 Task: Create a due date automation trigger when advanced on, 2 working days before a card is due add fields without custom field "Resume" set to a number greater than 1 and greater than 10 at 11:00 AM.
Action: Mouse moved to (1113, 402)
Screenshot: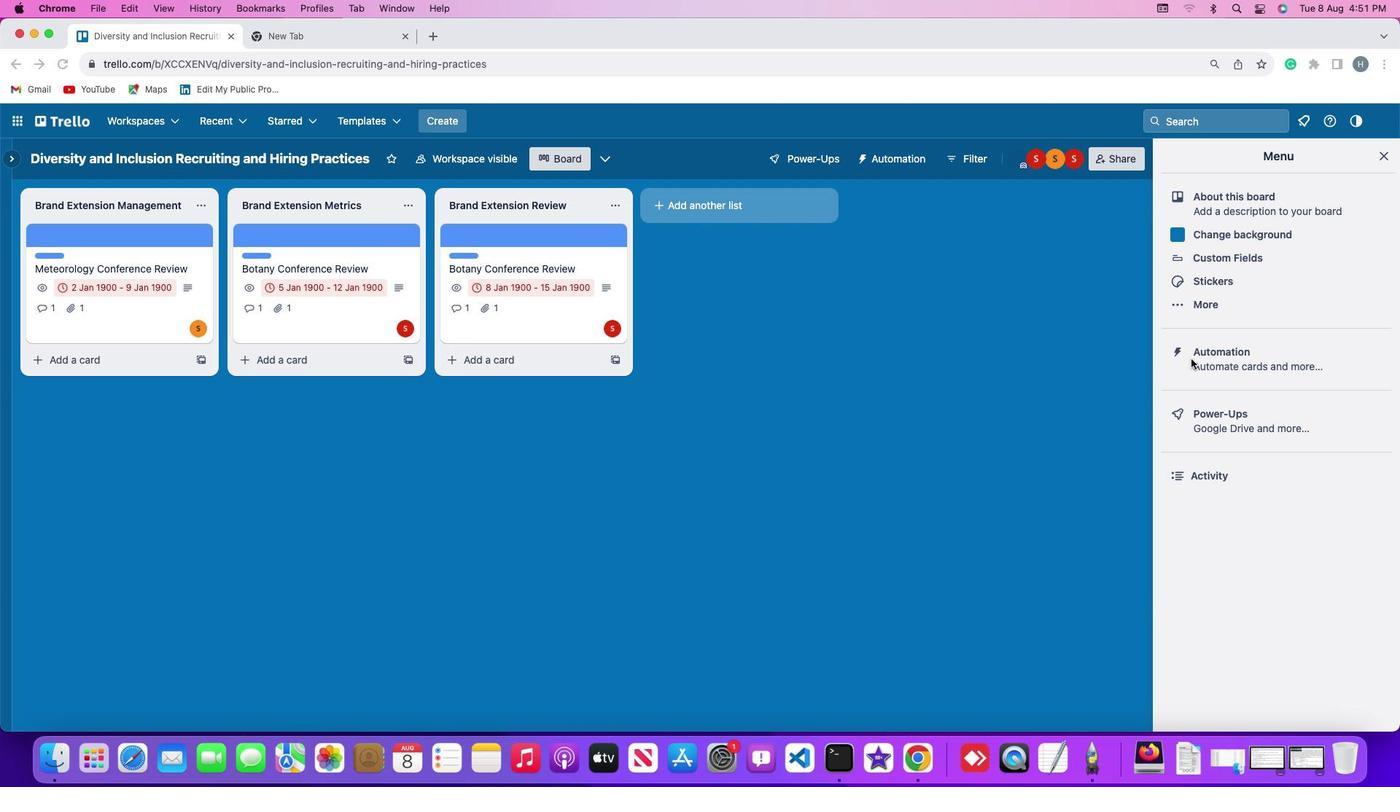 
Action: Mouse pressed left at (1113, 402)
Screenshot: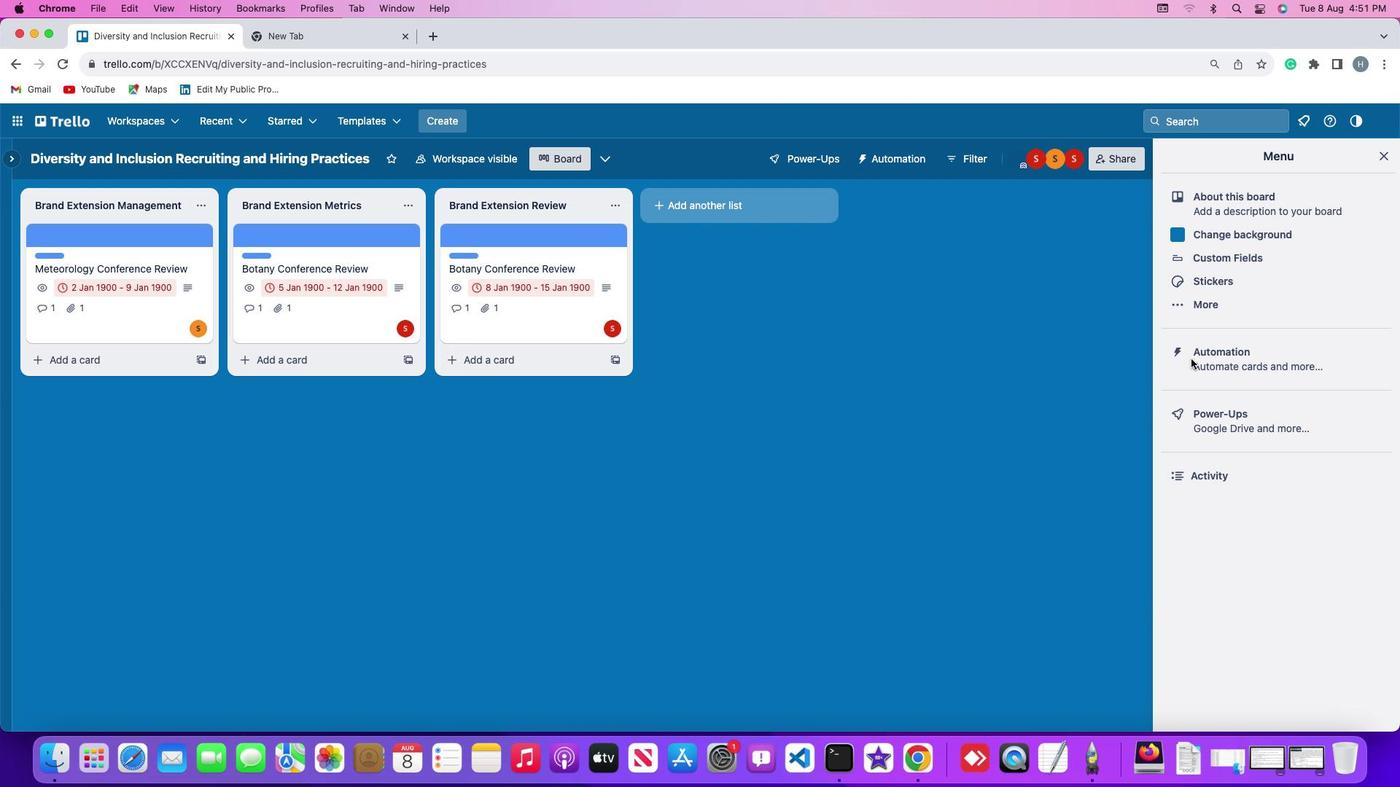 
Action: Mouse moved to (1113, 402)
Screenshot: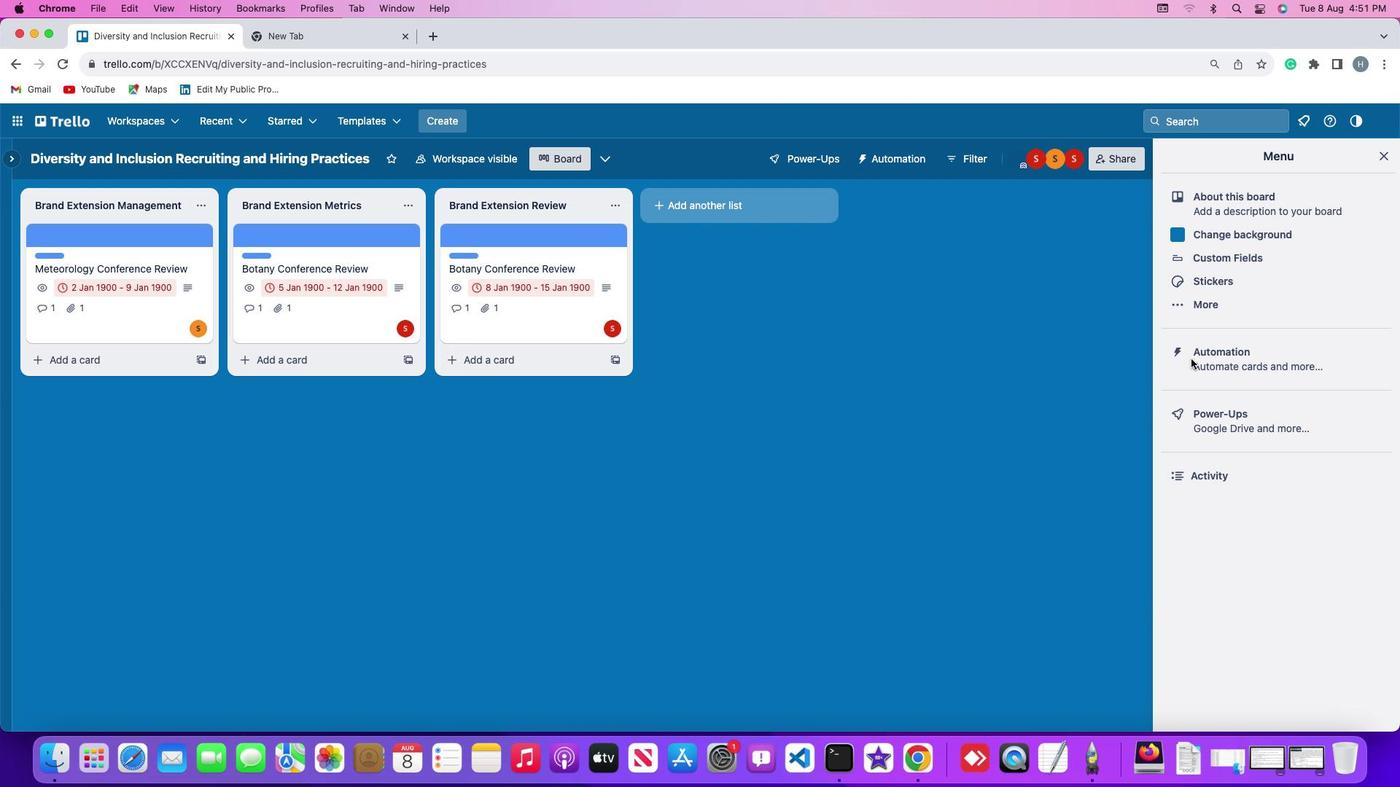 
Action: Mouse pressed left at (1113, 402)
Screenshot: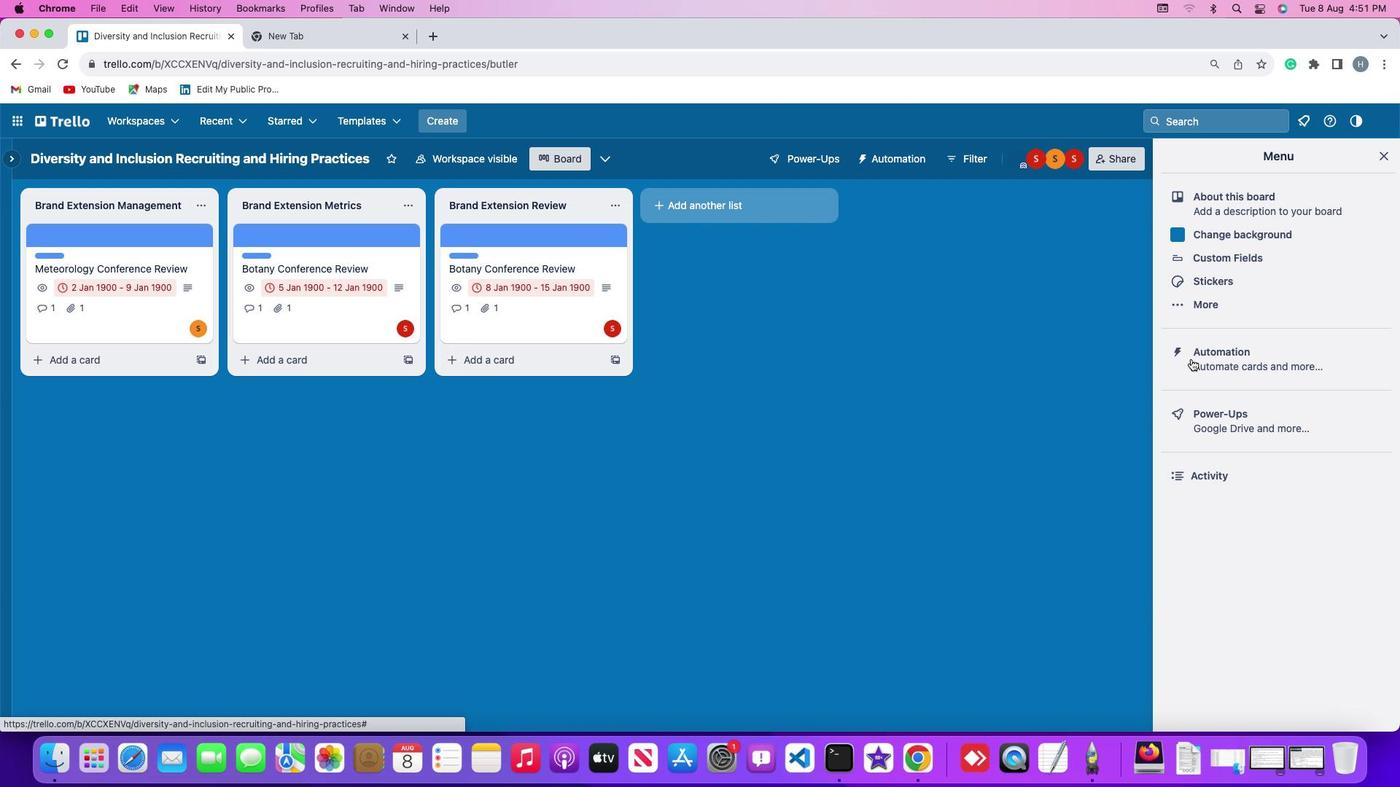 
Action: Mouse moved to (169, 390)
Screenshot: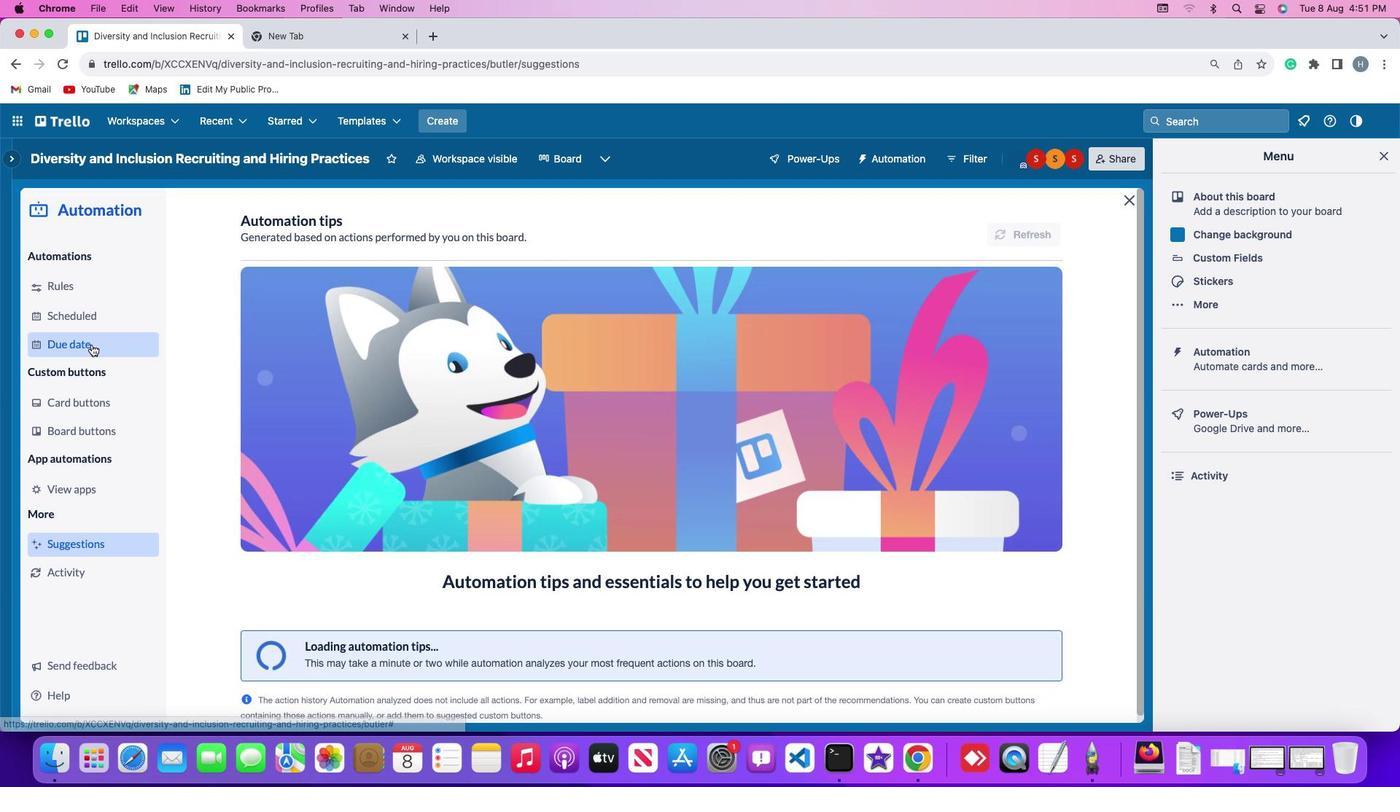 
Action: Mouse pressed left at (169, 390)
Screenshot: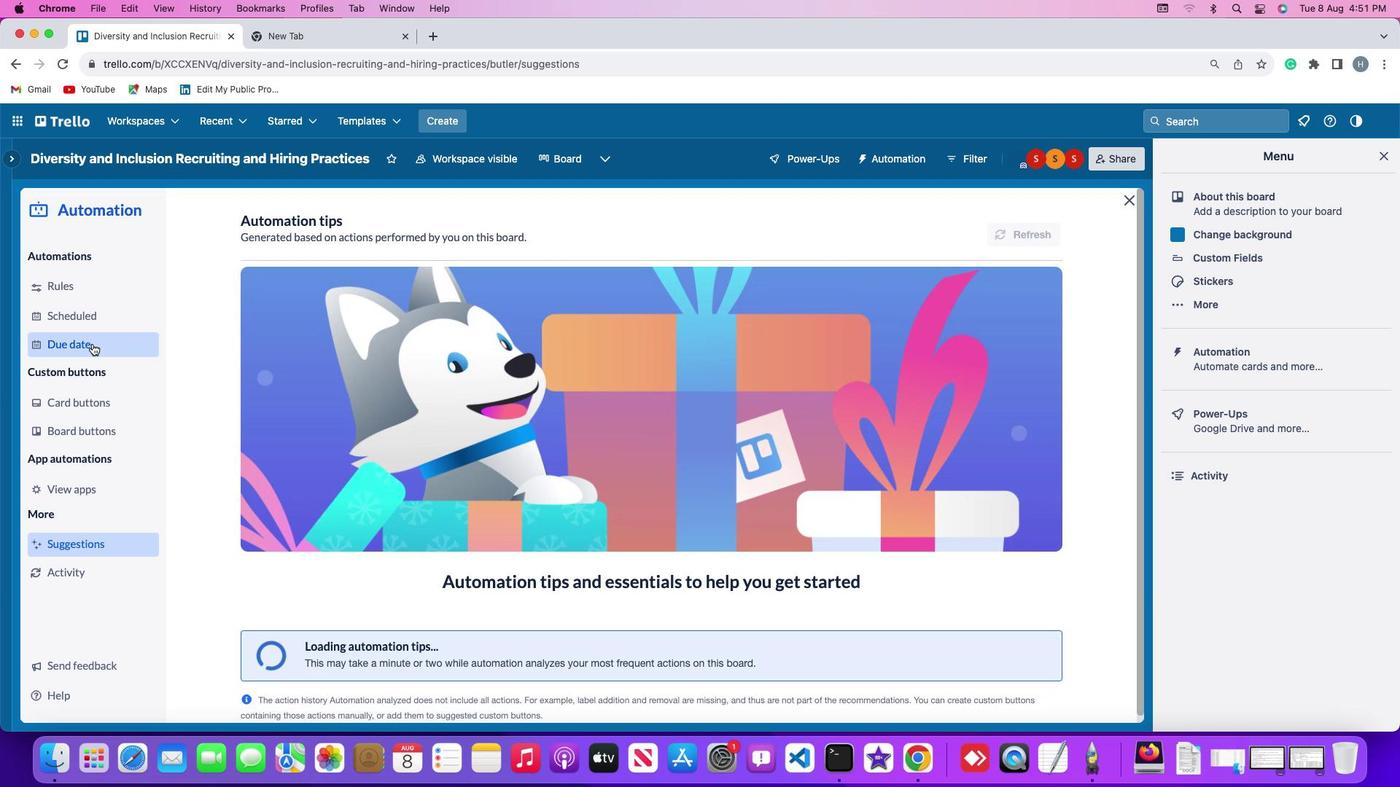 
Action: Mouse moved to (935, 293)
Screenshot: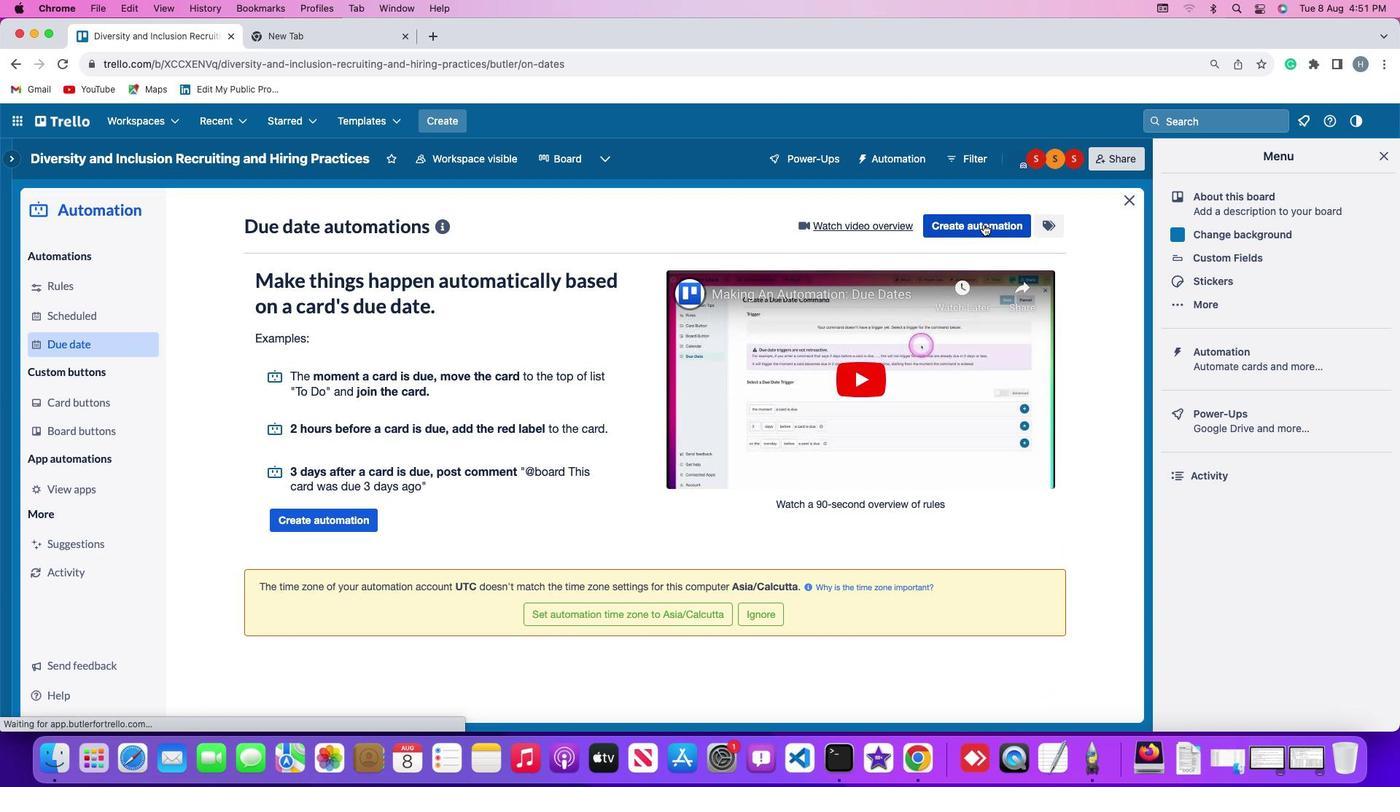 
Action: Mouse pressed left at (935, 293)
Screenshot: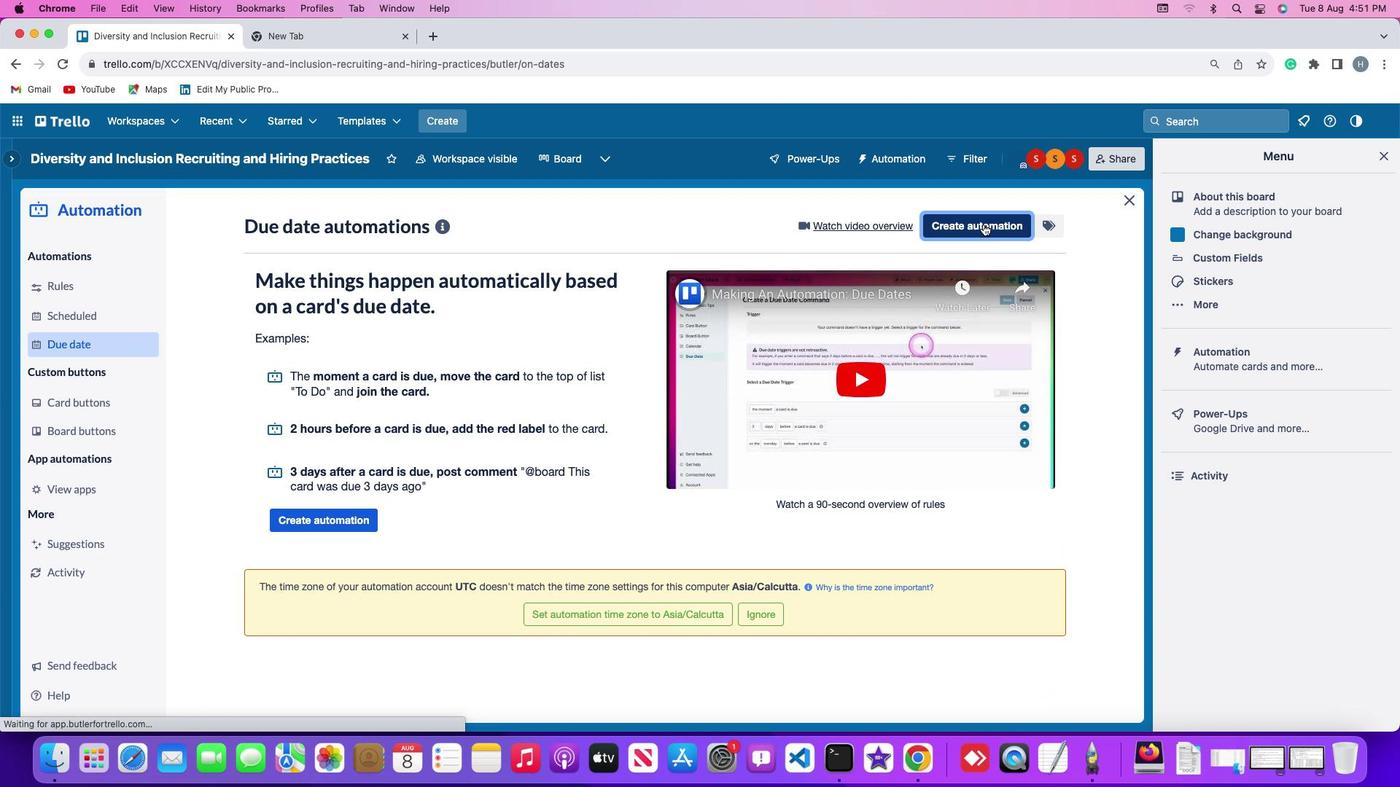 
Action: Mouse moved to (386, 411)
Screenshot: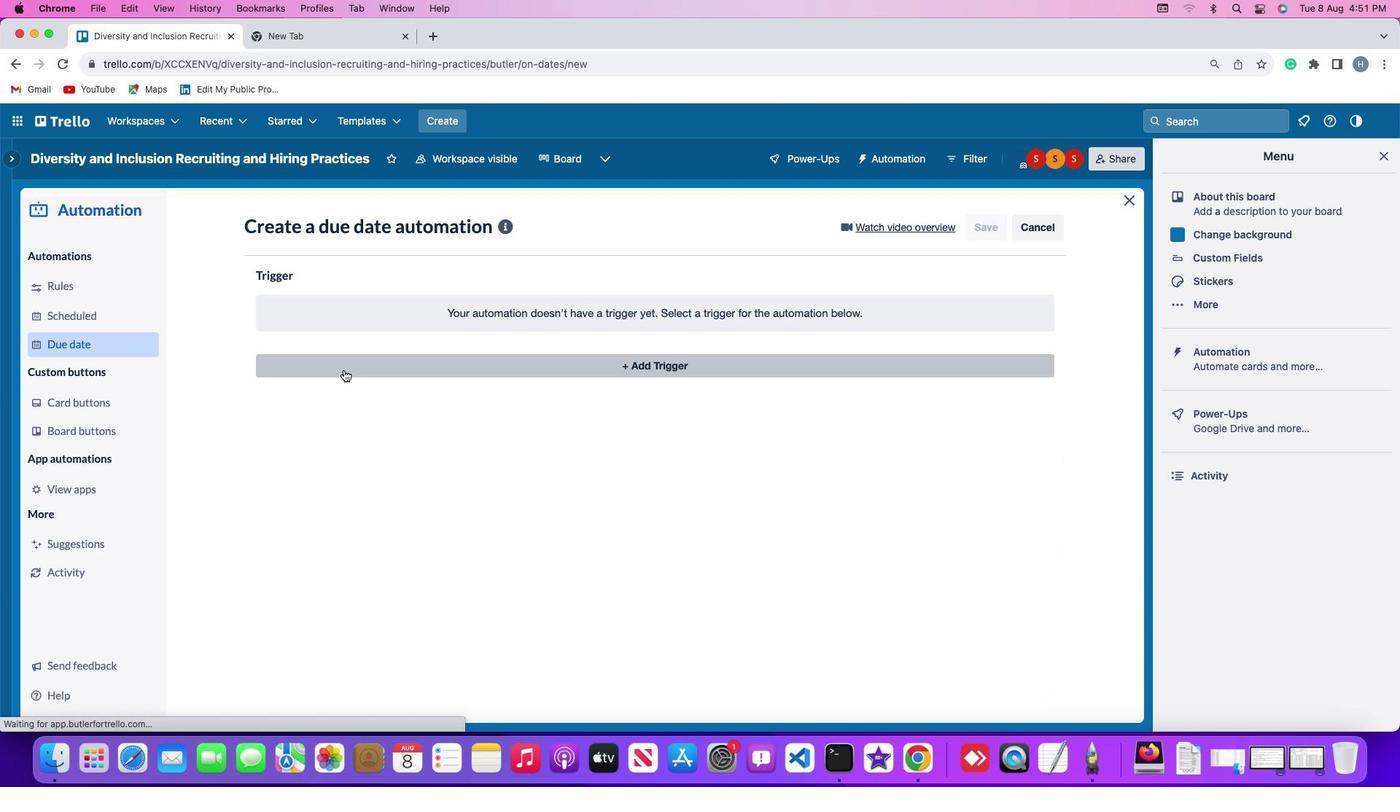 
Action: Mouse pressed left at (386, 411)
Screenshot: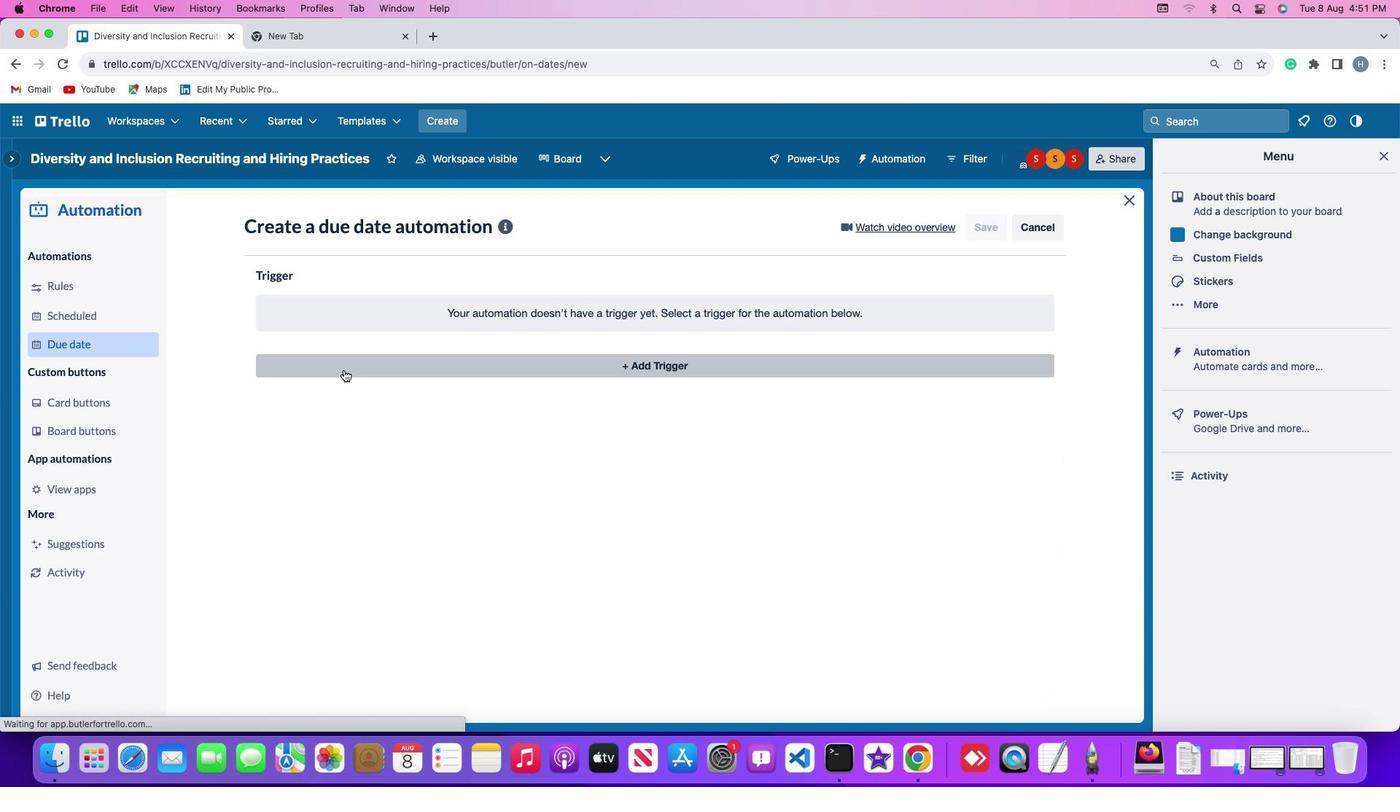 
Action: Mouse moved to (336, 581)
Screenshot: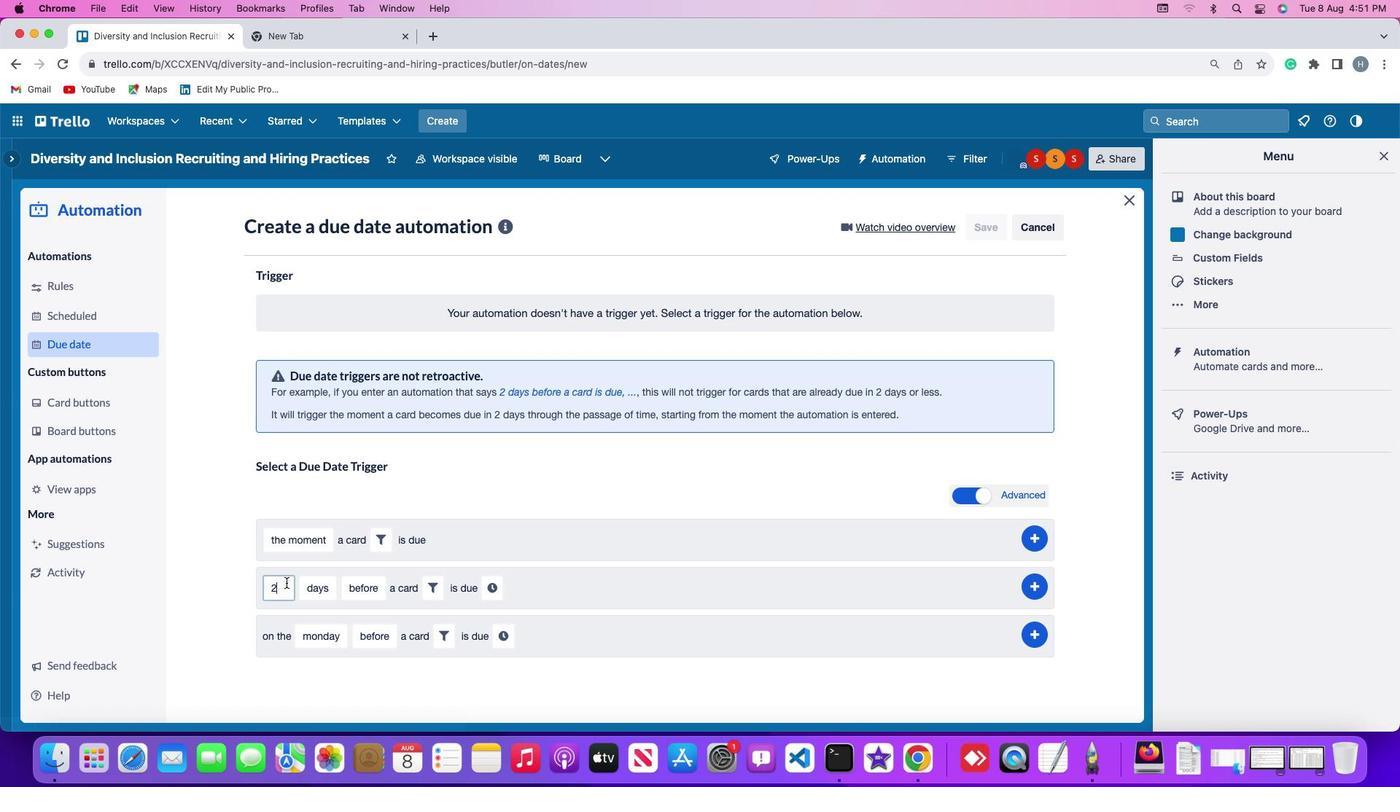 
Action: Mouse pressed left at (336, 581)
Screenshot: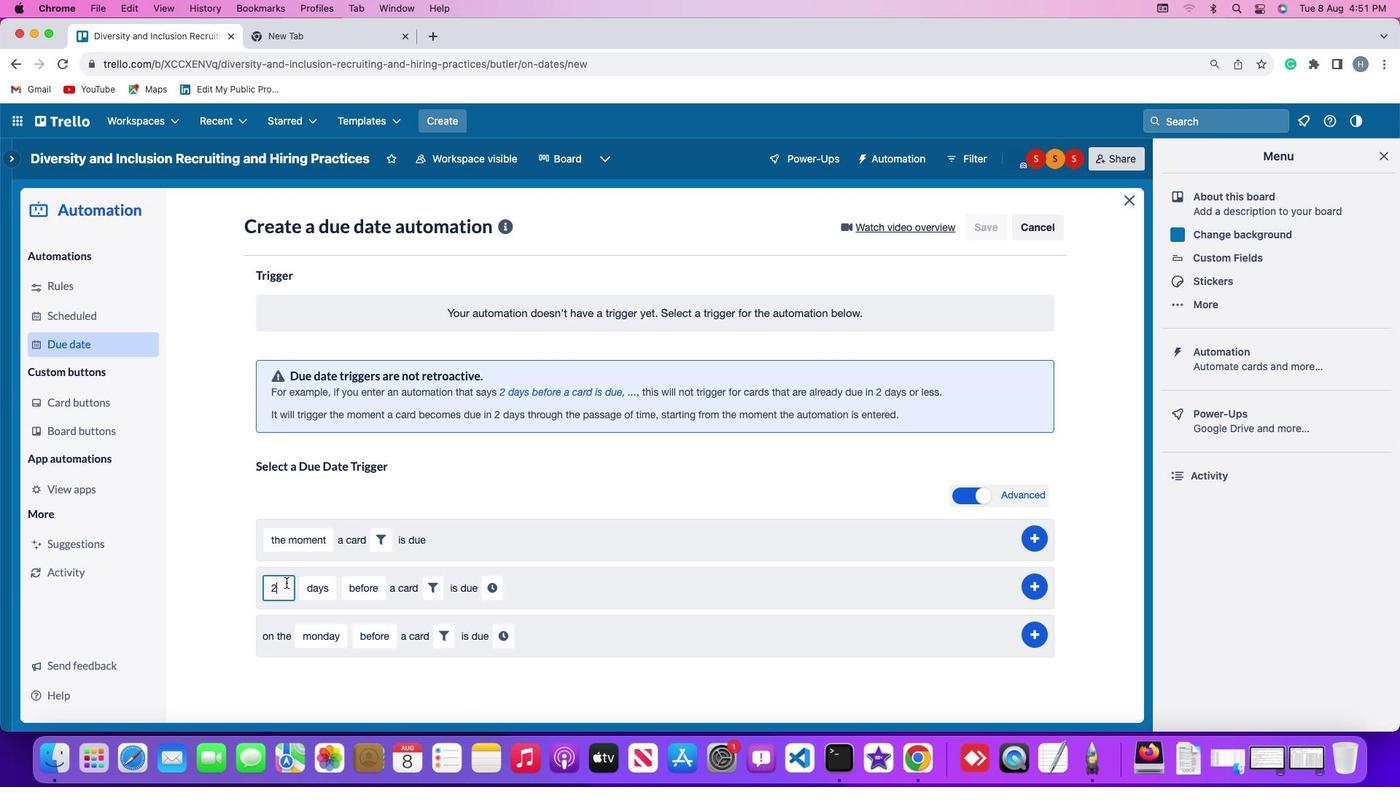 
Action: Mouse moved to (336, 581)
Screenshot: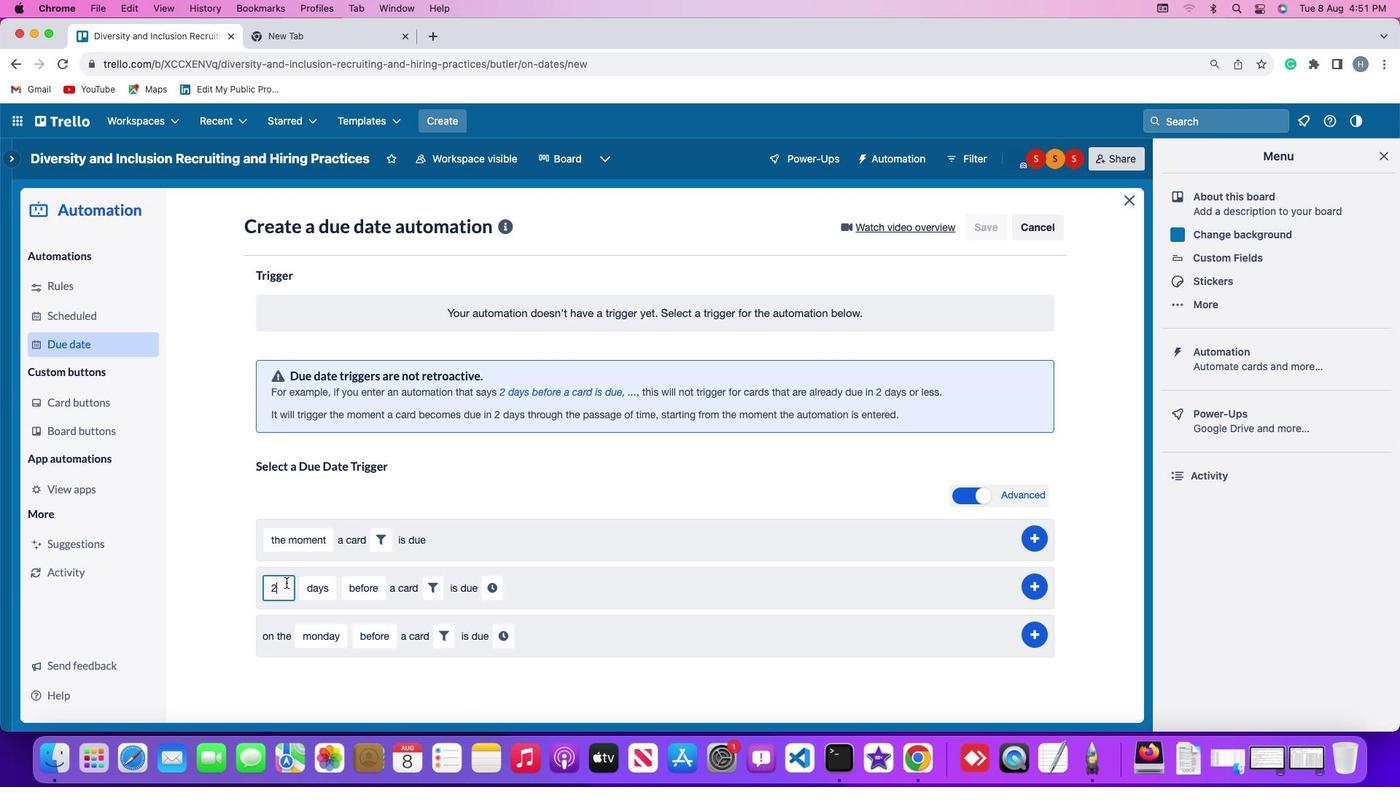 
Action: Key pressed Key.backspace'2'
Screenshot: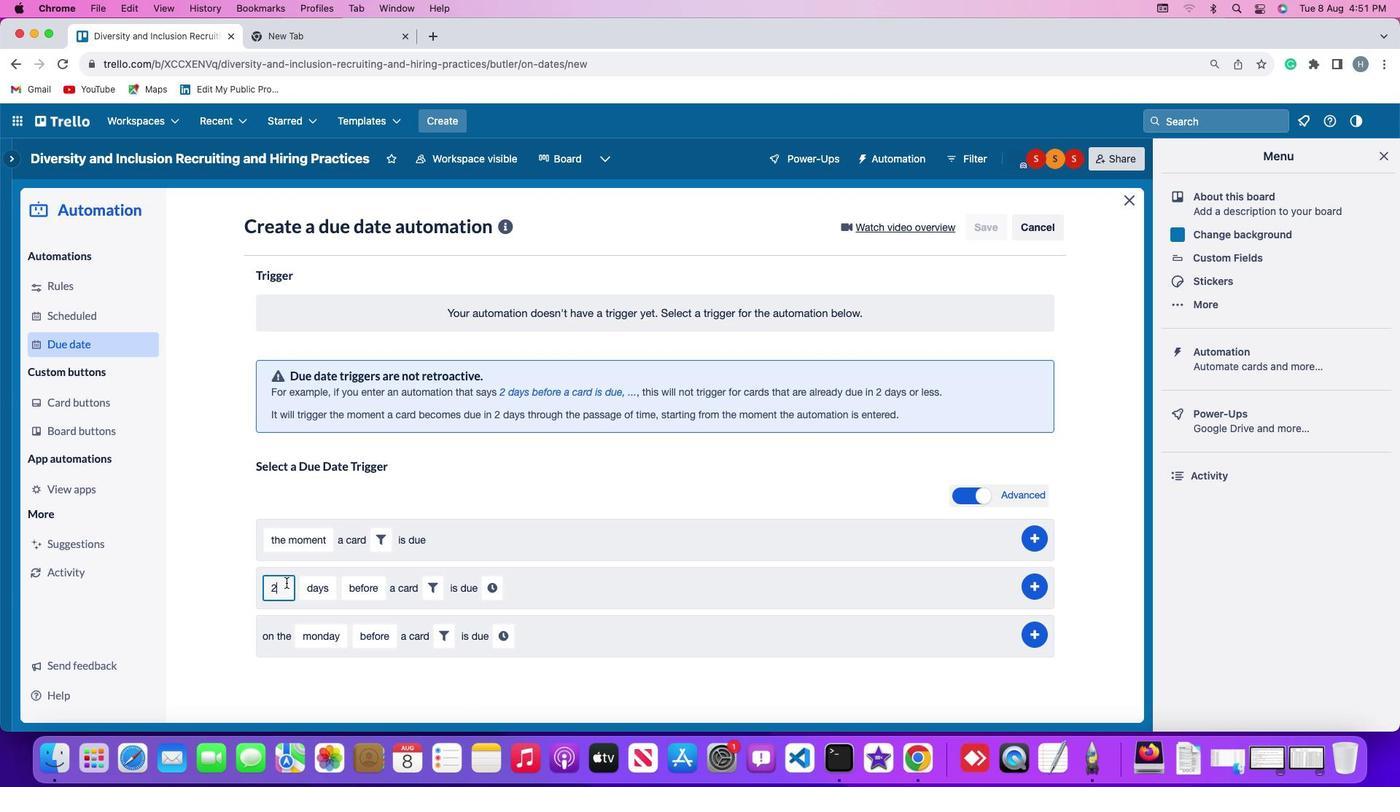 
Action: Mouse moved to (363, 586)
Screenshot: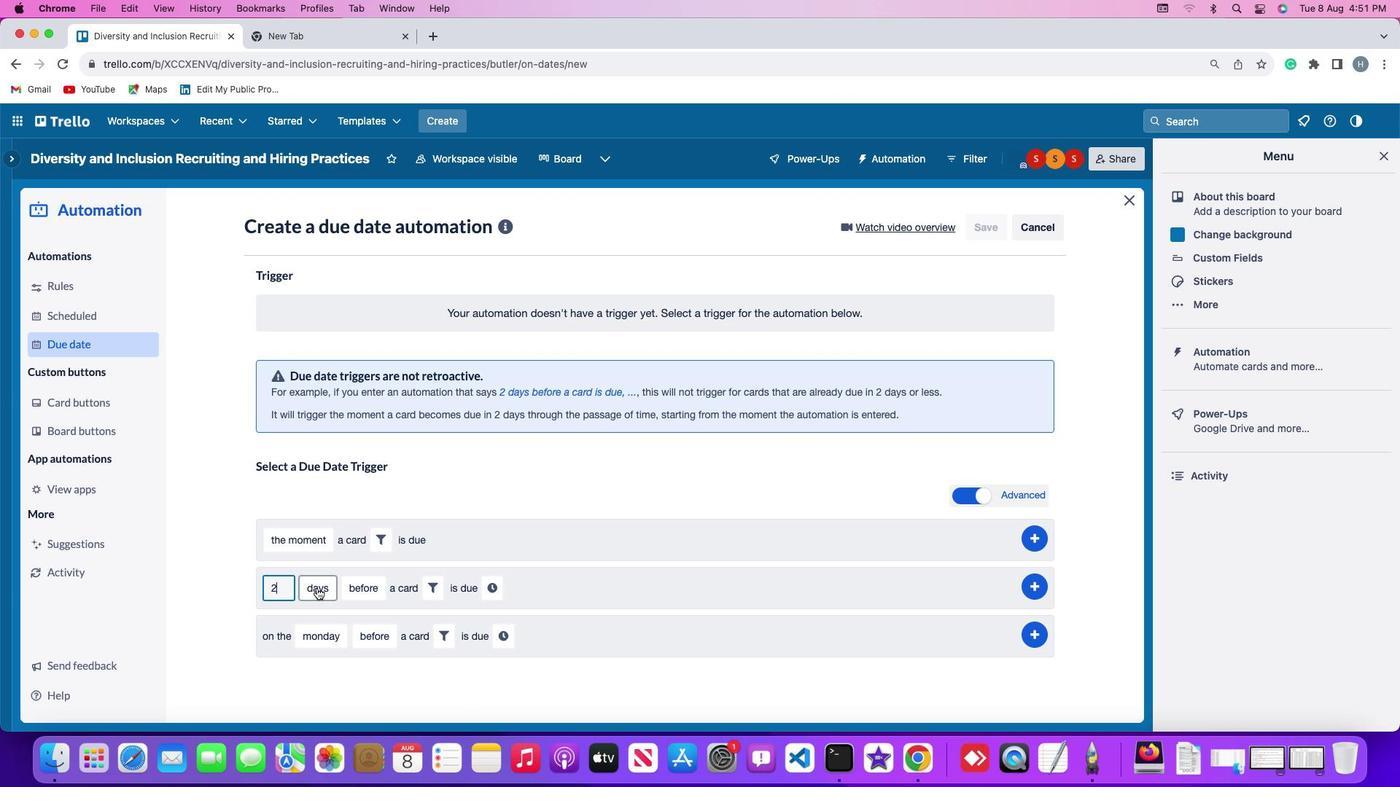 
Action: Mouse pressed left at (363, 586)
Screenshot: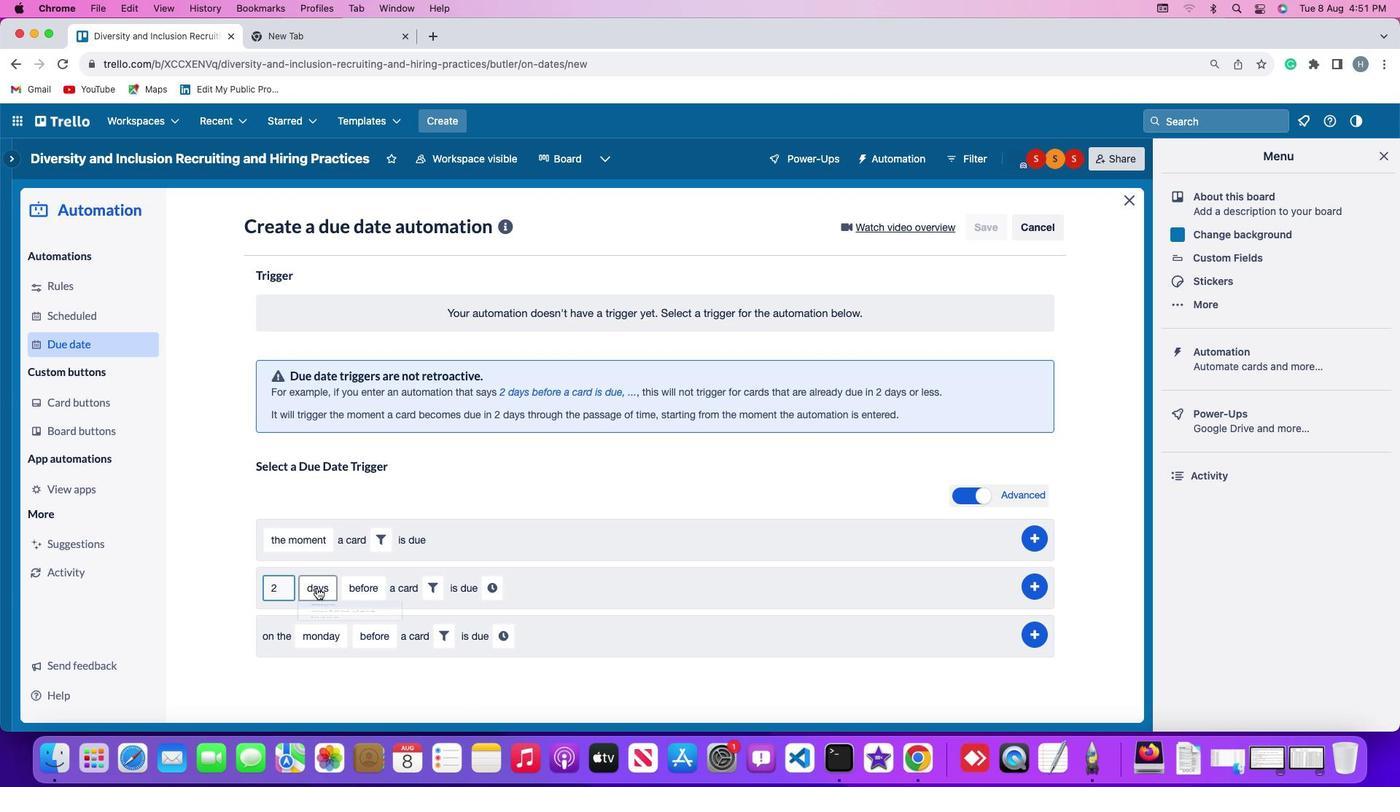 
Action: Mouse moved to (373, 633)
Screenshot: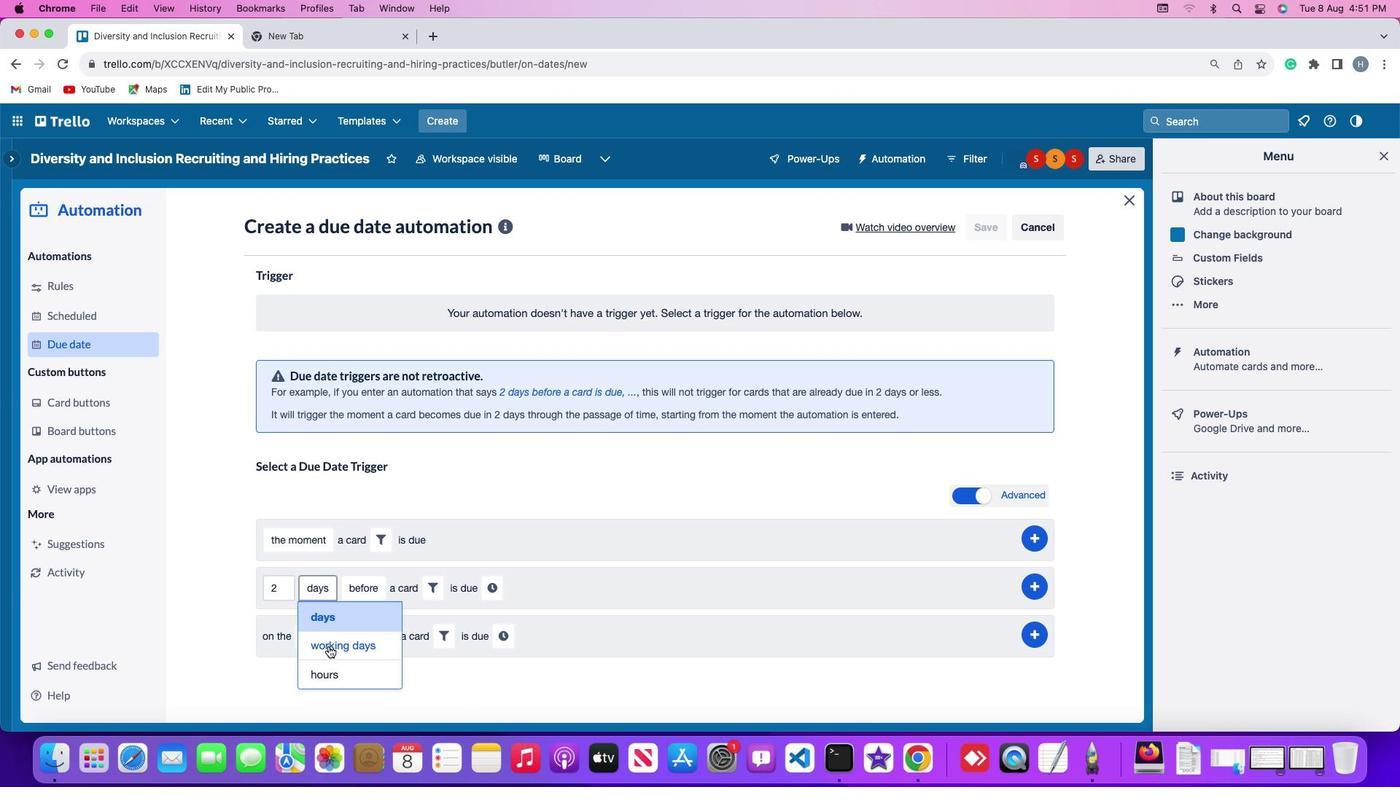 
Action: Mouse pressed left at (373, 633)
Screenshot: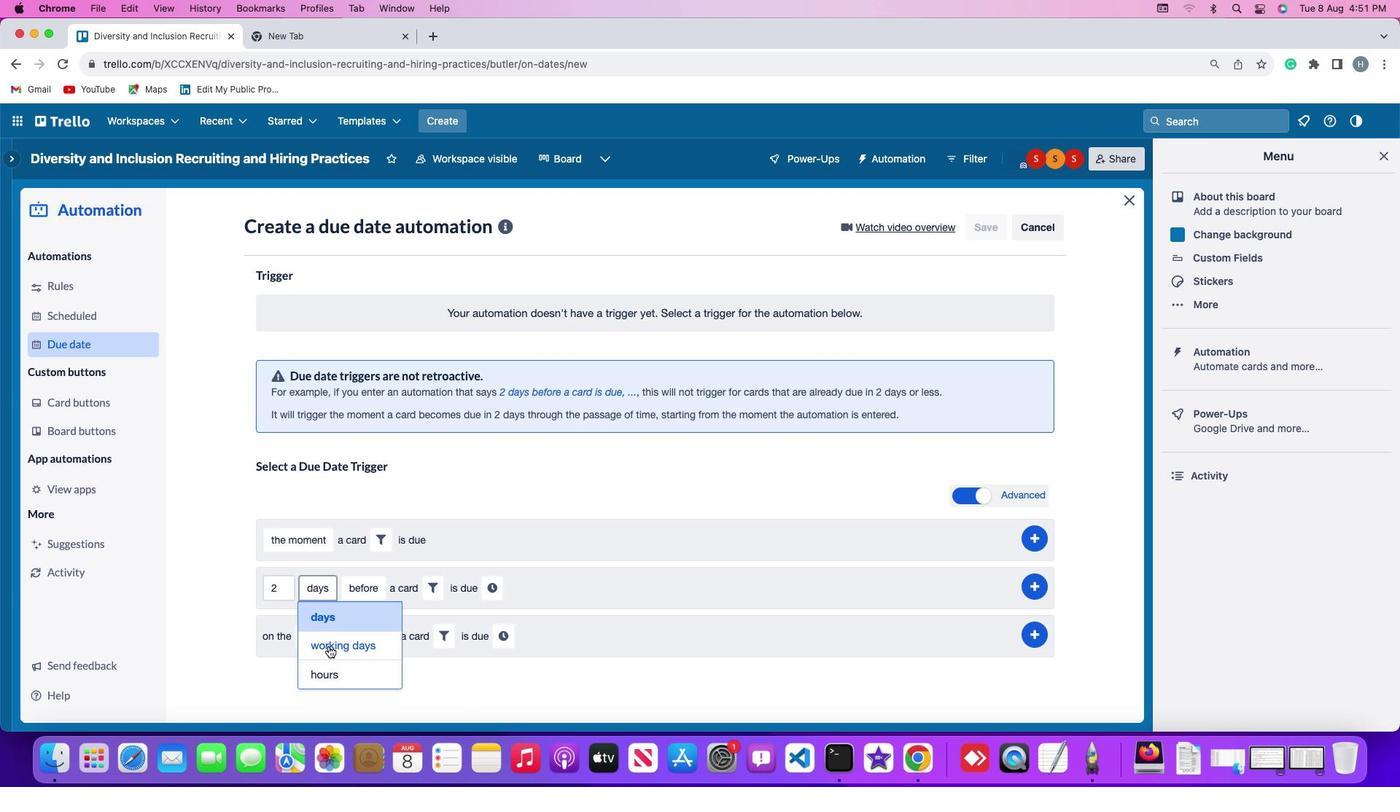 
Action: Mouse moved to (427, 592)
Screenshot: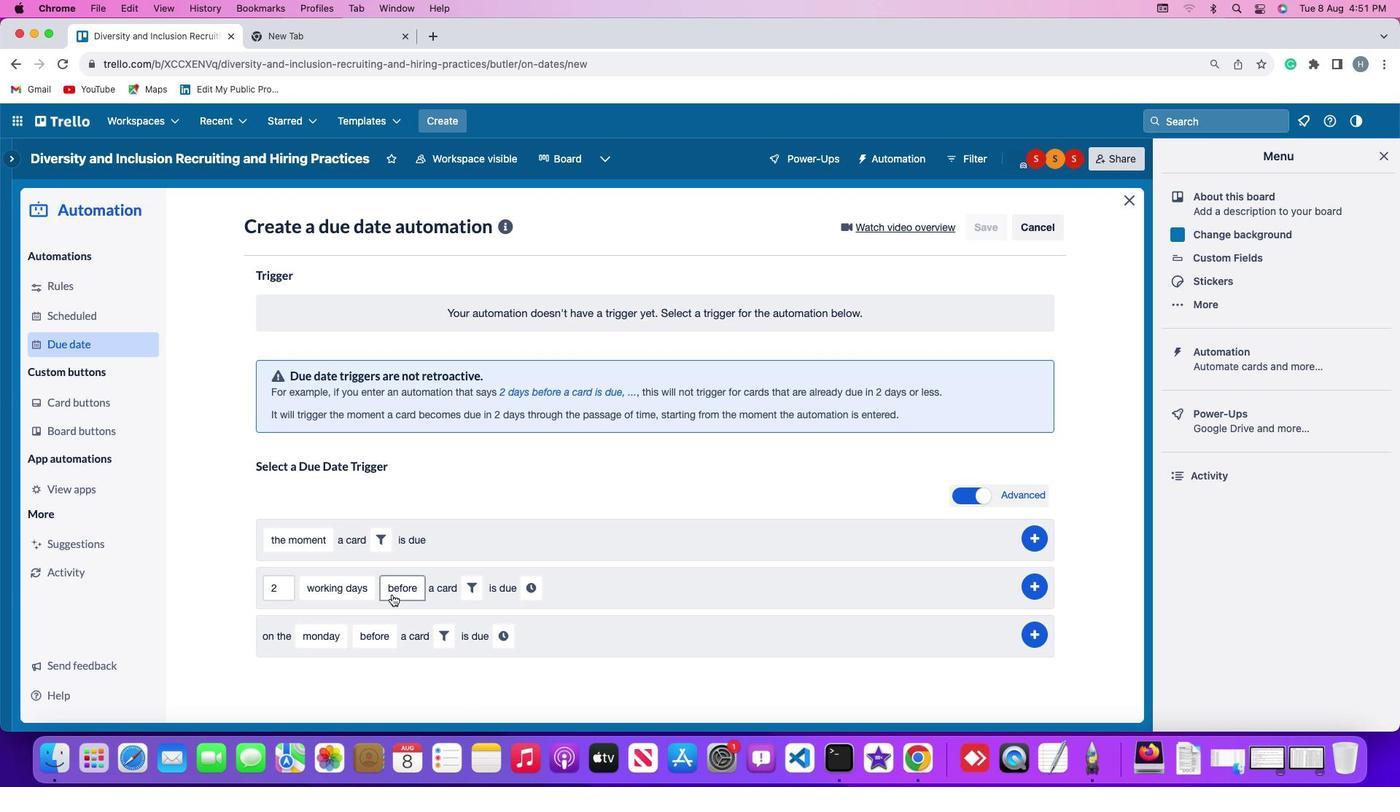 
Action: Mouse pressed left at (427, 592)
Screenshot: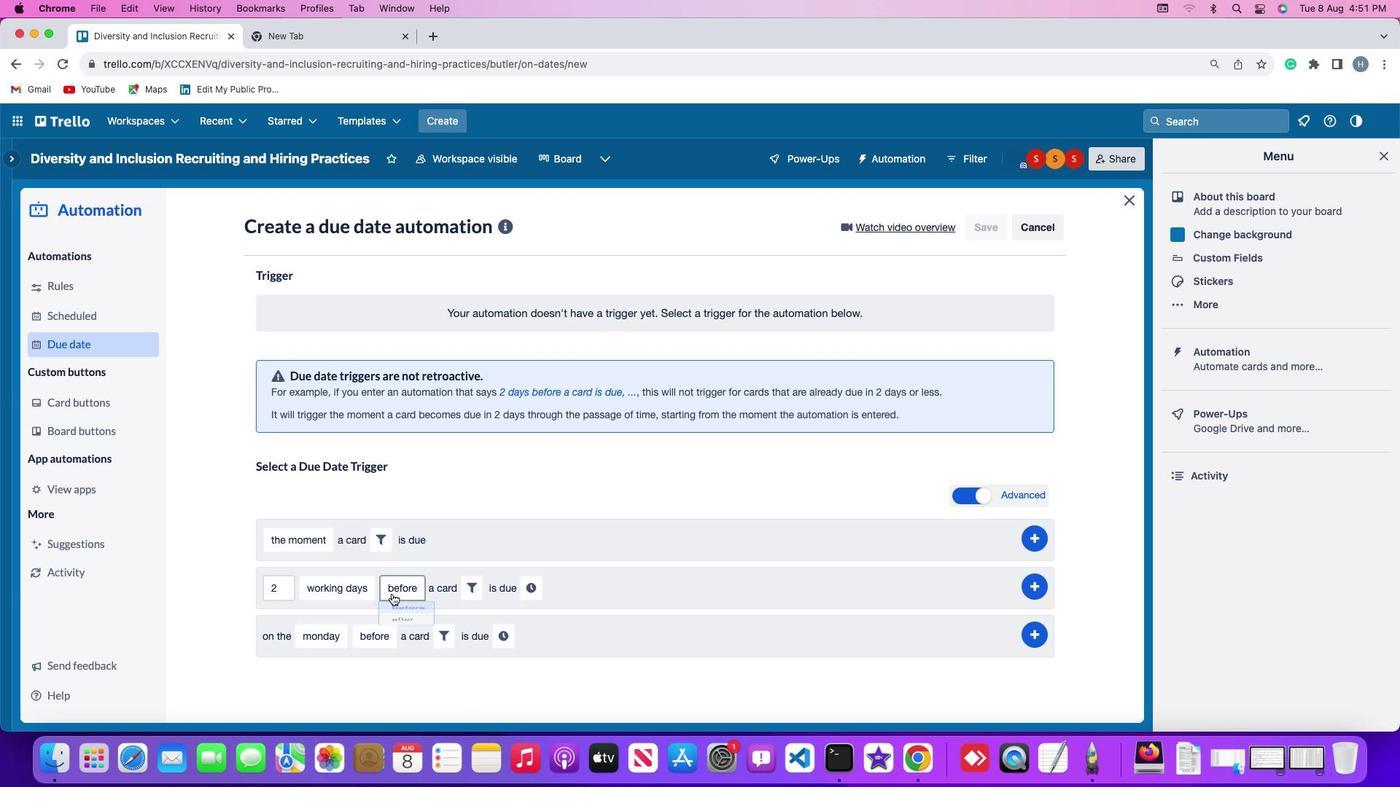 
Action: Mouse moved to (436, 607)
Screenshot: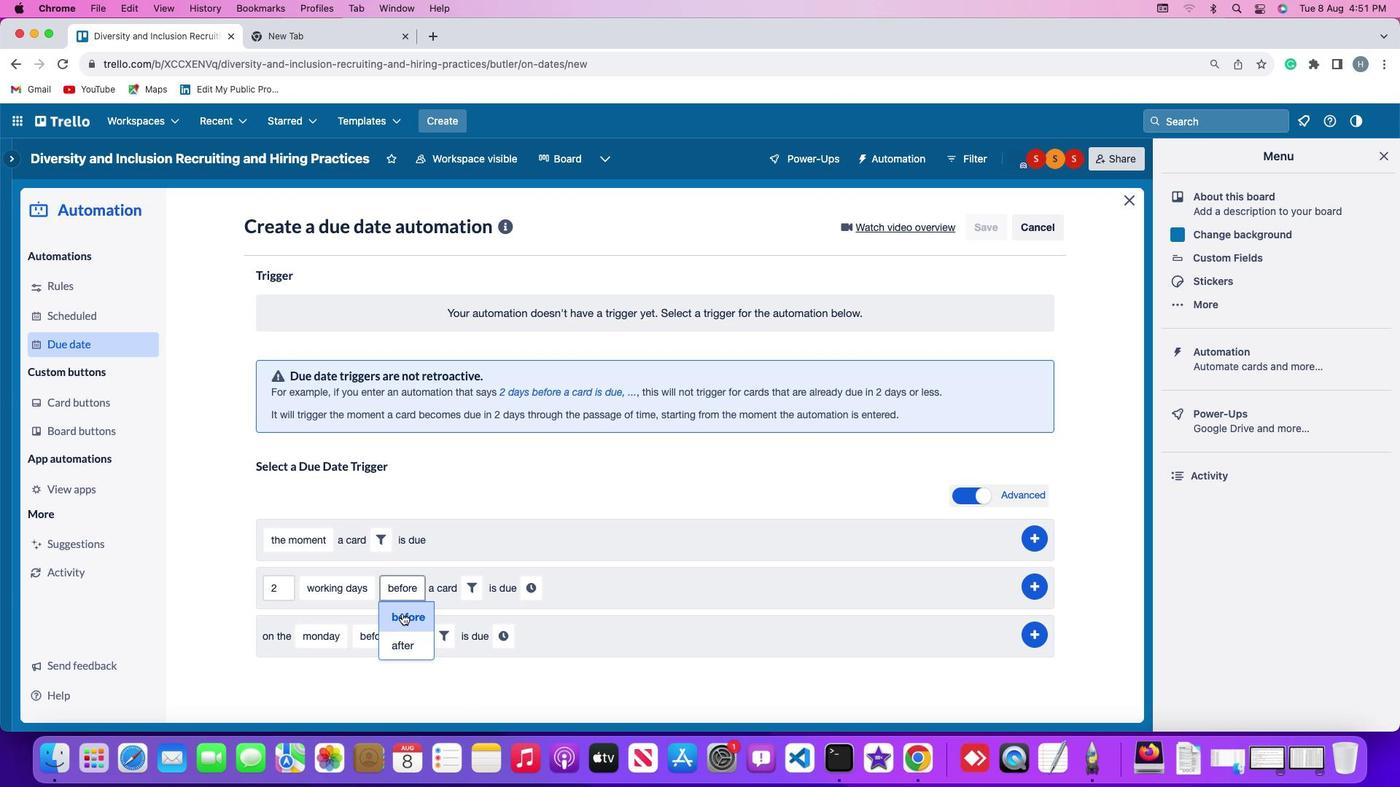 
Action: Mouse pressed left at (436, 607)
Screenshot: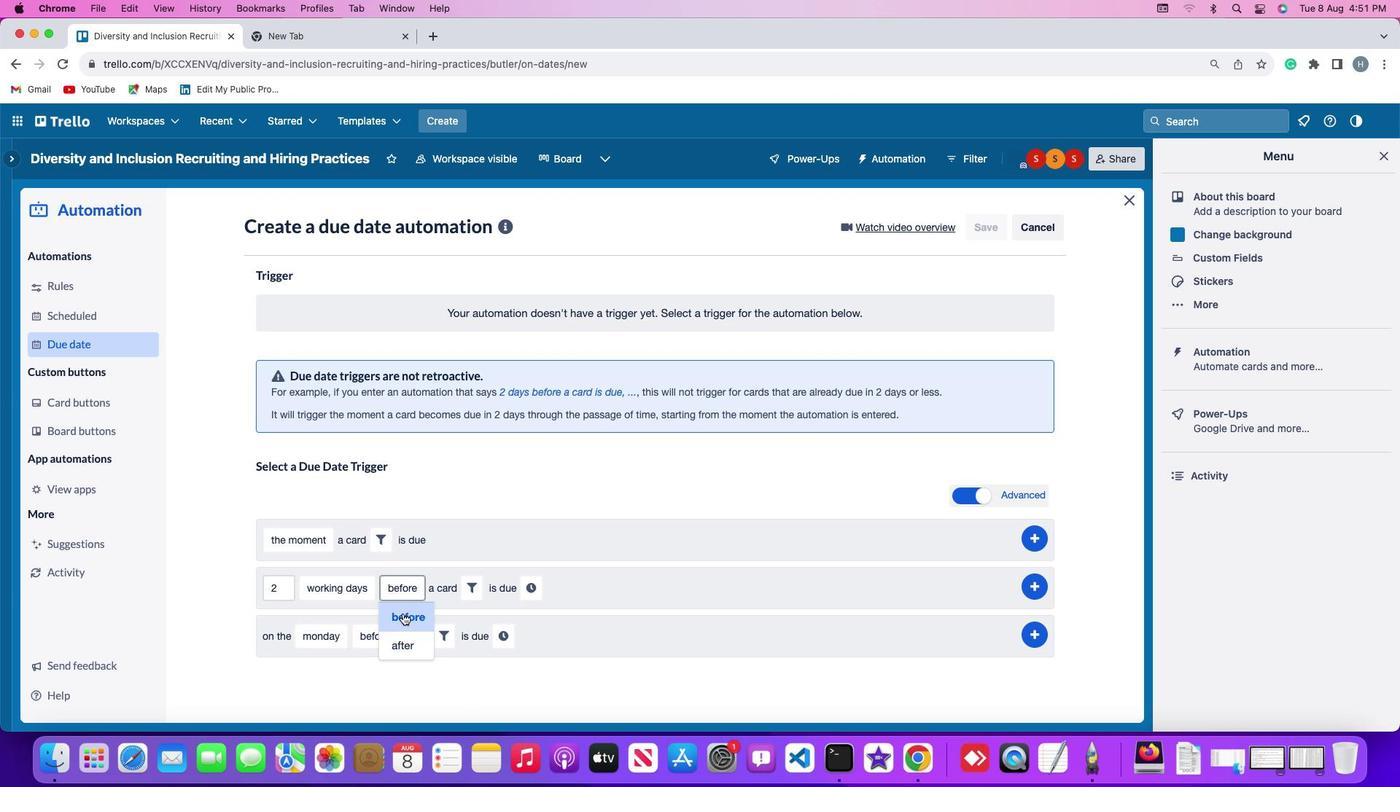 
Action: Mouse moved to (497, 587)
Screenshot: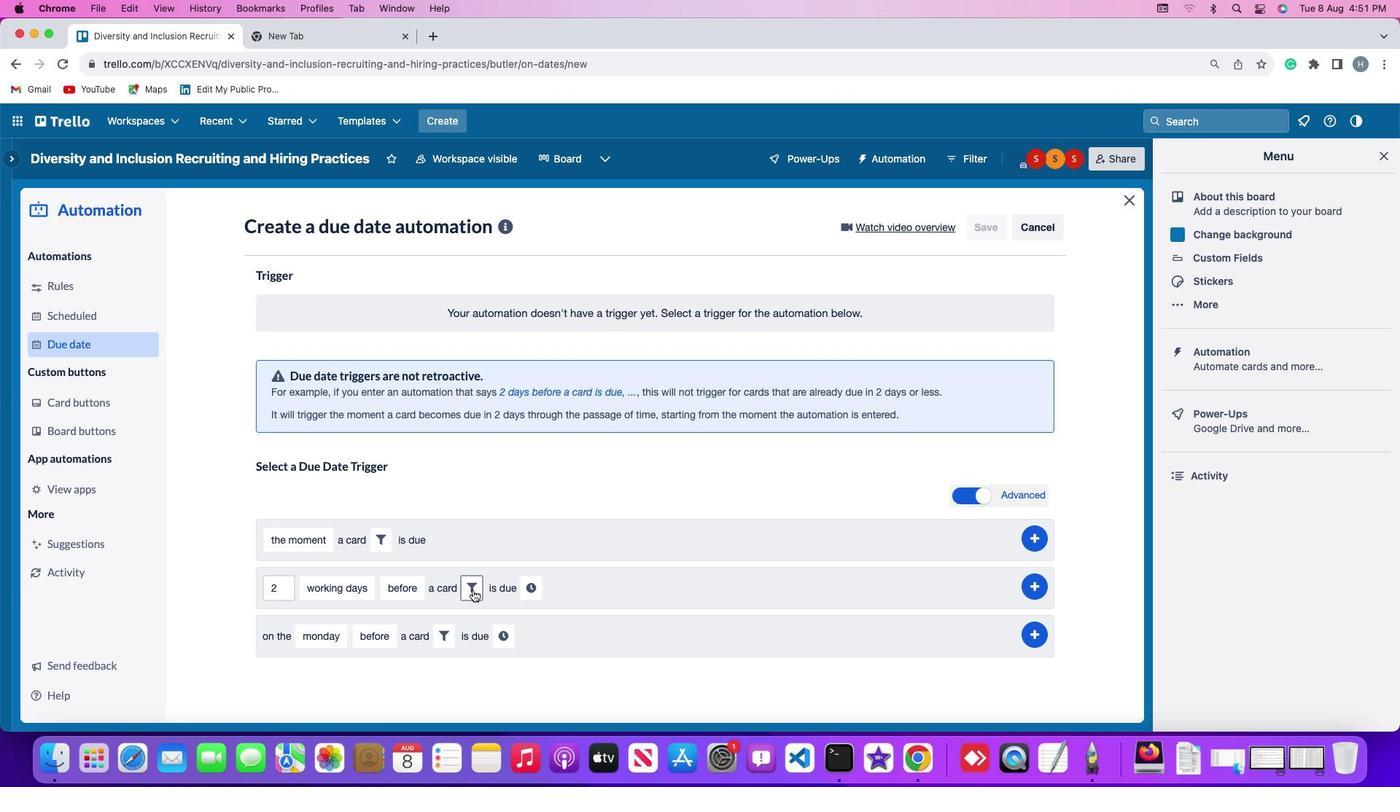 
Action: Mouse pressed left at (497, 587)
Screenshot: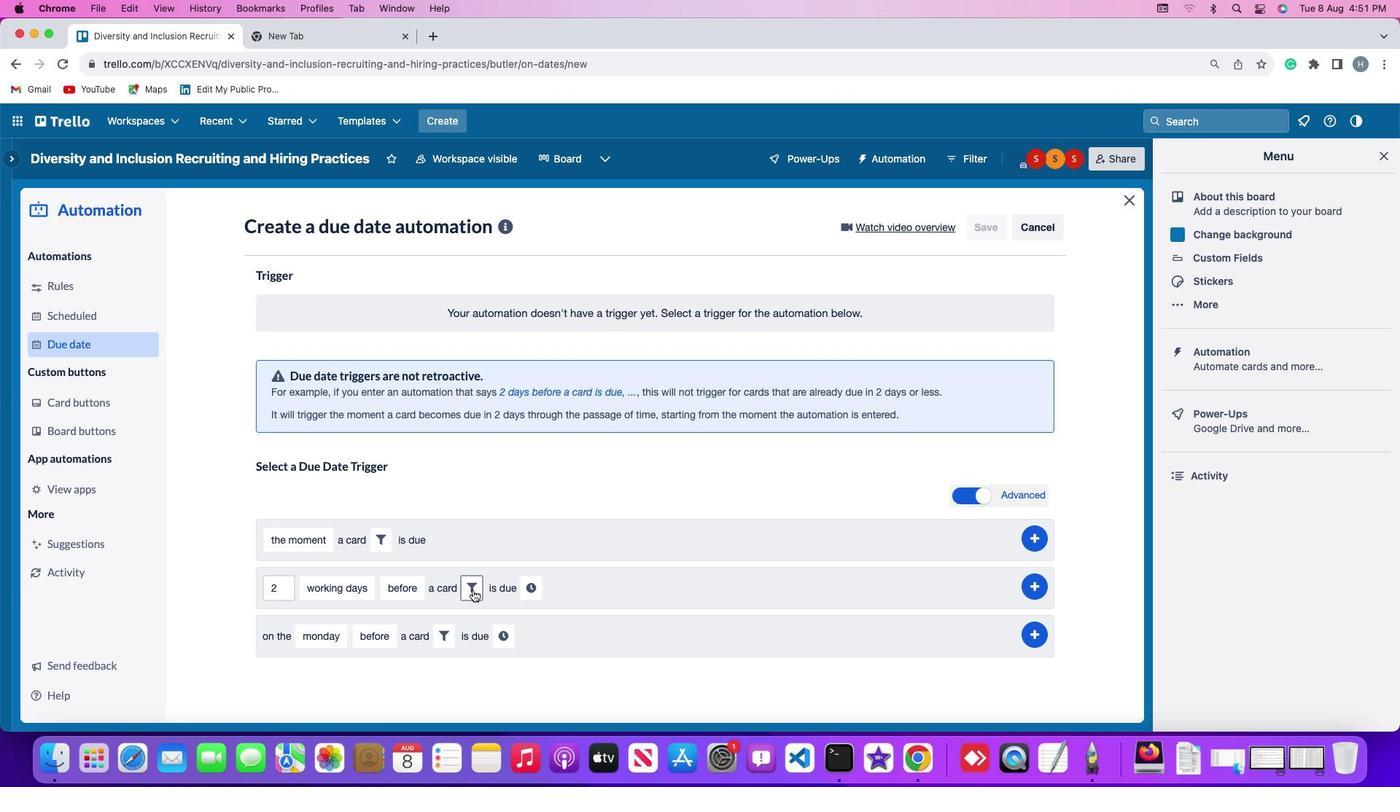 
Action: Mouse moved to (697, 627)
Screenshot: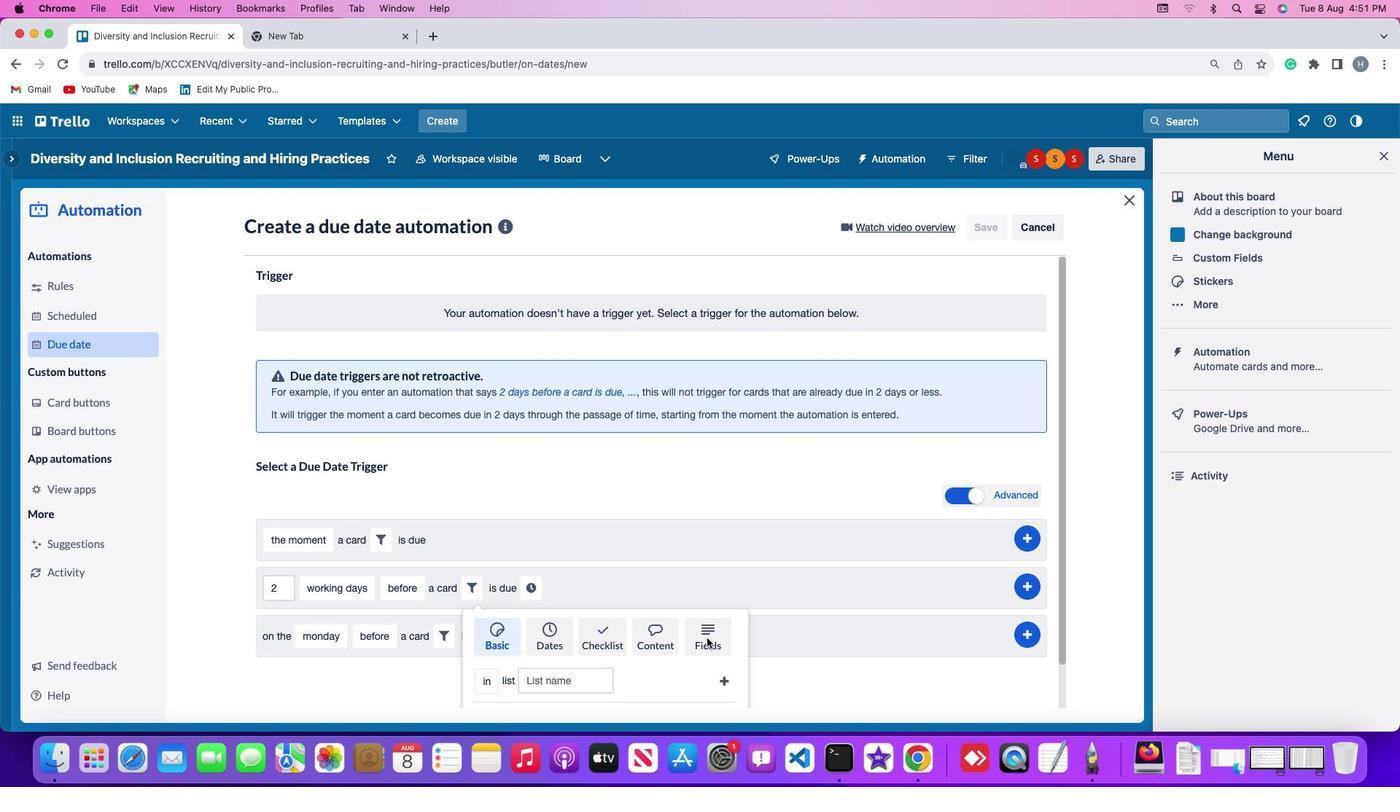 
Action: Mouse pressed left at (697, 627)
Screenshot: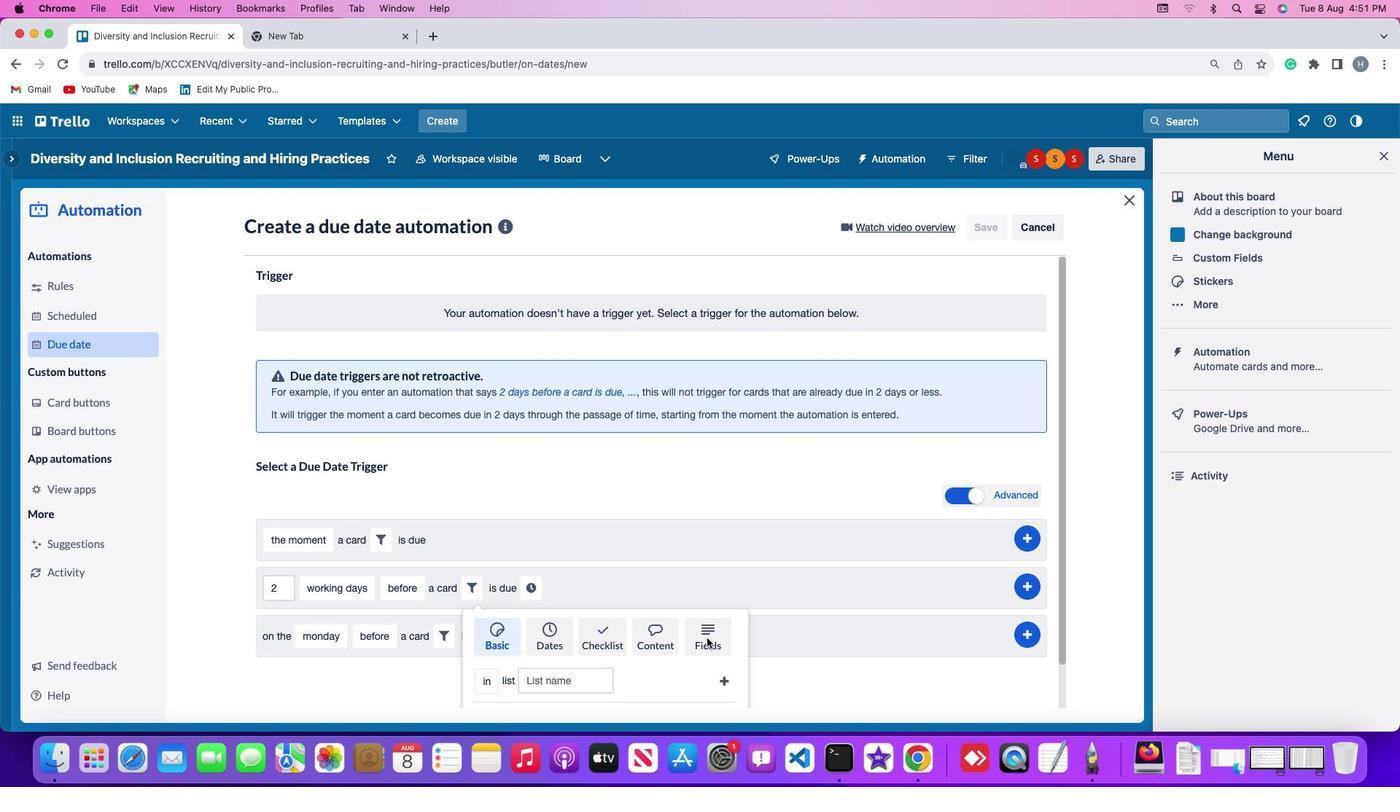 
Action: Mouse moved to (433, 651)
Screenshot: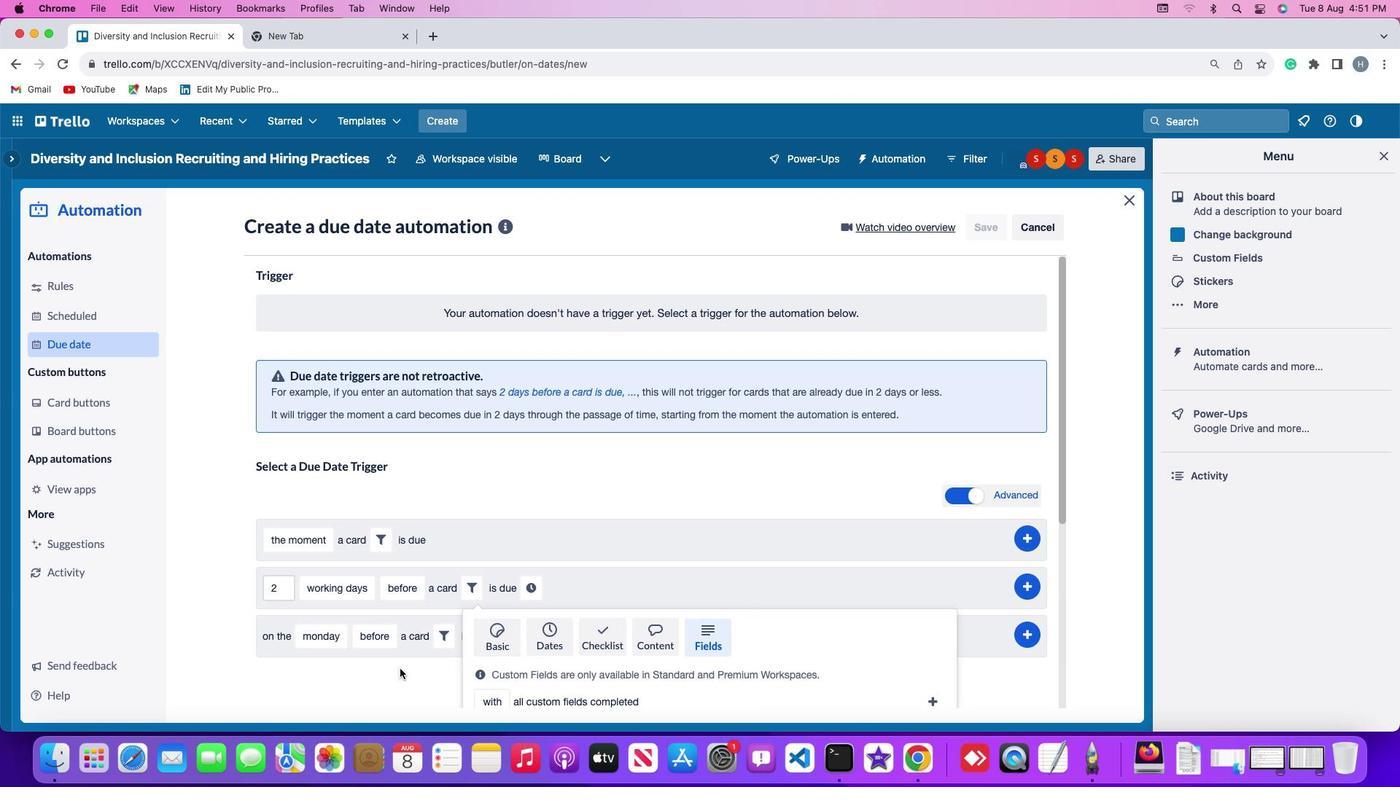 
Action: Mouse scrolled (433, 651) with delta (90, 112)
Screenshot: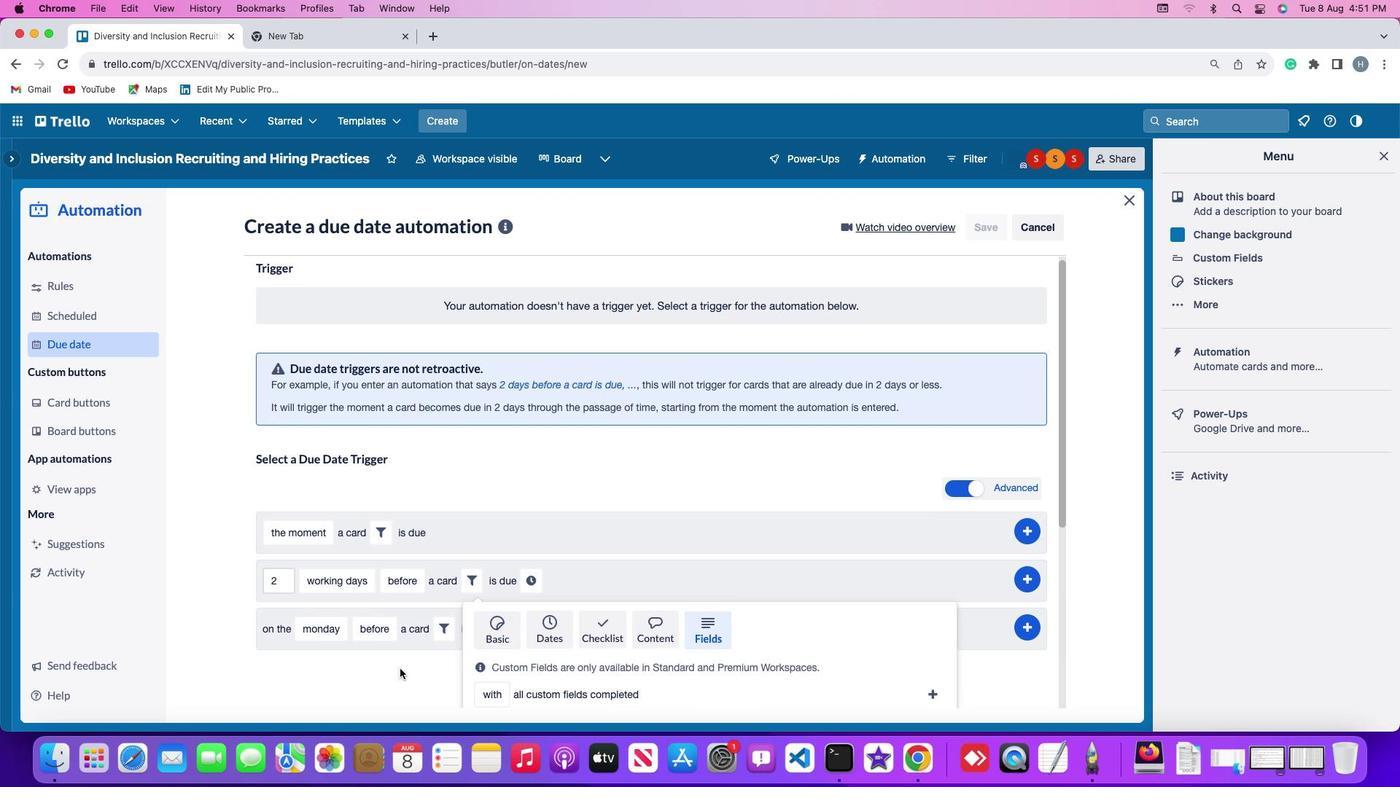
Action: Mouse scrolled (433, 651) with delta (90, 112)
Screenshot: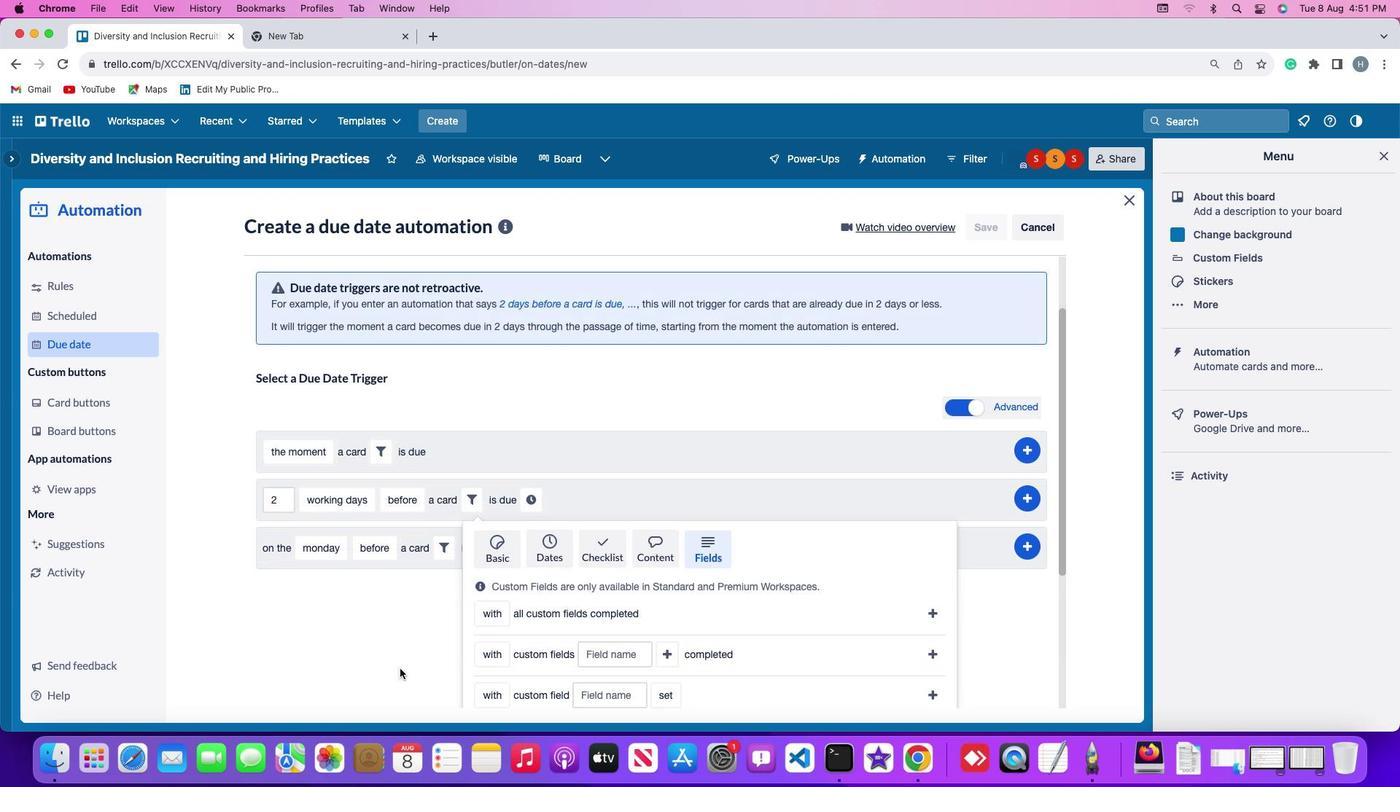 
Action: Mouse scrolled (433, 651) with delta (90, 110)
Screenshot: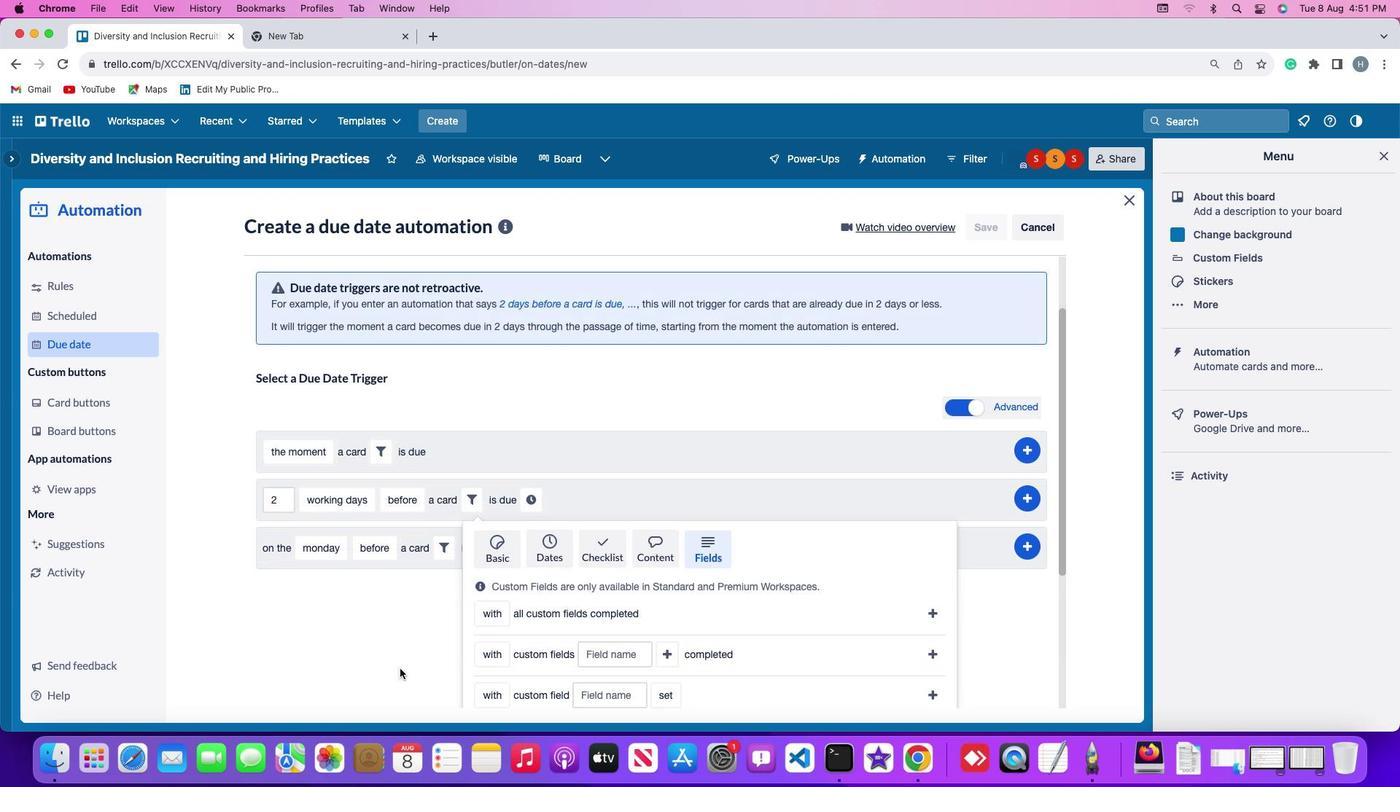 
Action: Mouse scrolled (433, 651) with delta (90, 110)
Screenshot: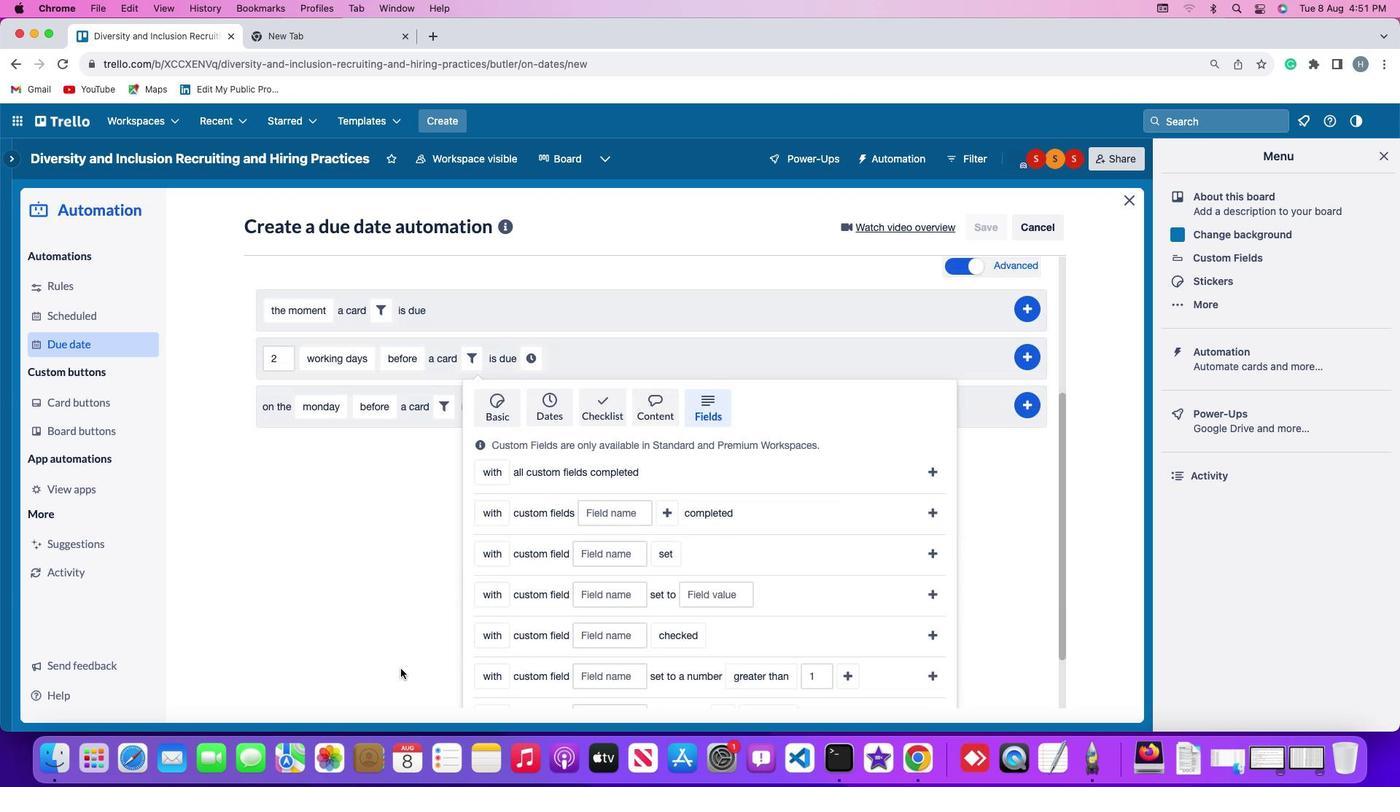 
Action: Mouse scrolled (433, 651) with delta (90, 109)
Screenshot: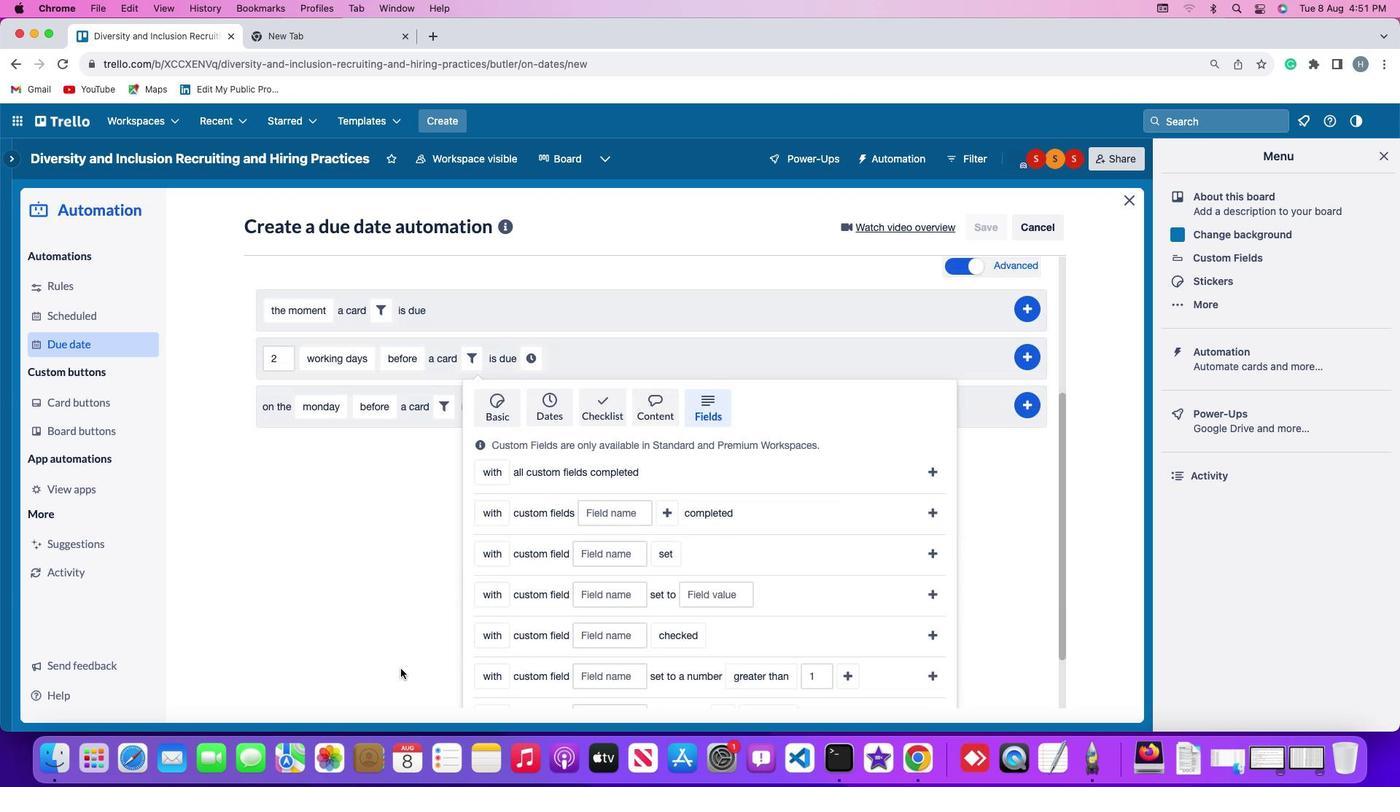 
Action: Mouse scrolled (433, 651) with delta (90, 108)
Screenshot: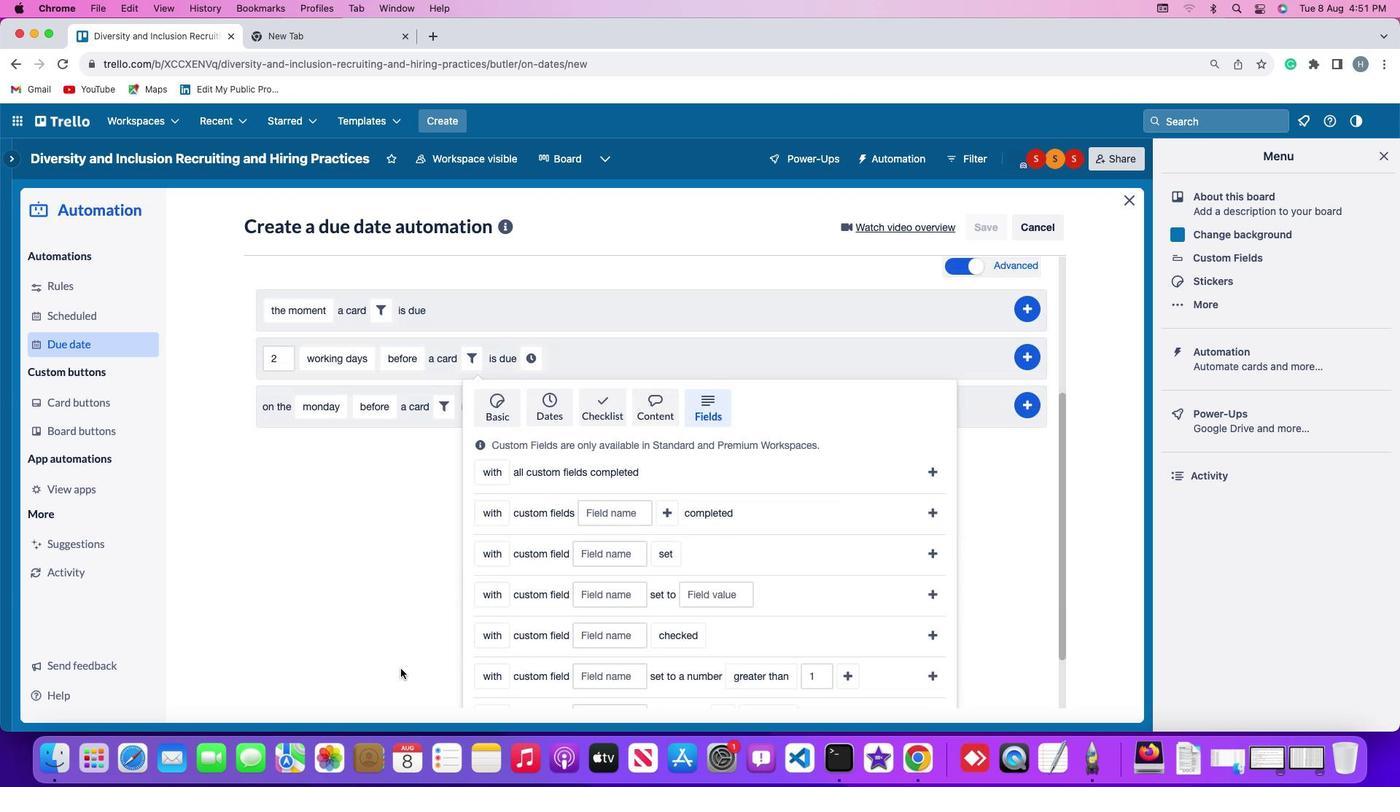 
Action: Mouse moved to (434, 651)
Screenshot: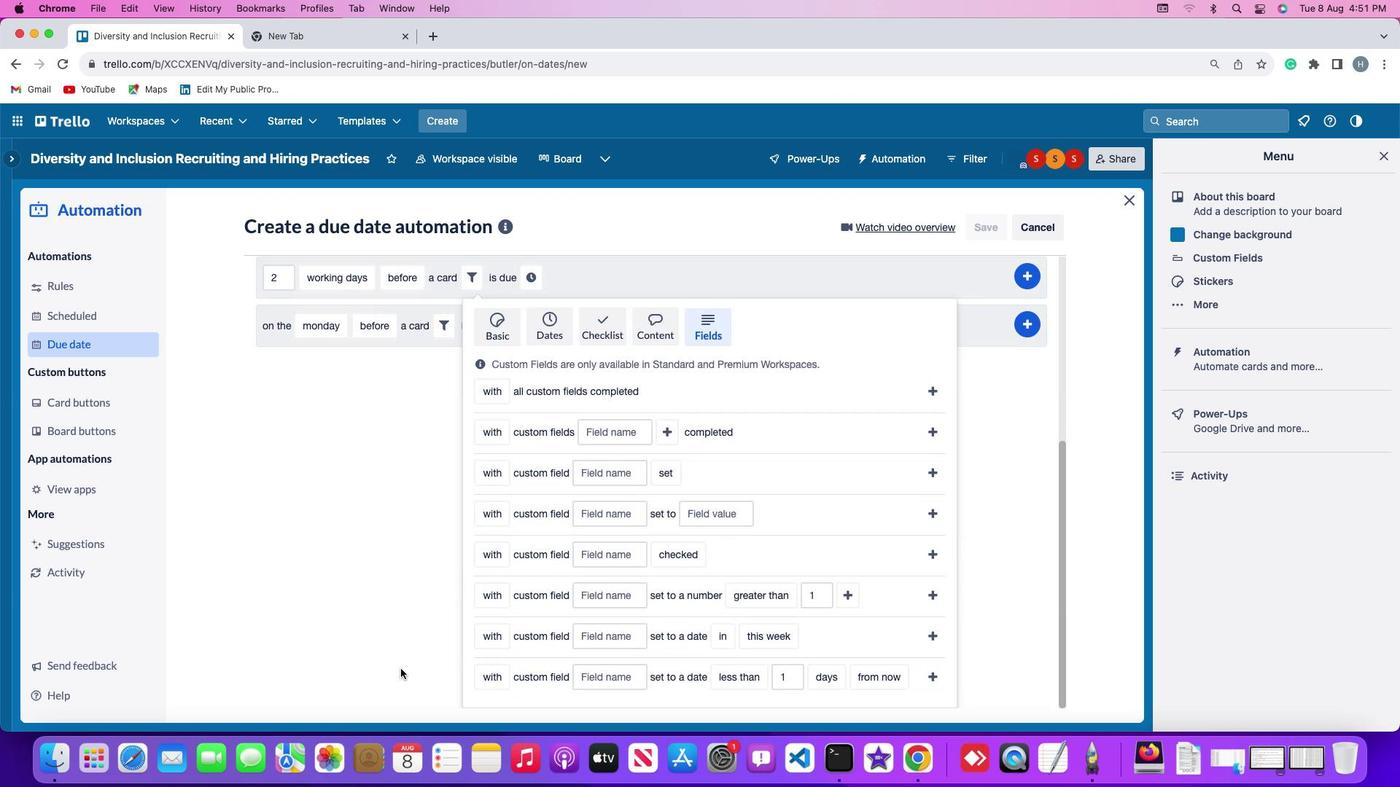 
Action: Mouse scrolled (434, 651) with delta (90, 112)
Screenshot: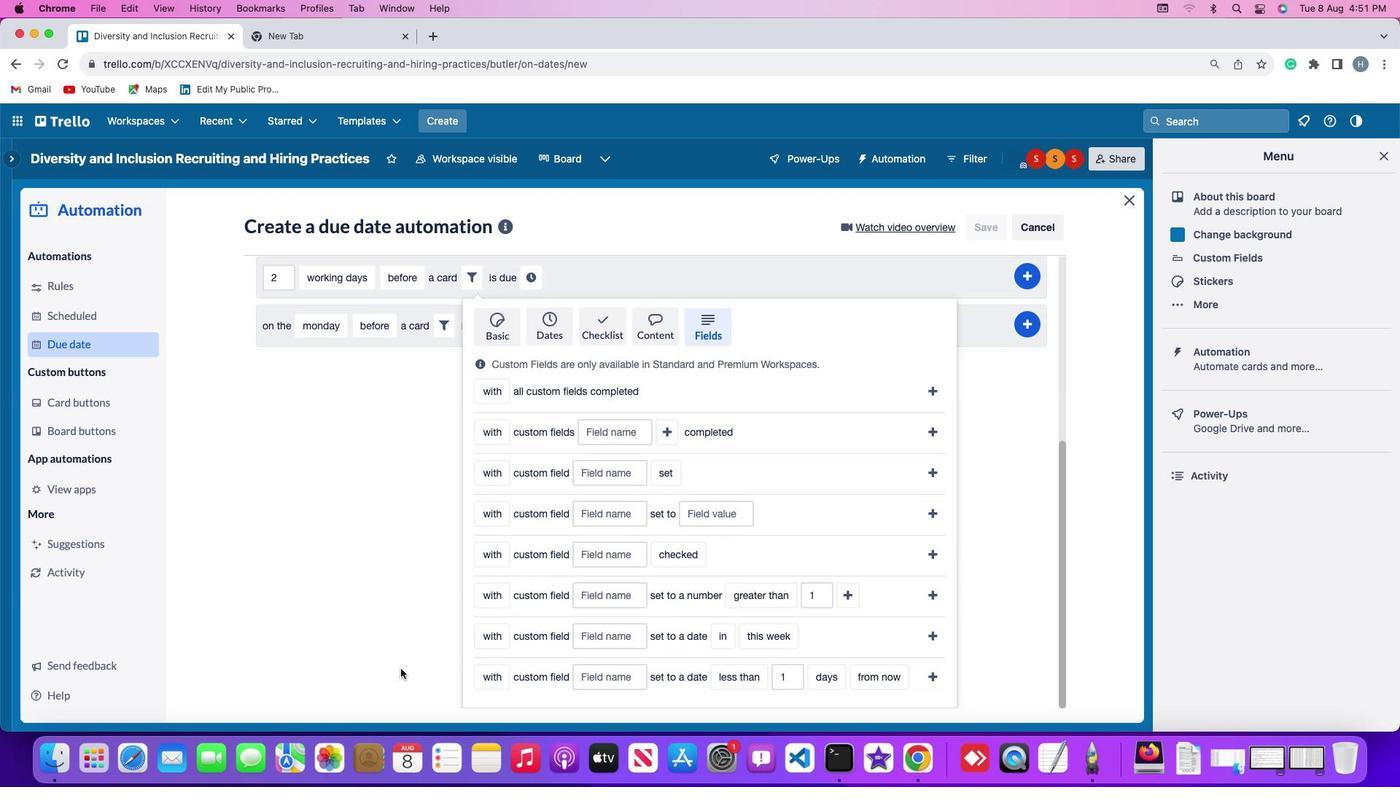 
Action: Mouse scrolled (434, 651) with delta (90, 112)
Screenshot: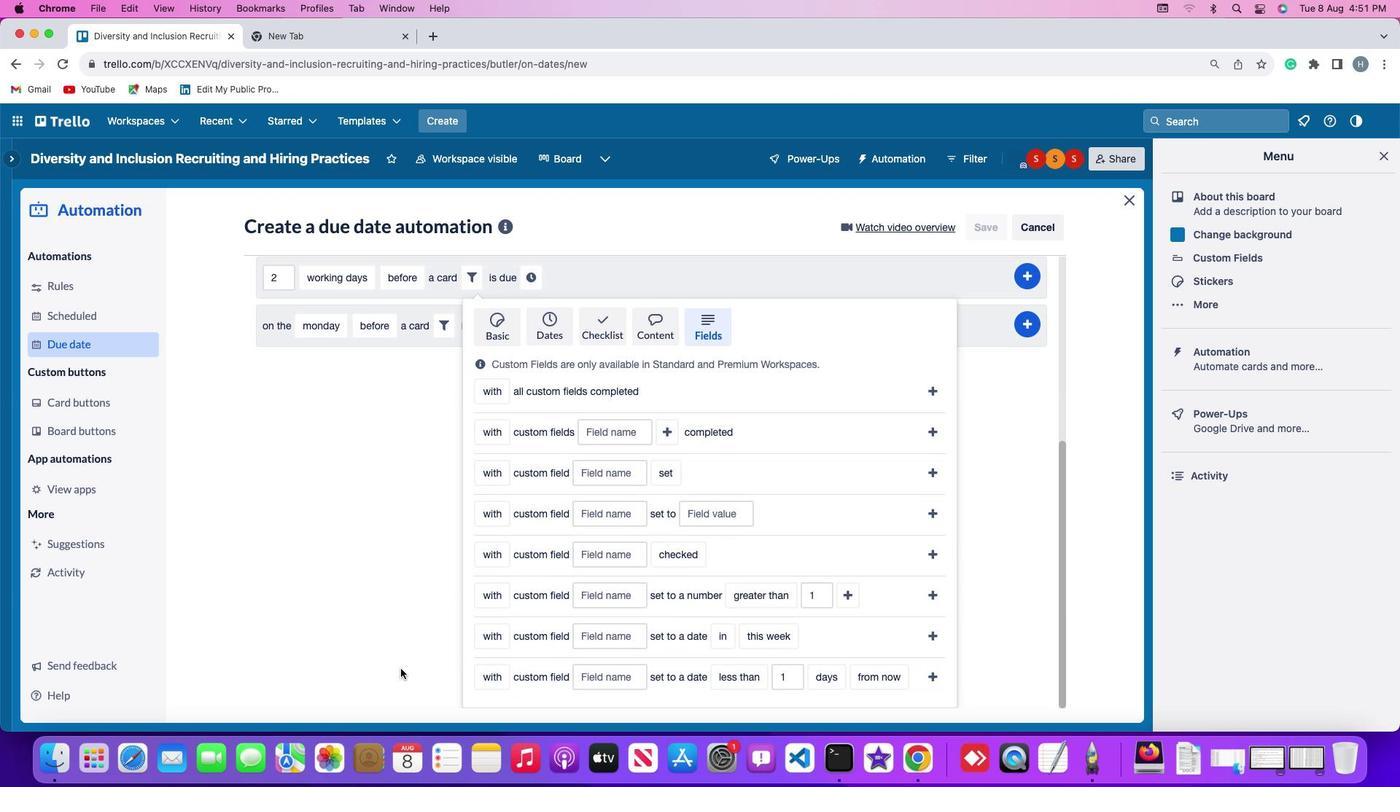 
Action: Mouse scrolled (434, 651) with delta (90, 110)
Screenshot: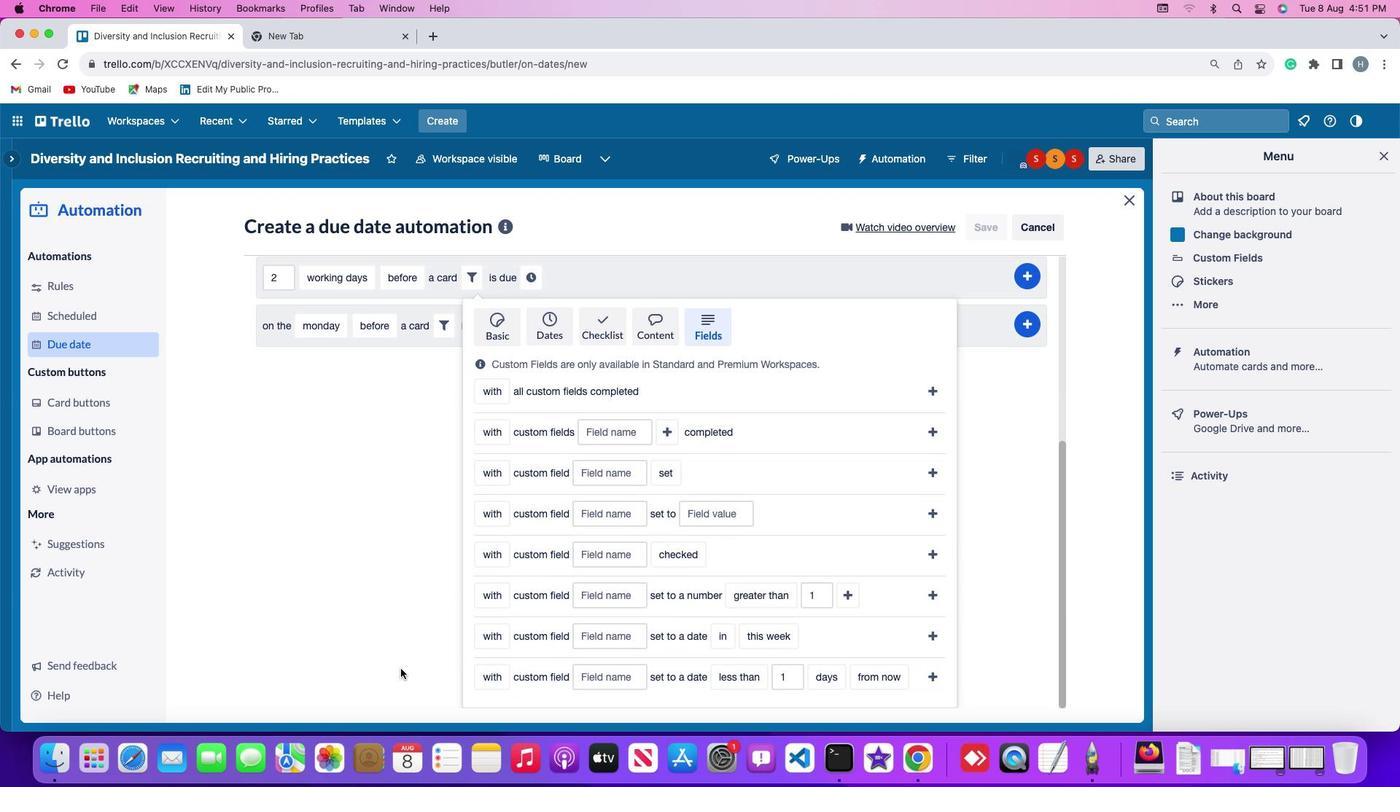 
Action: Mouse scrolled (434, 651) with delta (90, 110)
Screenshot: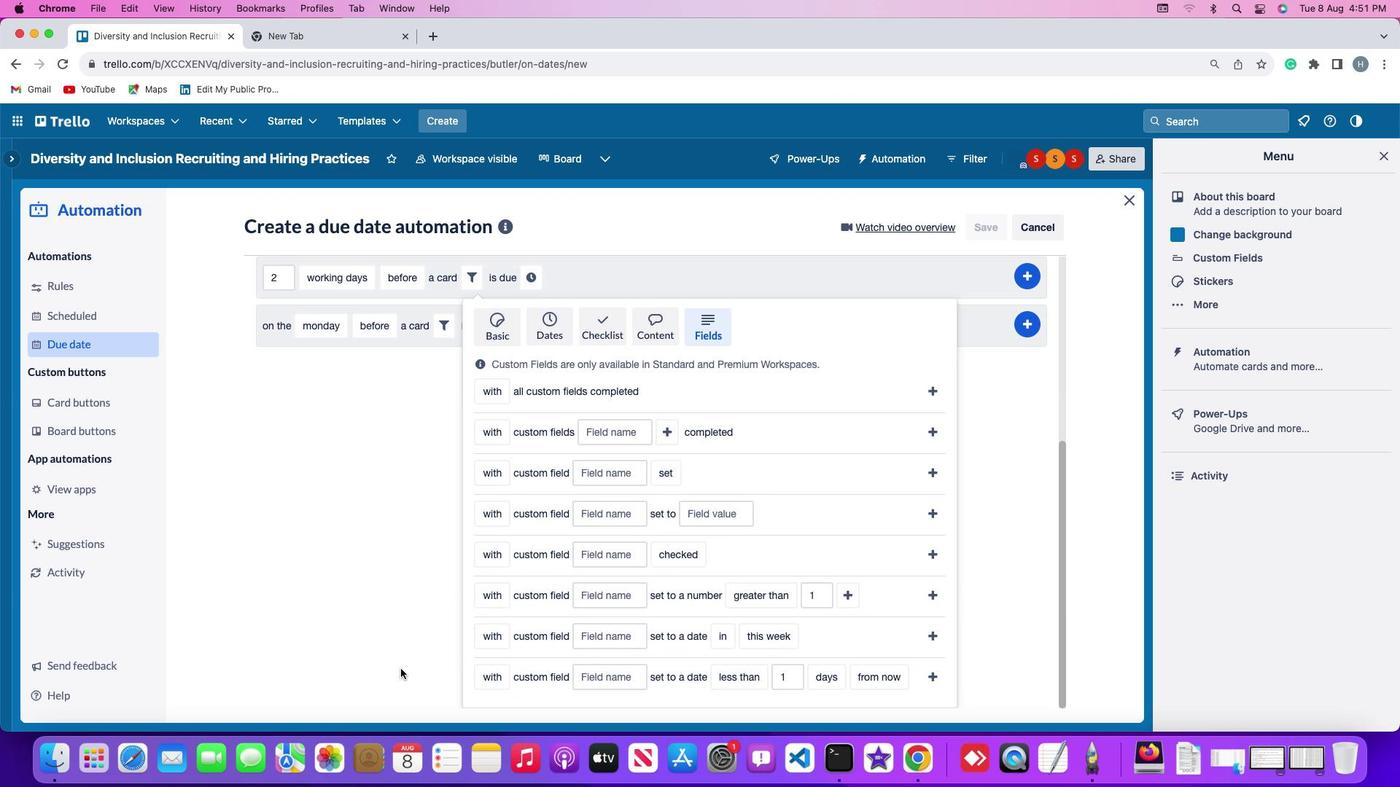 
Action: Mouse moved to (509, 592)
Screenshot: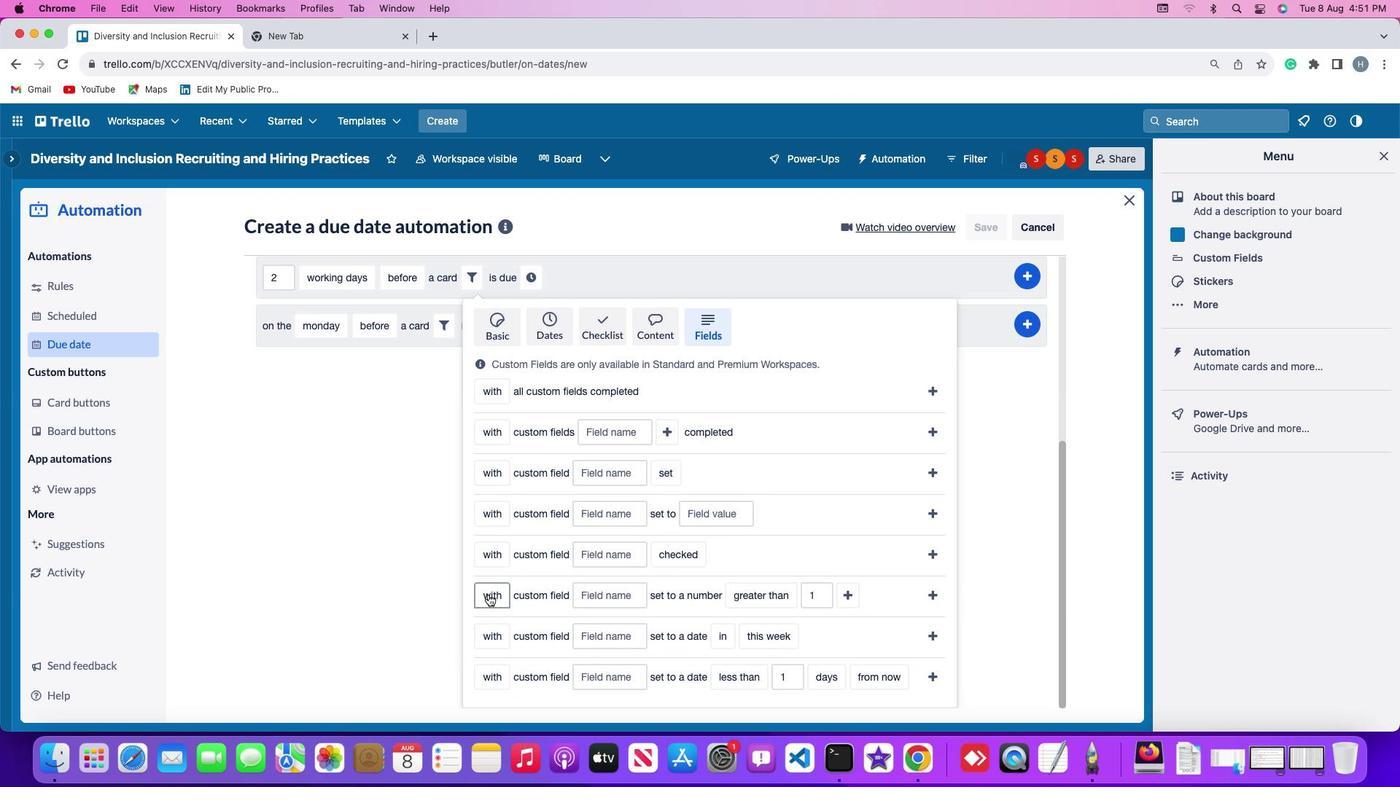
Action: Mouse pressed left at (509, 592)
Screenshot: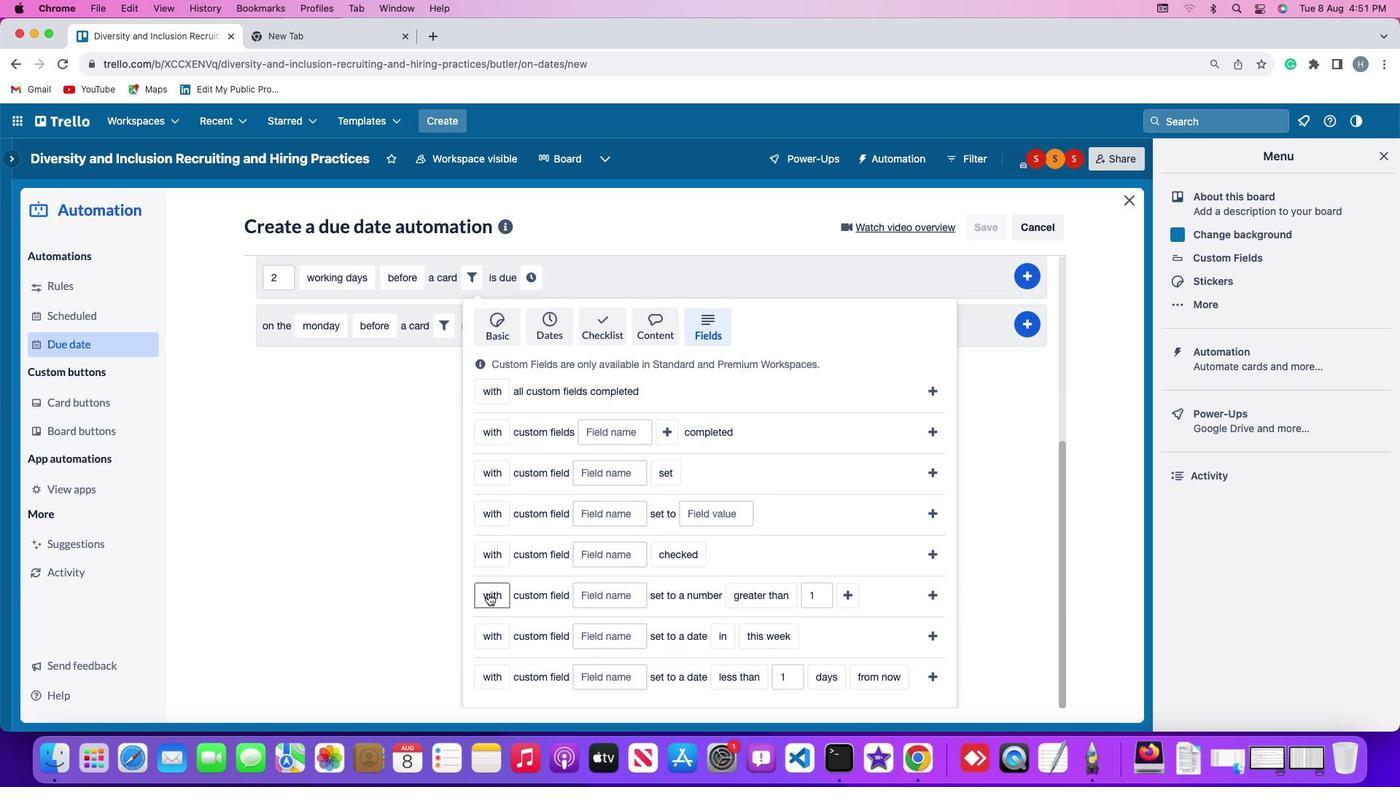 
Action: Mouse moved to (518, 635)
Screenshot: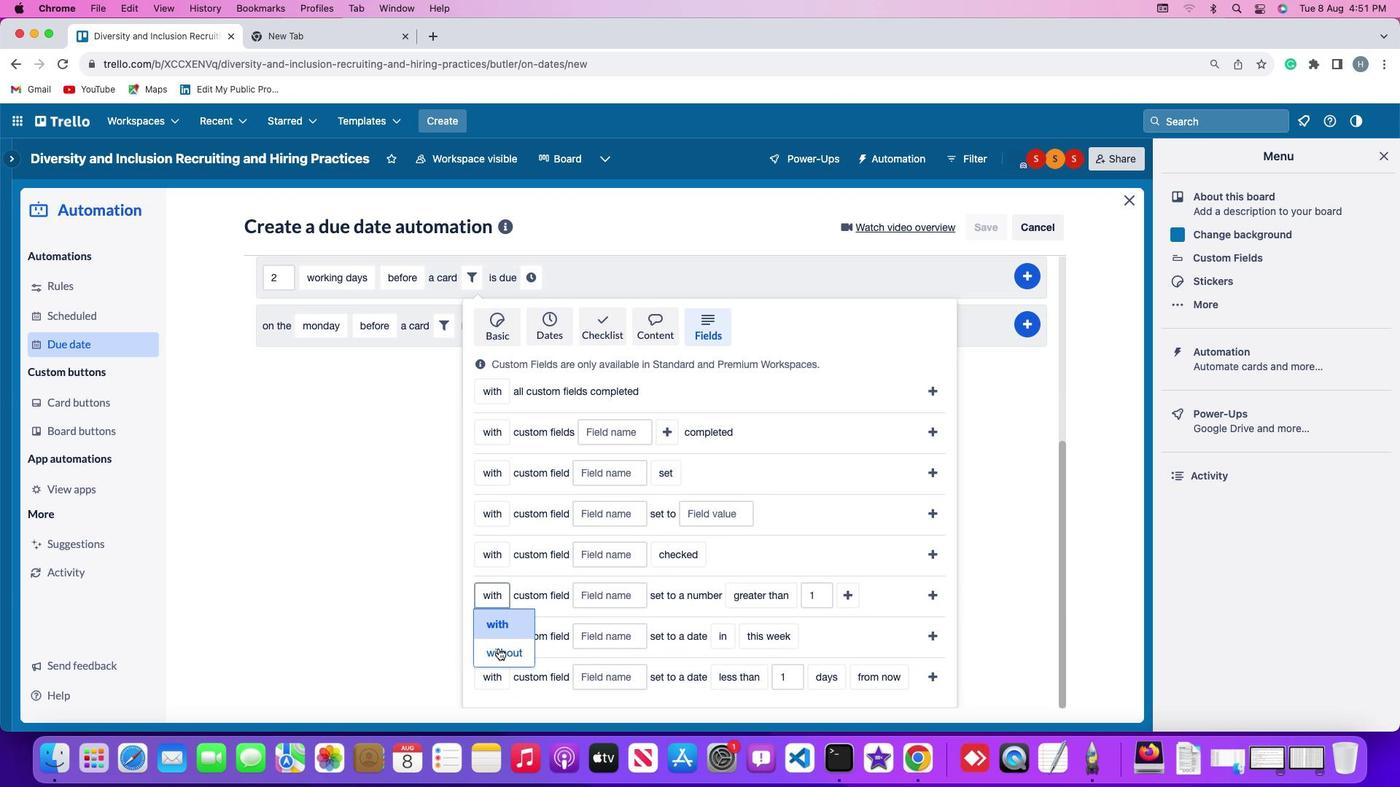 
Action: Mouse pressed left at (518, 635)
Screenshot: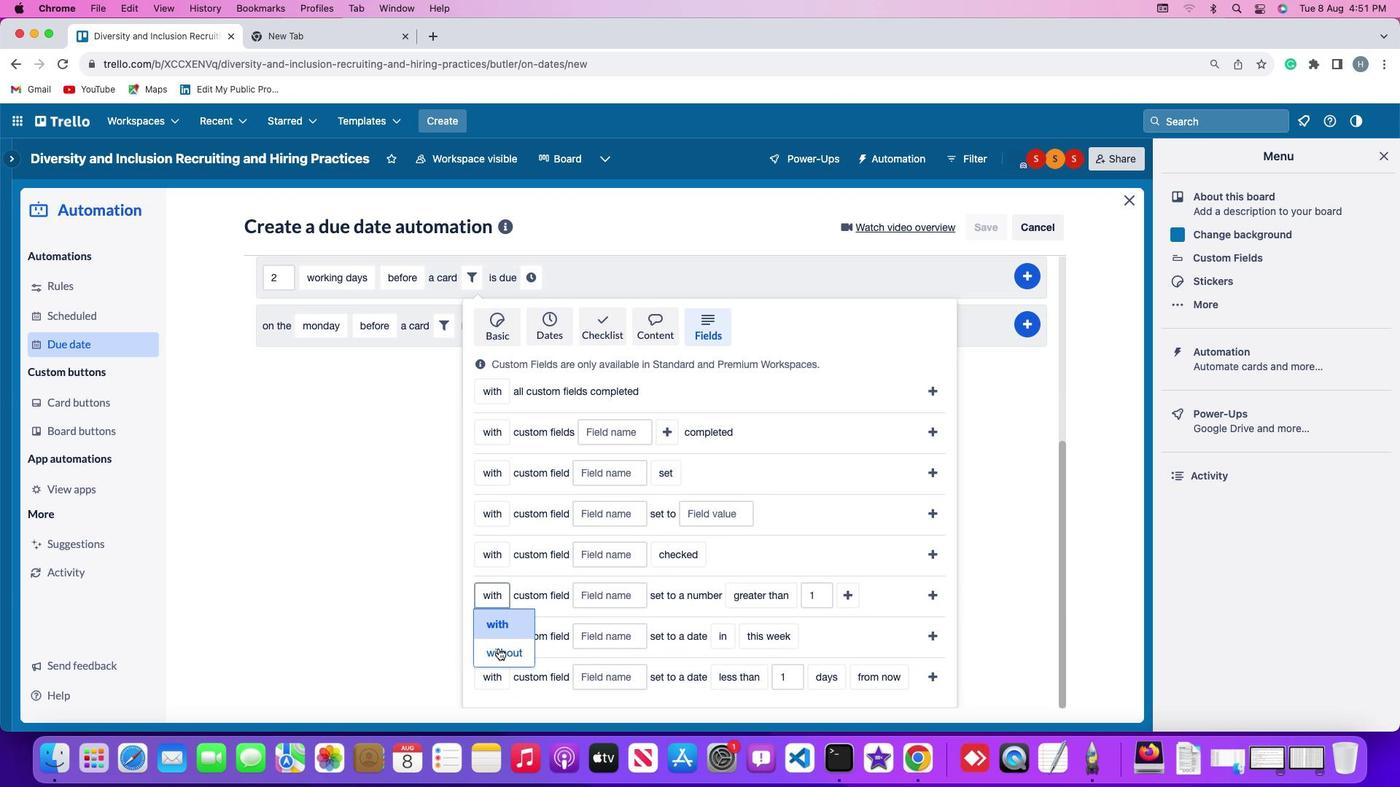 
Action: Mouse moved to (635, 590)
Screenshot: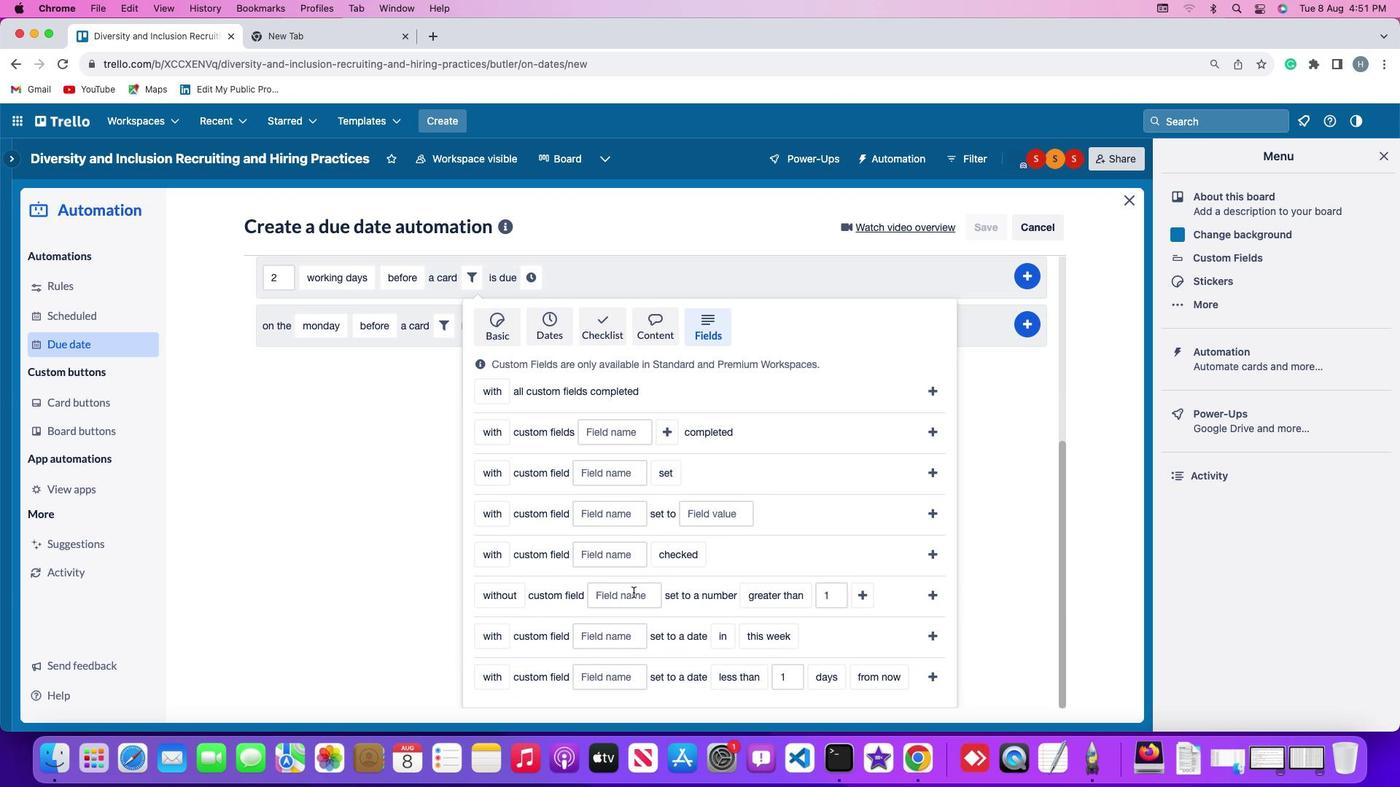 
Action: Mouse pressed left at (635, 590)
Screenshot: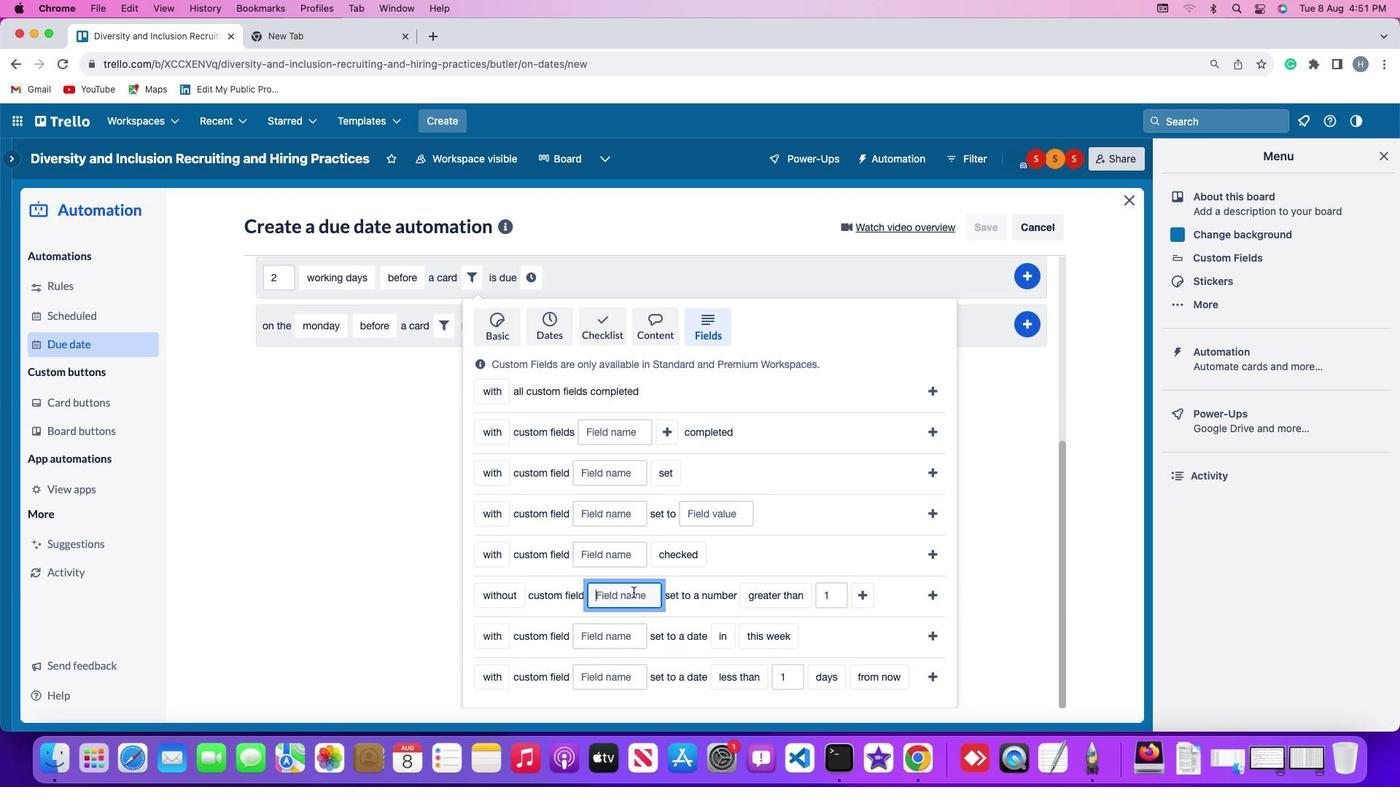 
Action: Key pressed Key.shift'R''e''s''u''m''e'
Screenshot: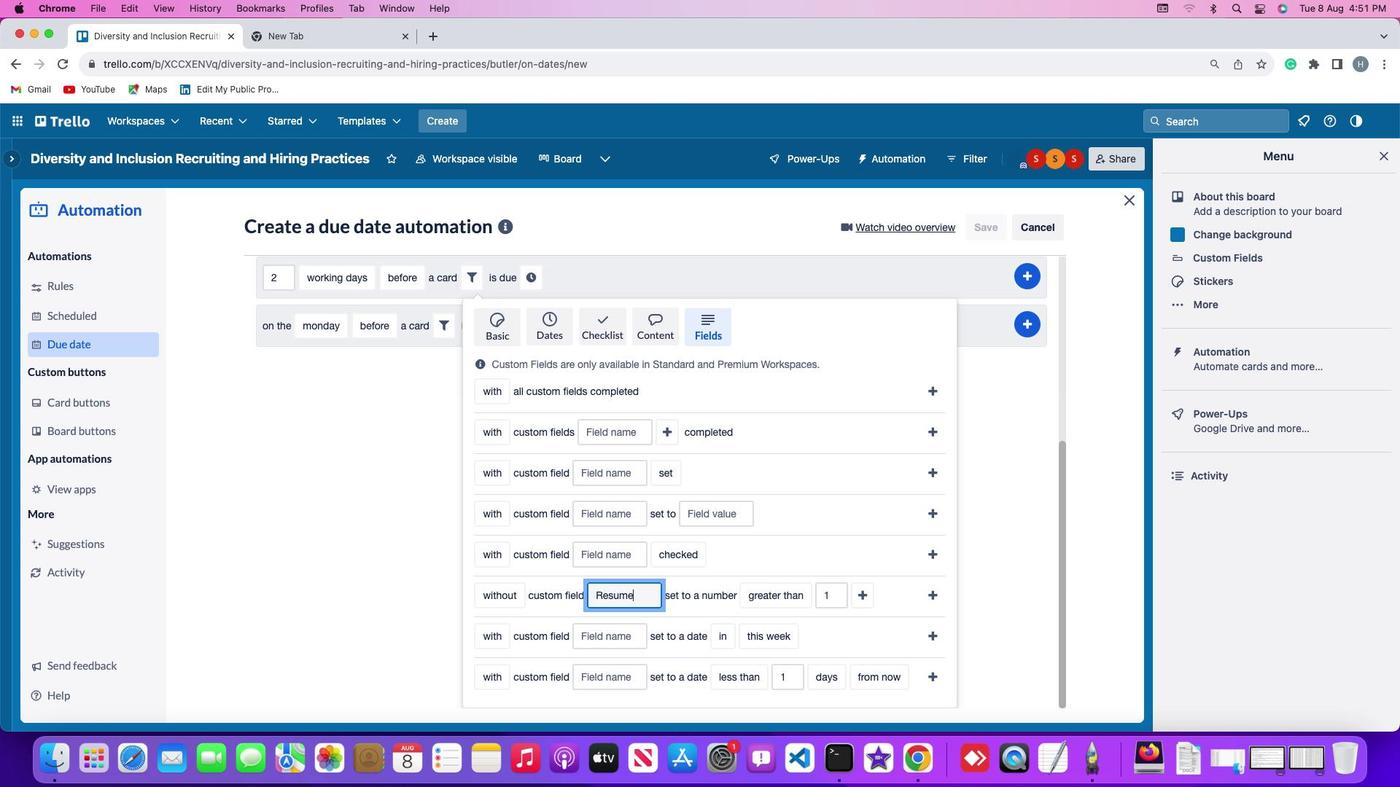 
Action: Mouse moved to (741, 587)
Screenshot: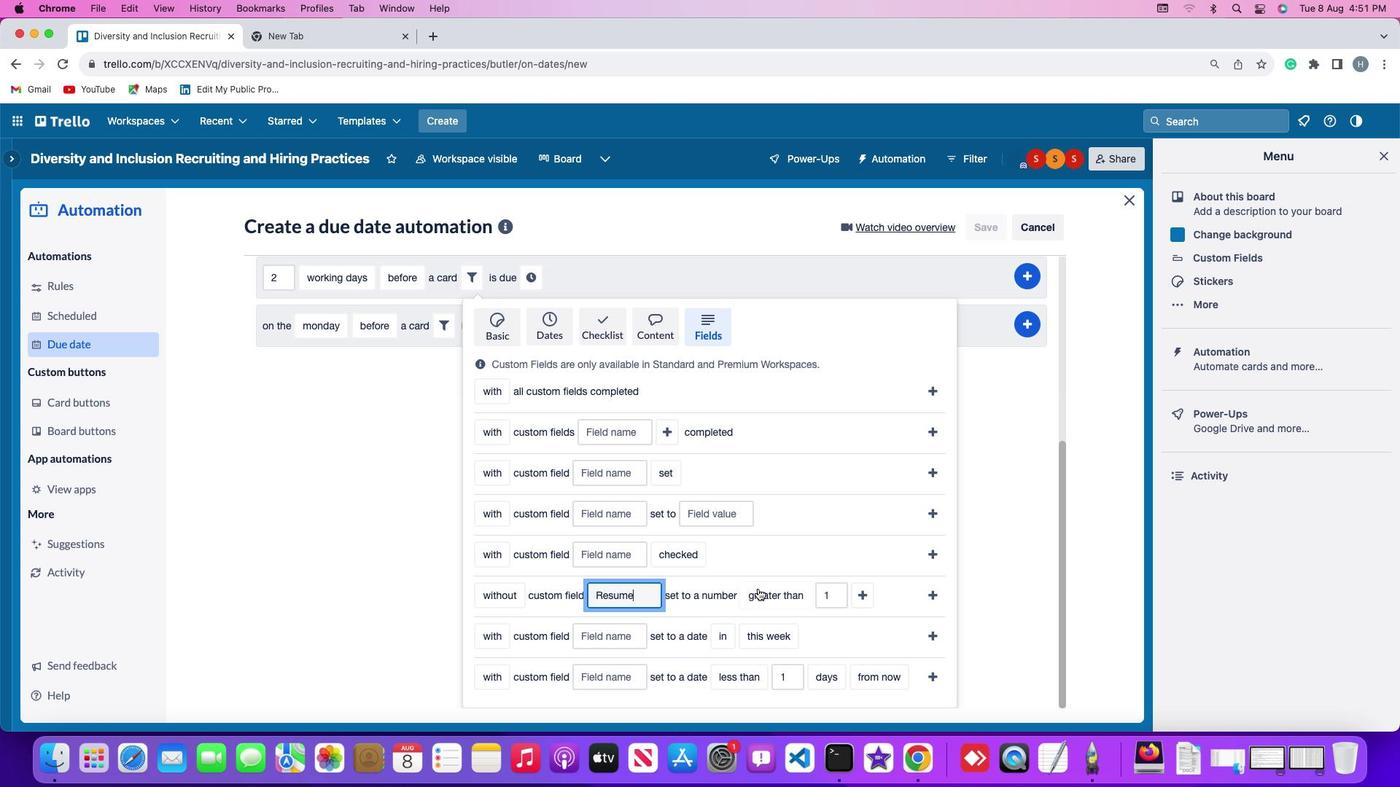 
Action: Mouse pressed left at (741, 587)
Screenshot: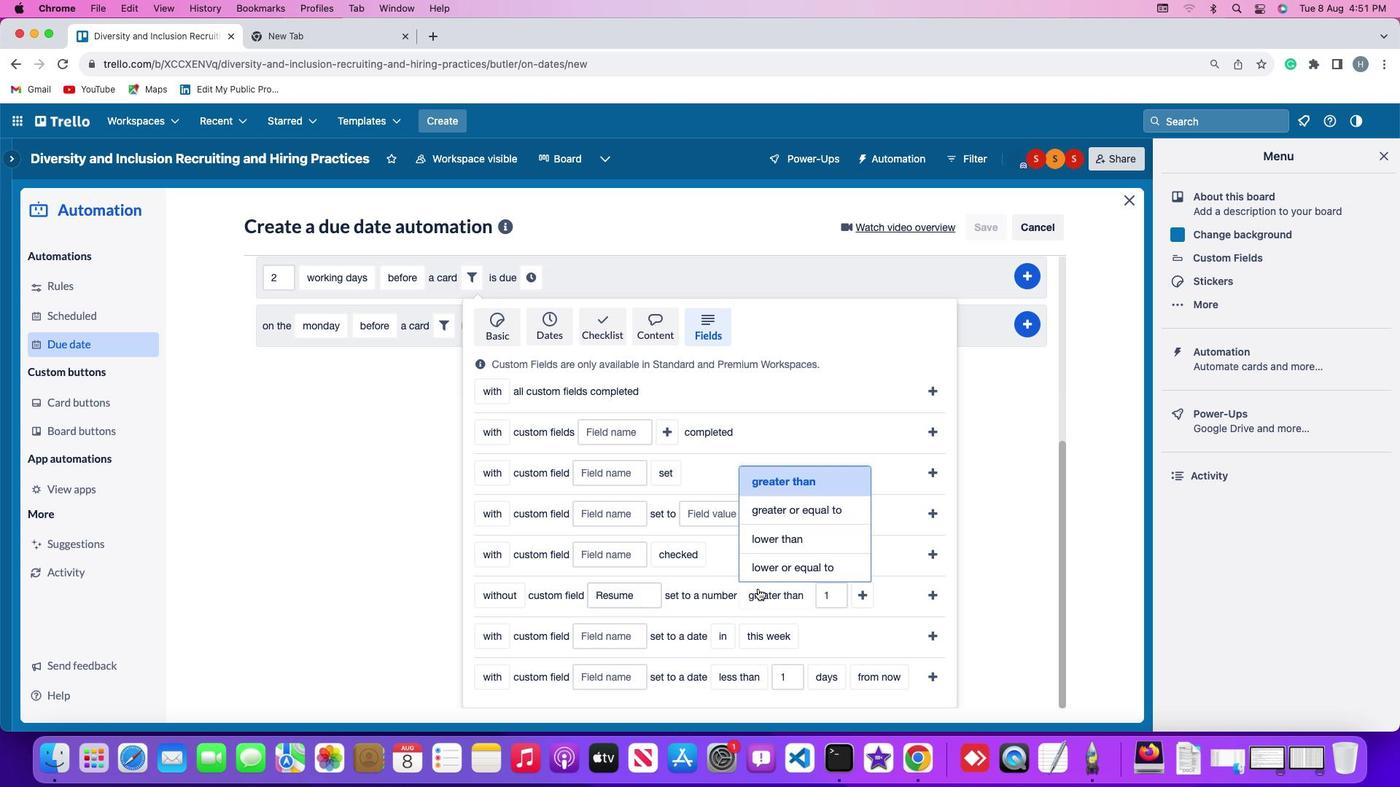 
Action: Mouse moved to (763, 505)
Screenshot: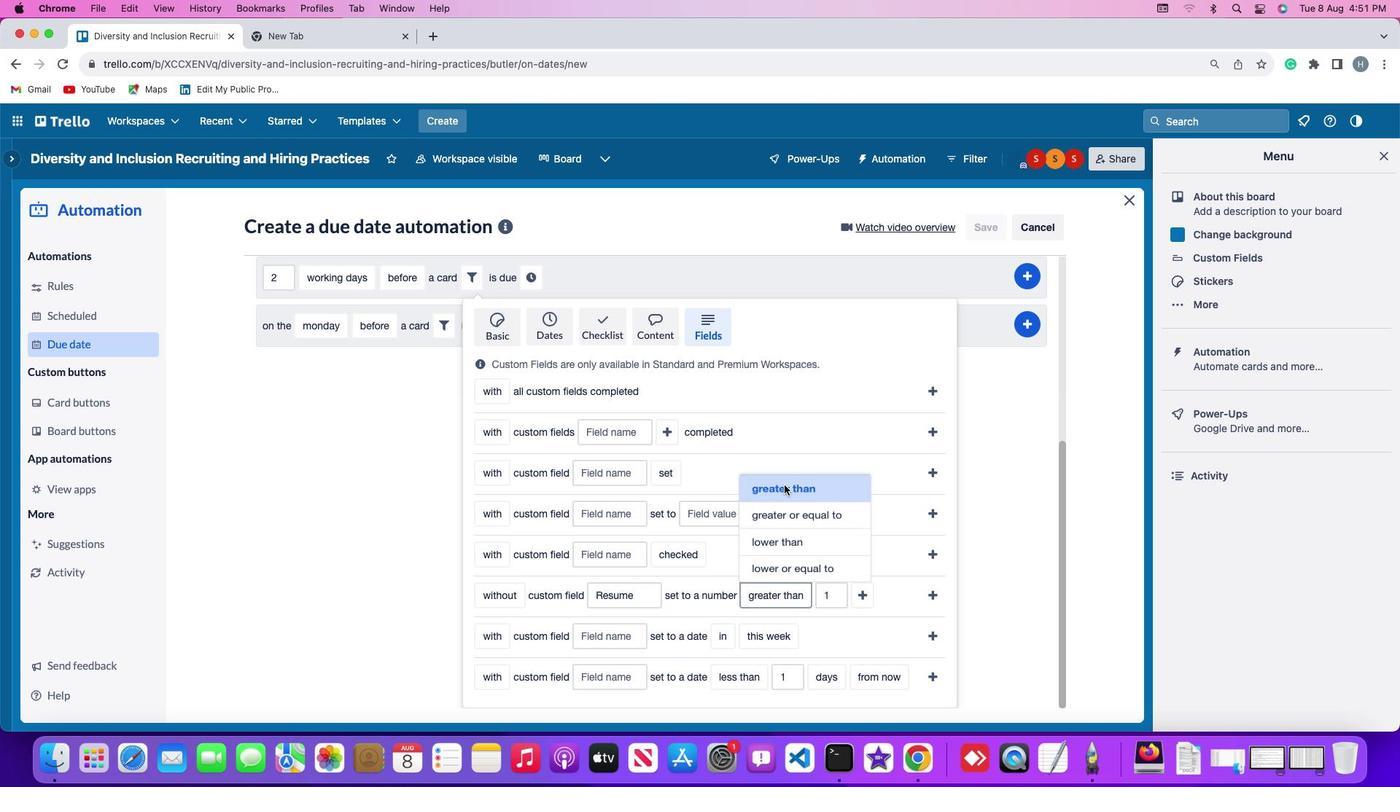 
Action: Mouse pressed left at (763, 505)
Screenshot: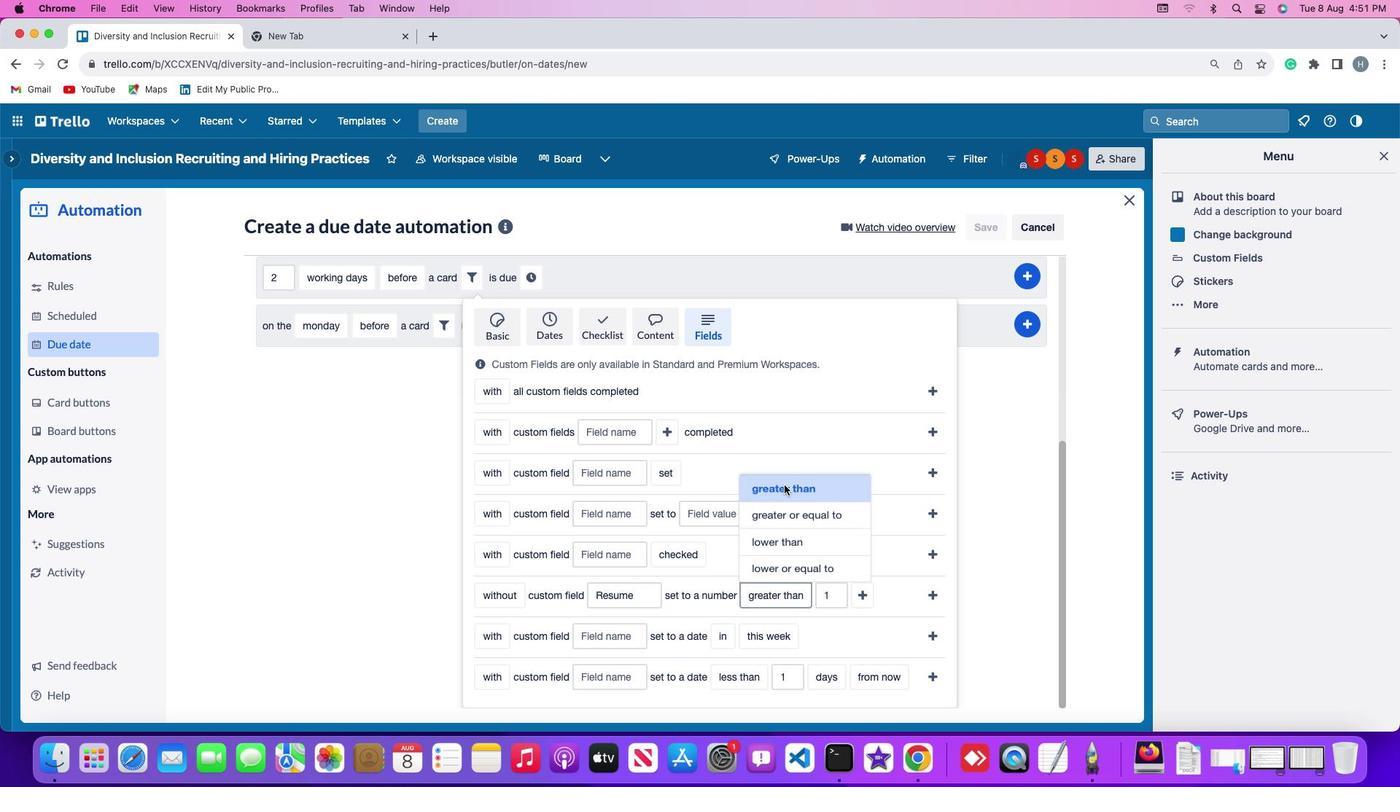 
Action: Mouse moved to (811, 587)
Screenshot: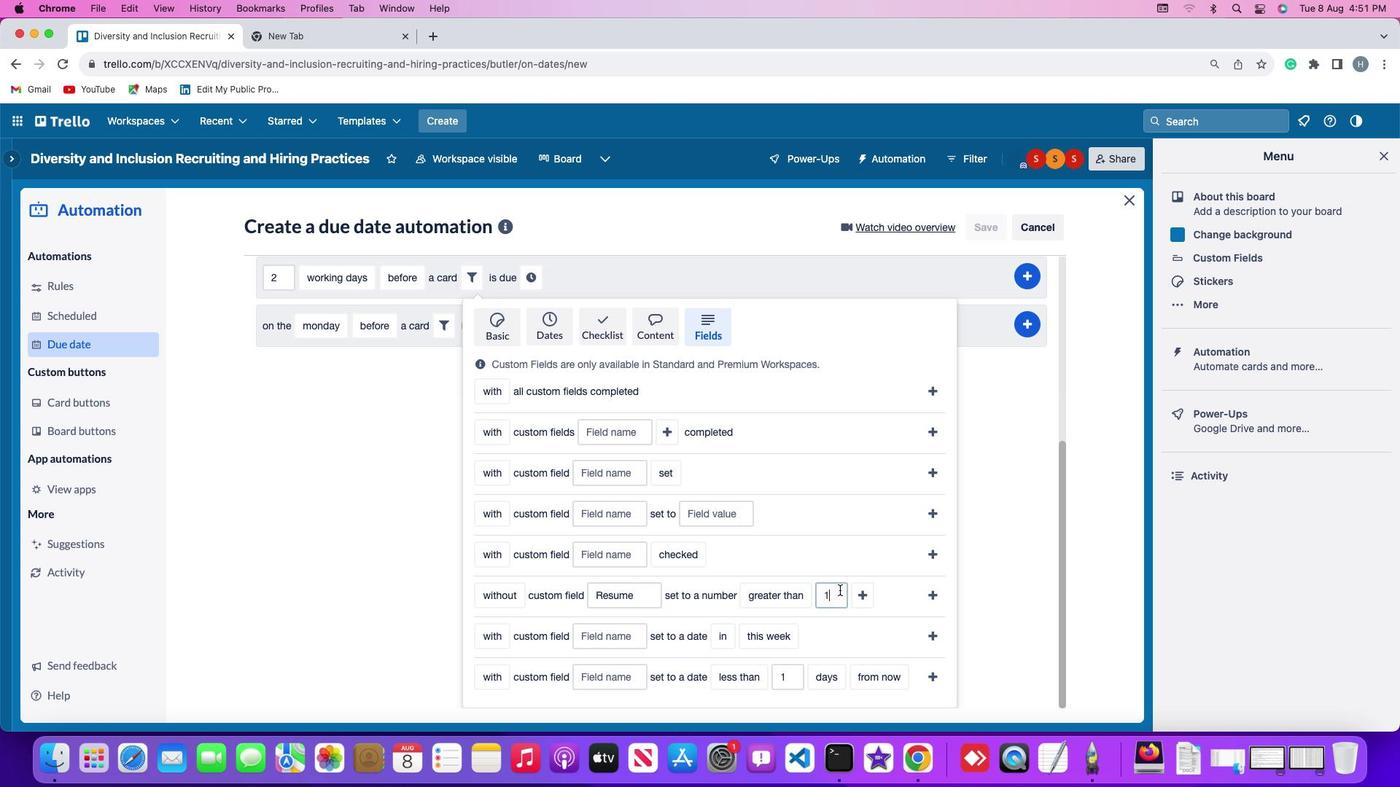 
Action: Mouse pressed left at (811, 587)
Screenshot: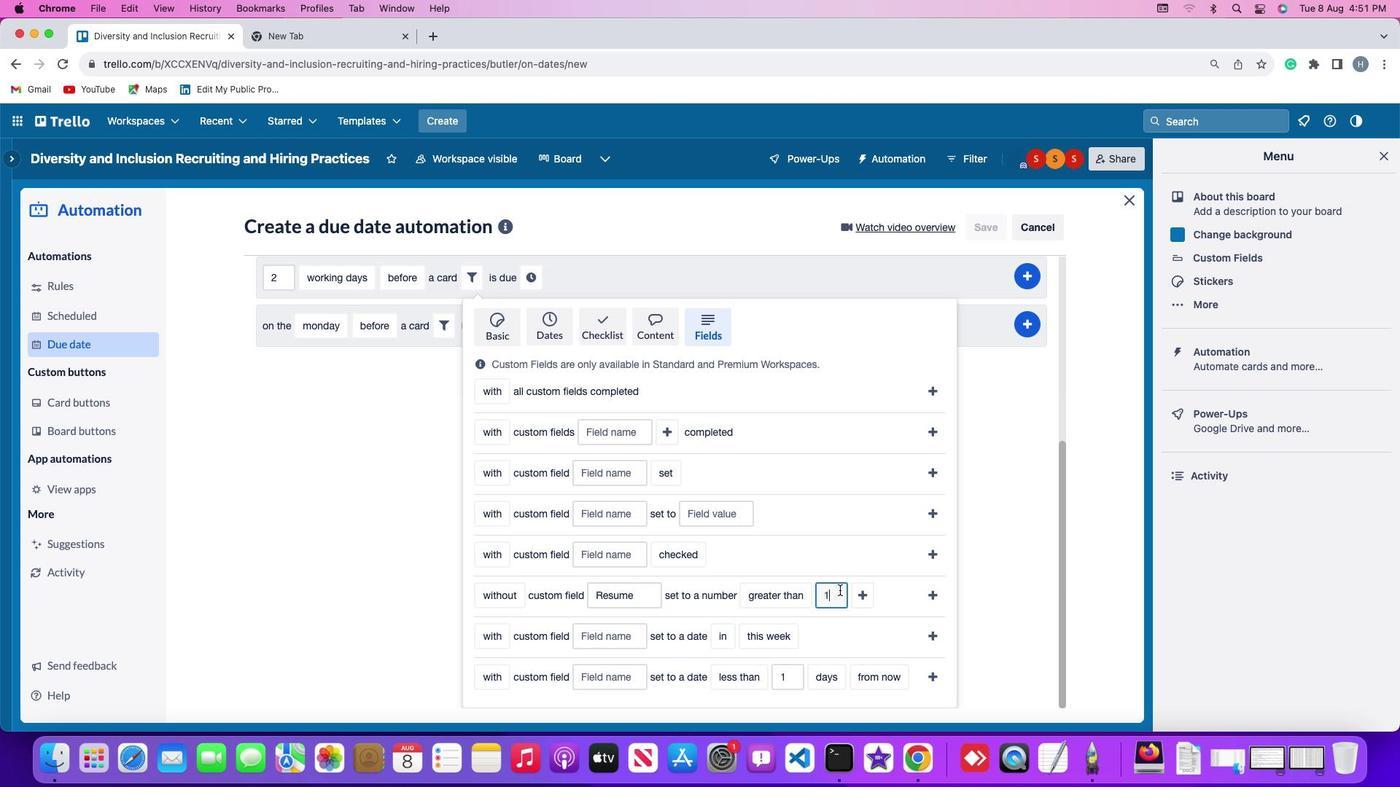 
Action: Mouse moved to (811, 587)
Screenshot: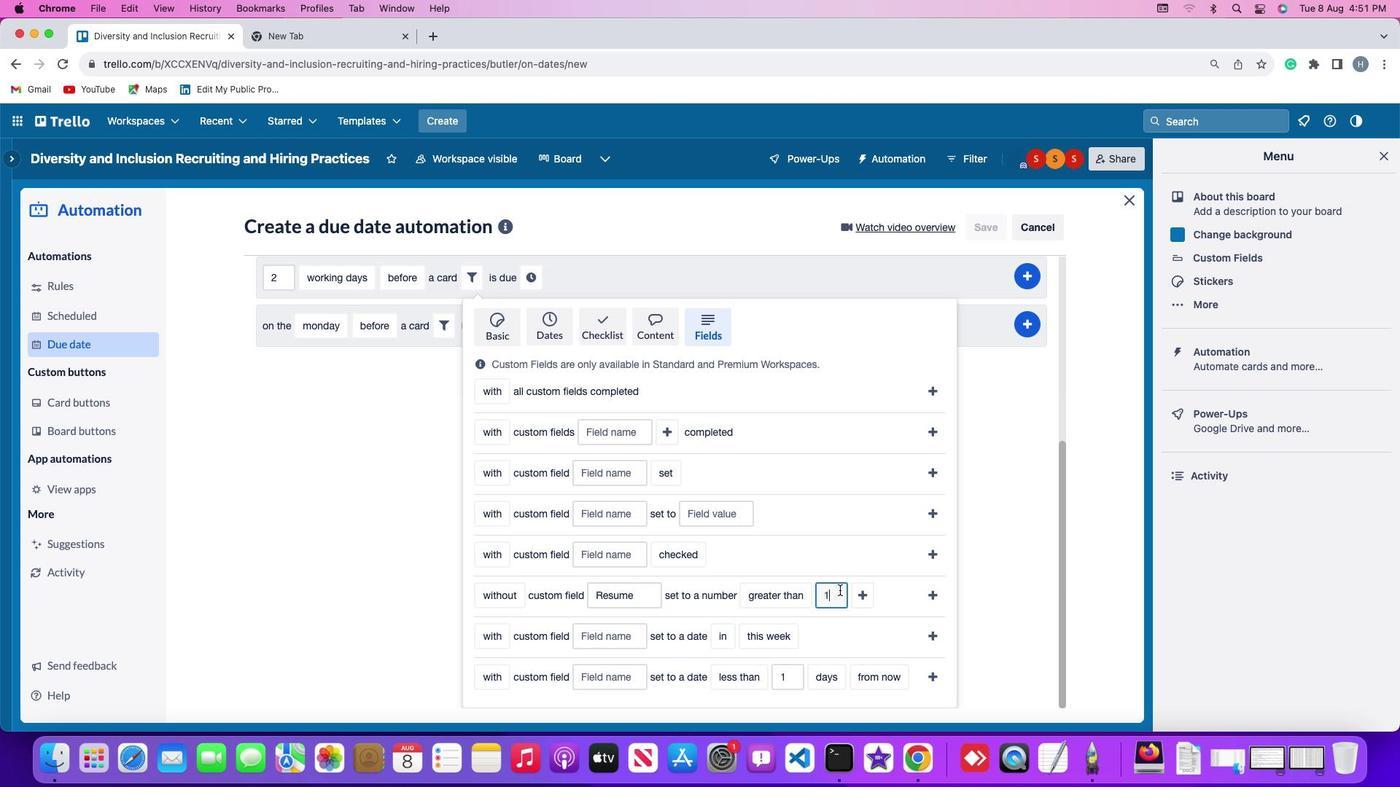 
Action: Key pressed Key.backspace'1'
Screenshot: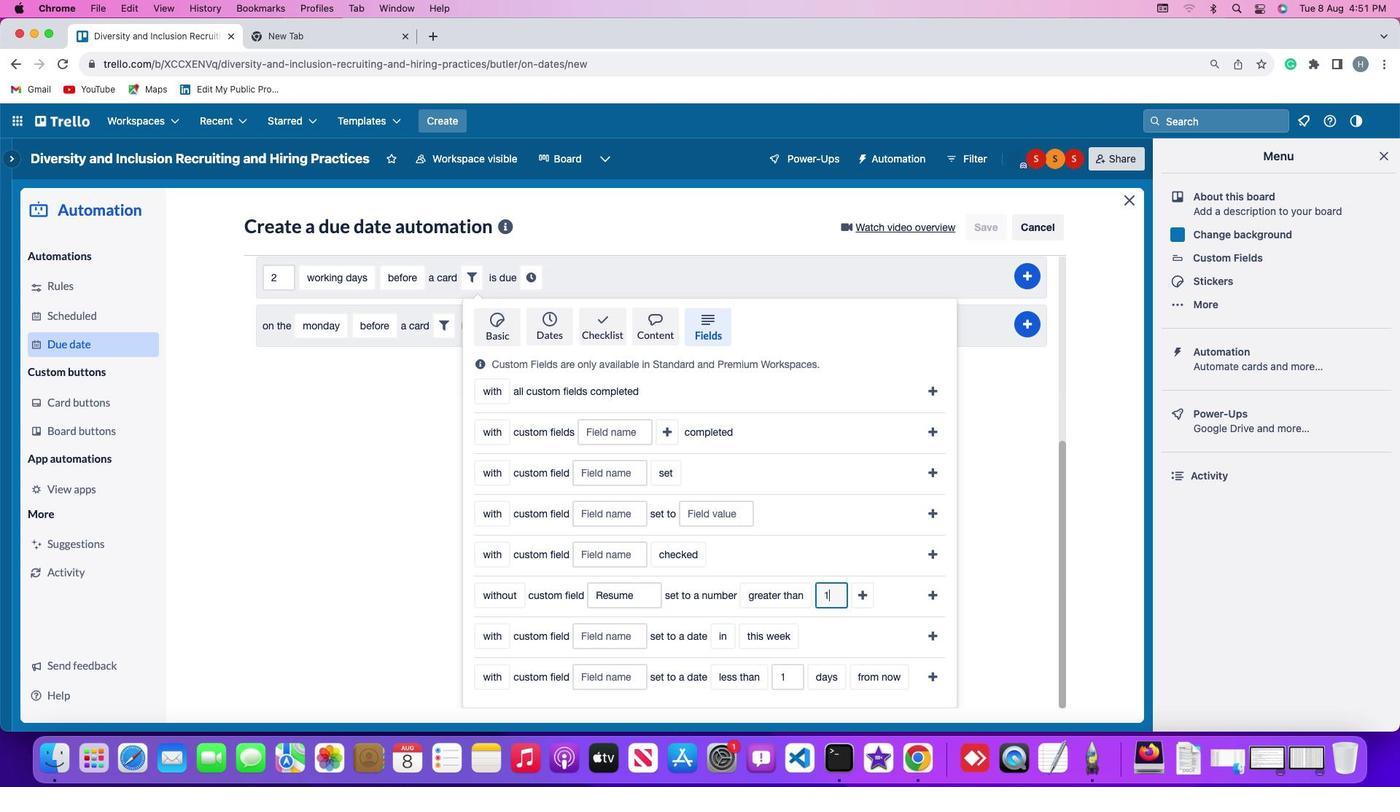 
Action: Mouse moved to (838, 592)
Screenshot: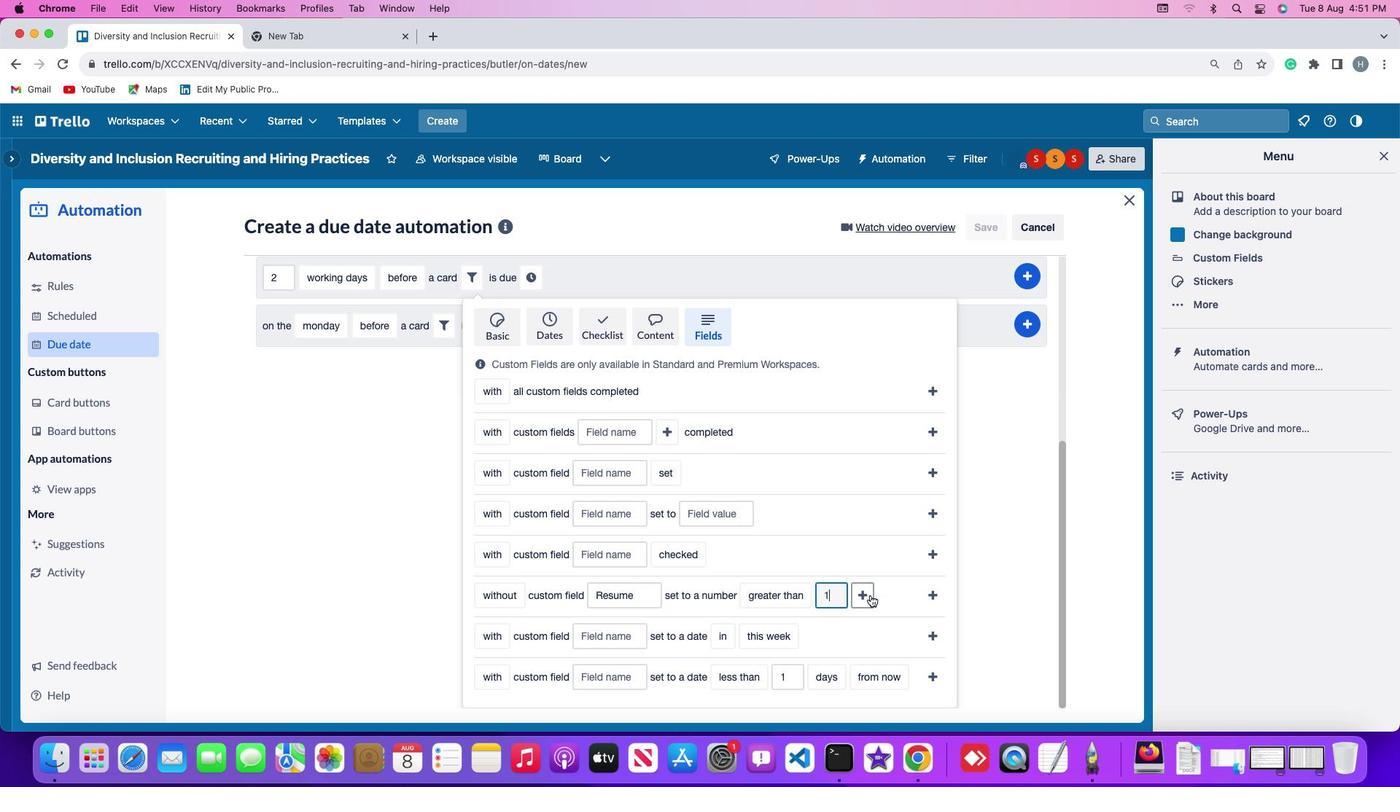 
Action: Mouse pressed left at (838, 592)
Screenshot: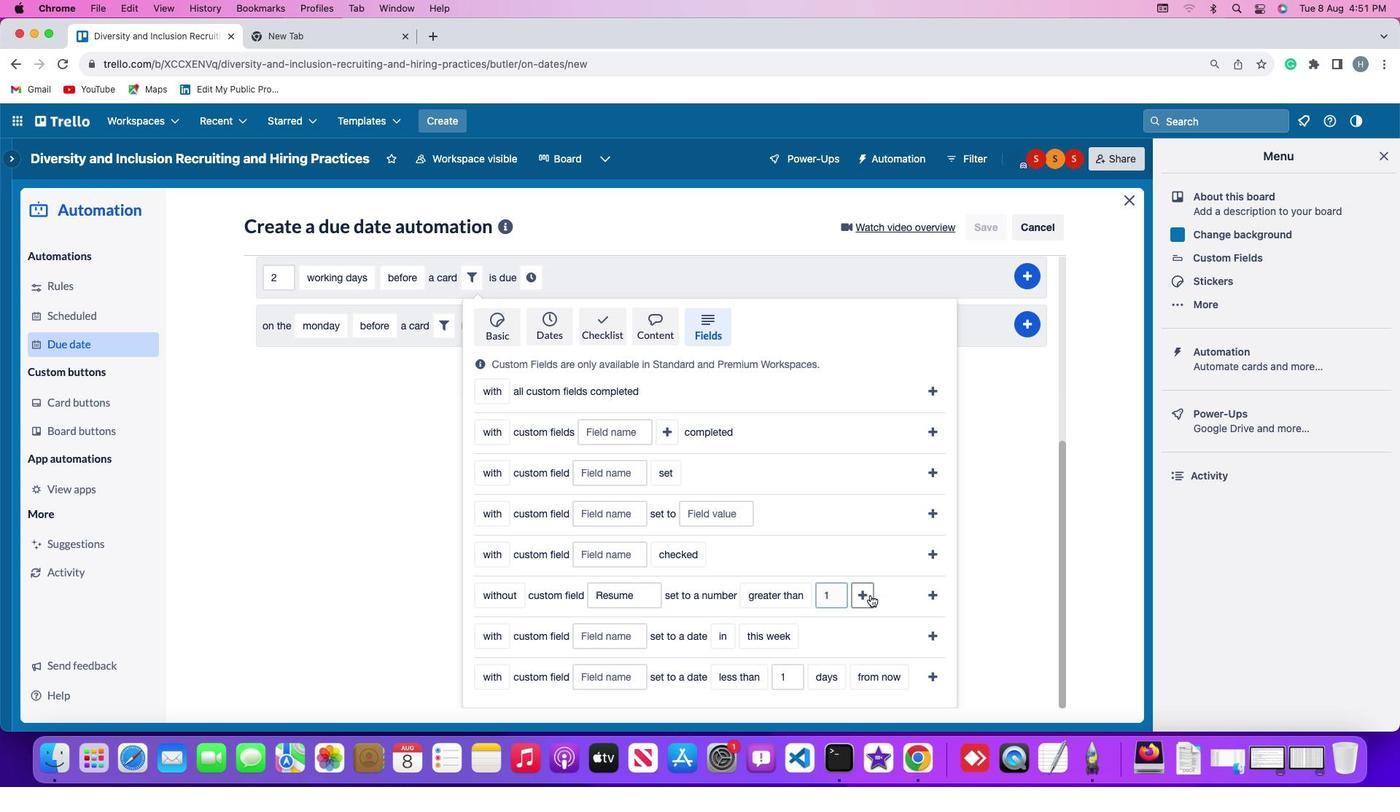 
Action: Mouse moved to (565, 621)
Screenshot: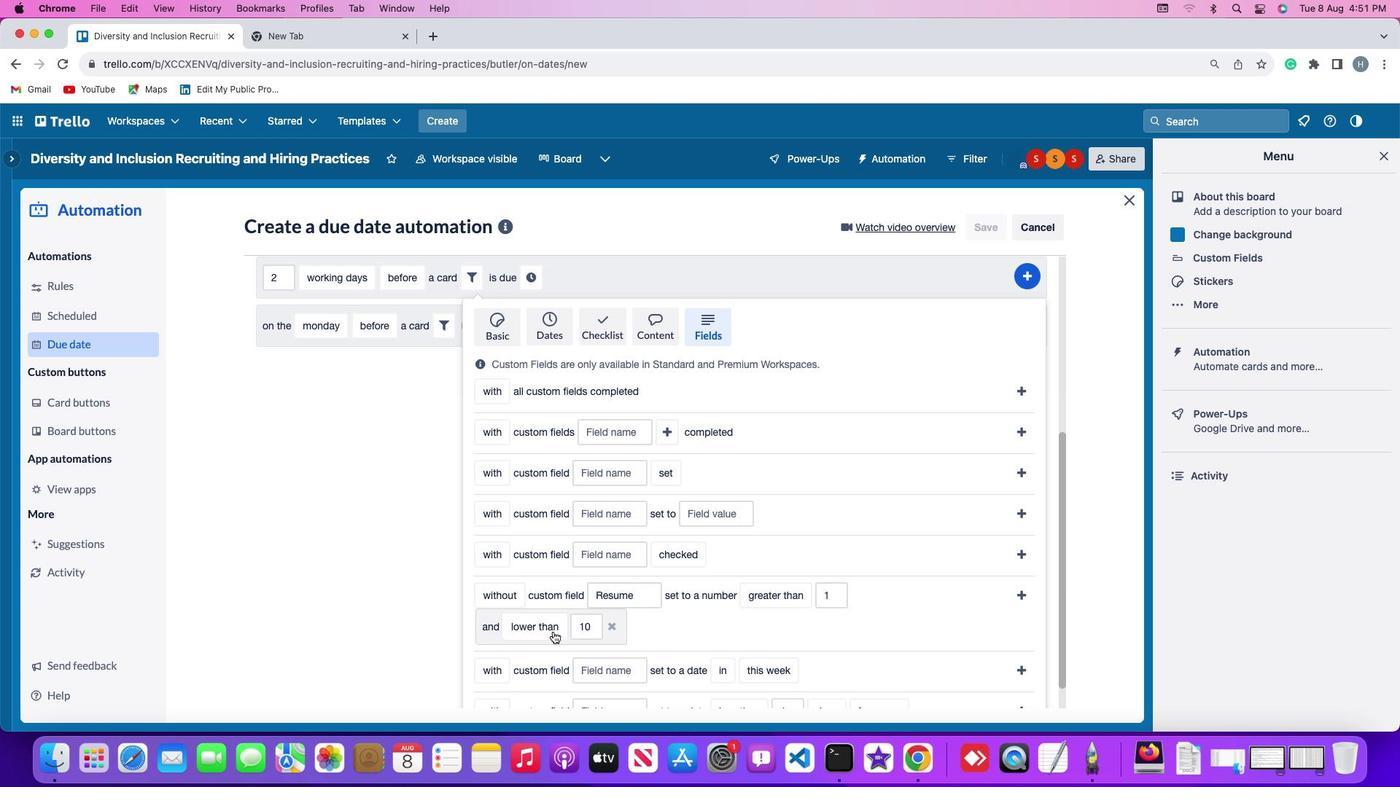 
Action: Mouse pressed left at (565, 621)
Screenshot: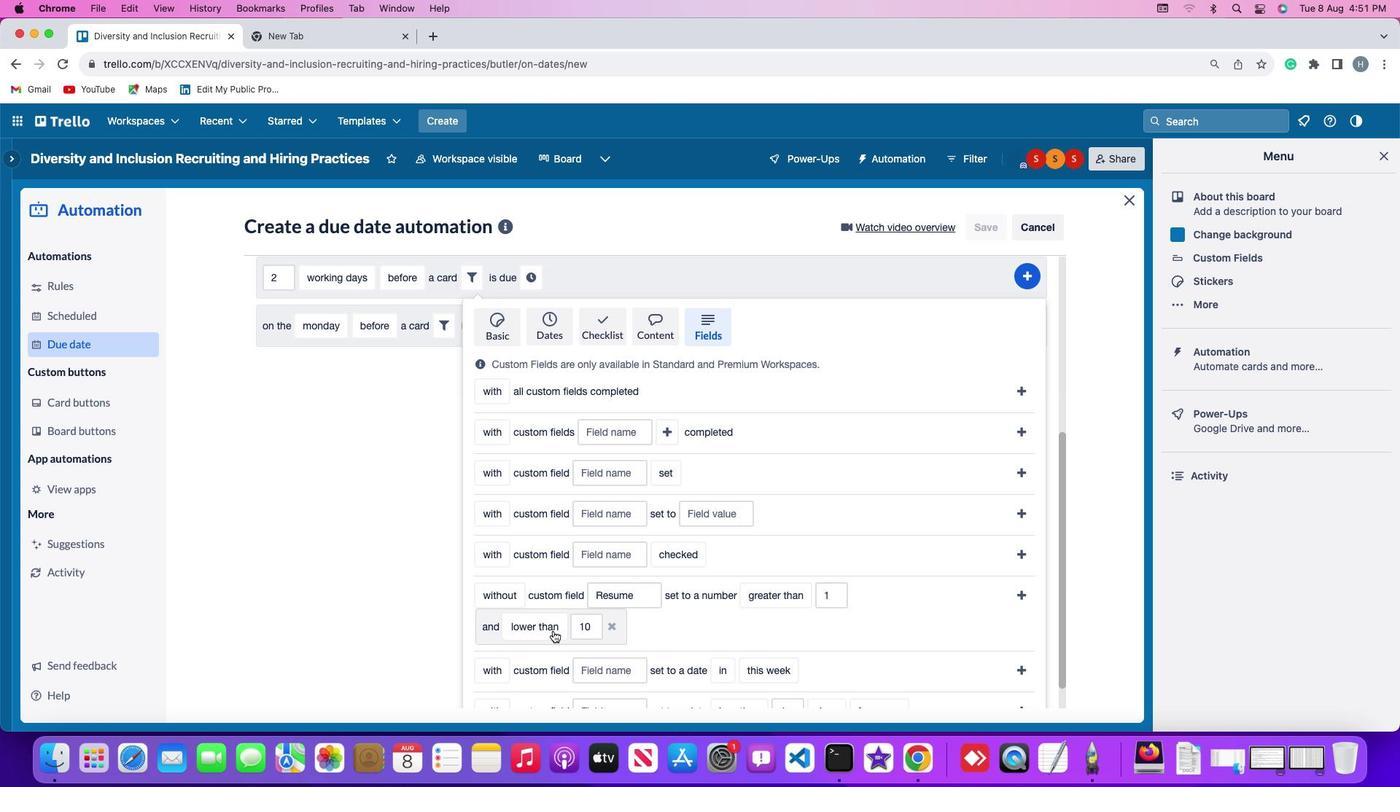 
Action: Mouse moved to (584, 575)
Screenshot: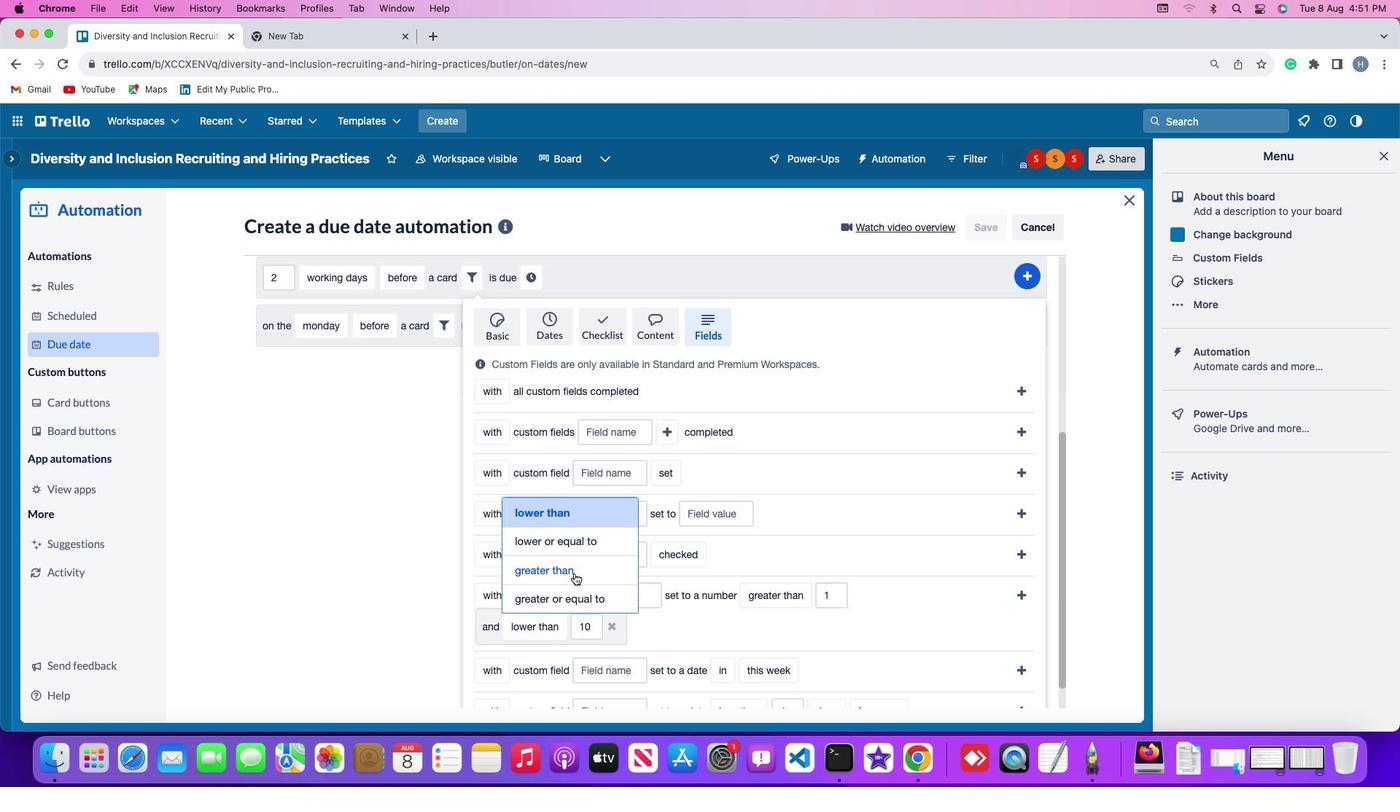 
Action: Mouse pressed left at (584, 575)
Screenshot: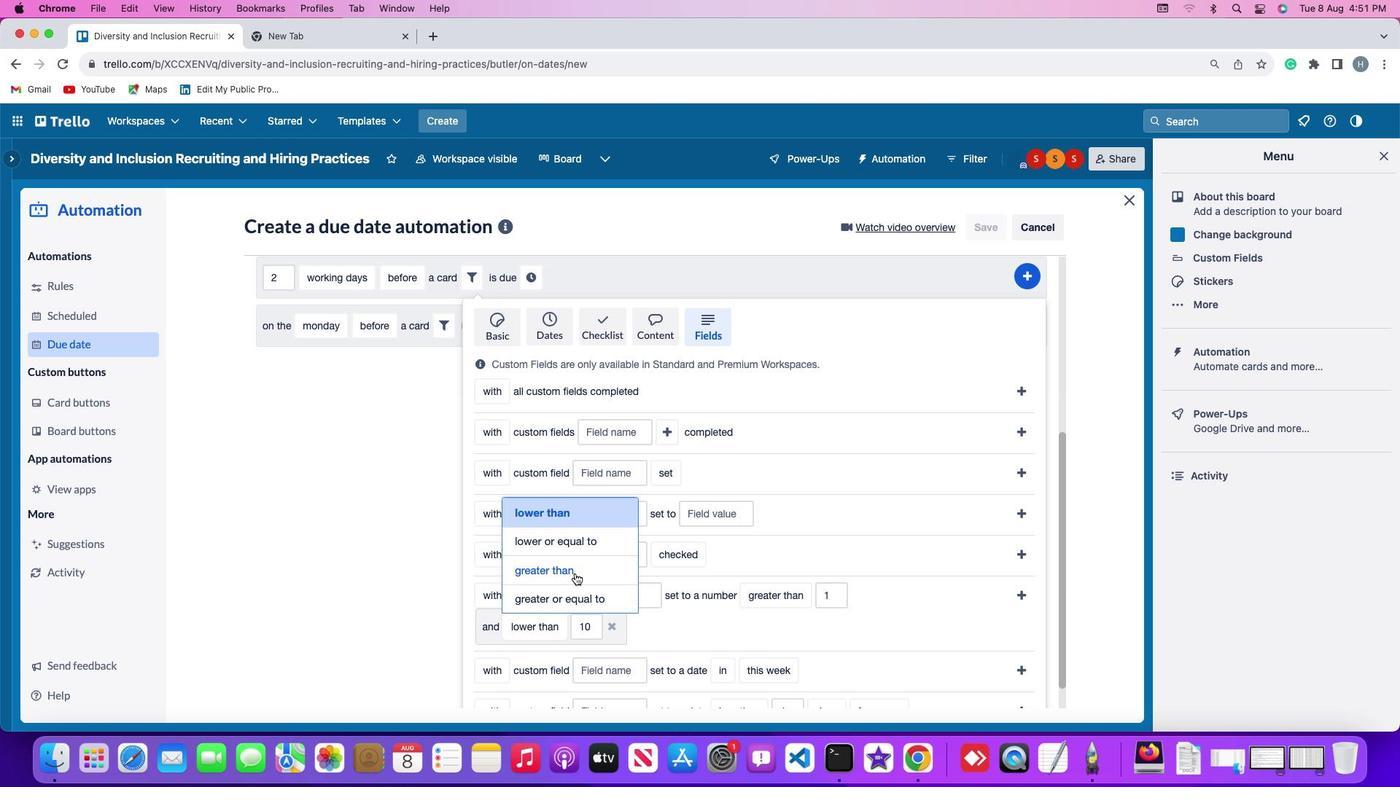 
Action: Mouse moved to (604, 618)
Screenshot: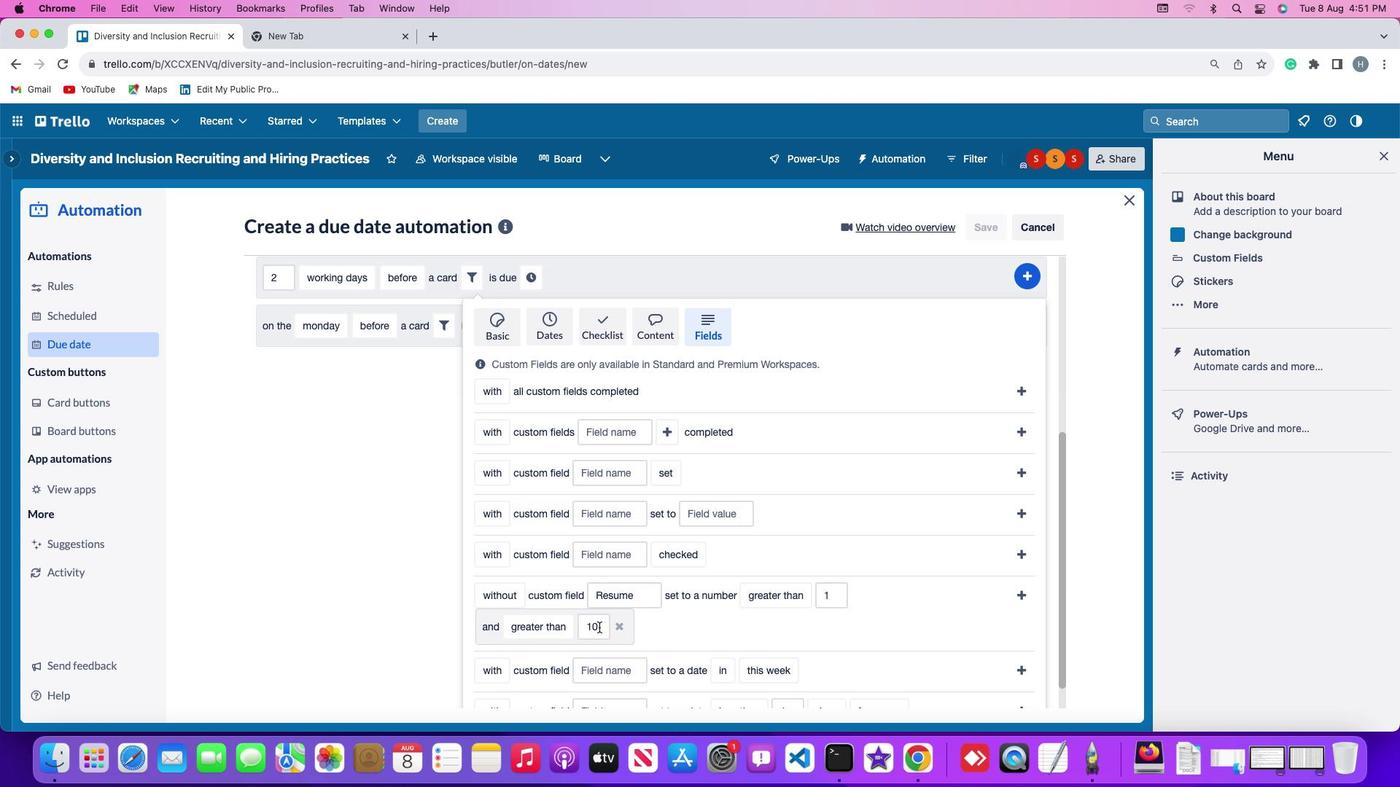 
Action: Mouse pressed left at (604, 618)
Screenshot: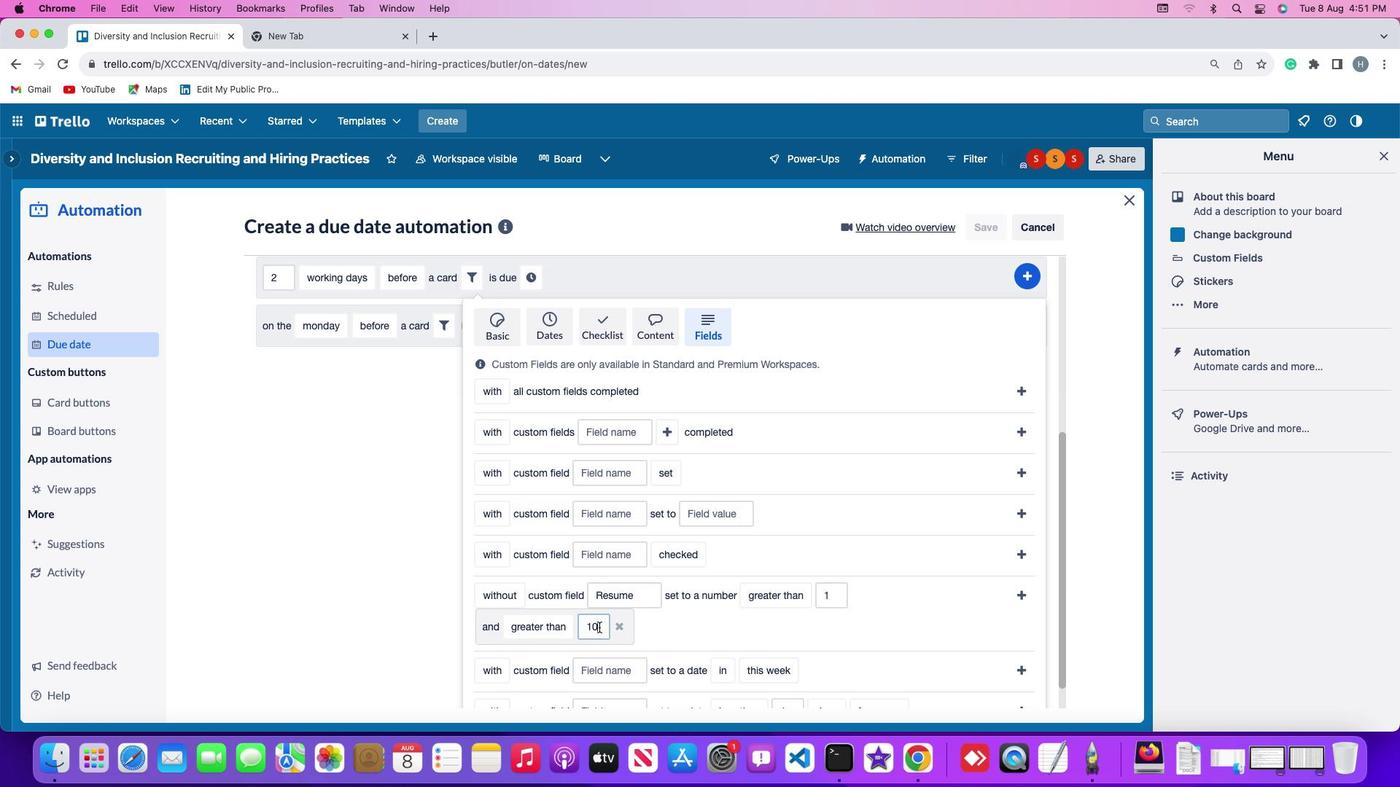 
Action: Key pressed Key.backspaceKey.backspace'1''0'
Screenshot: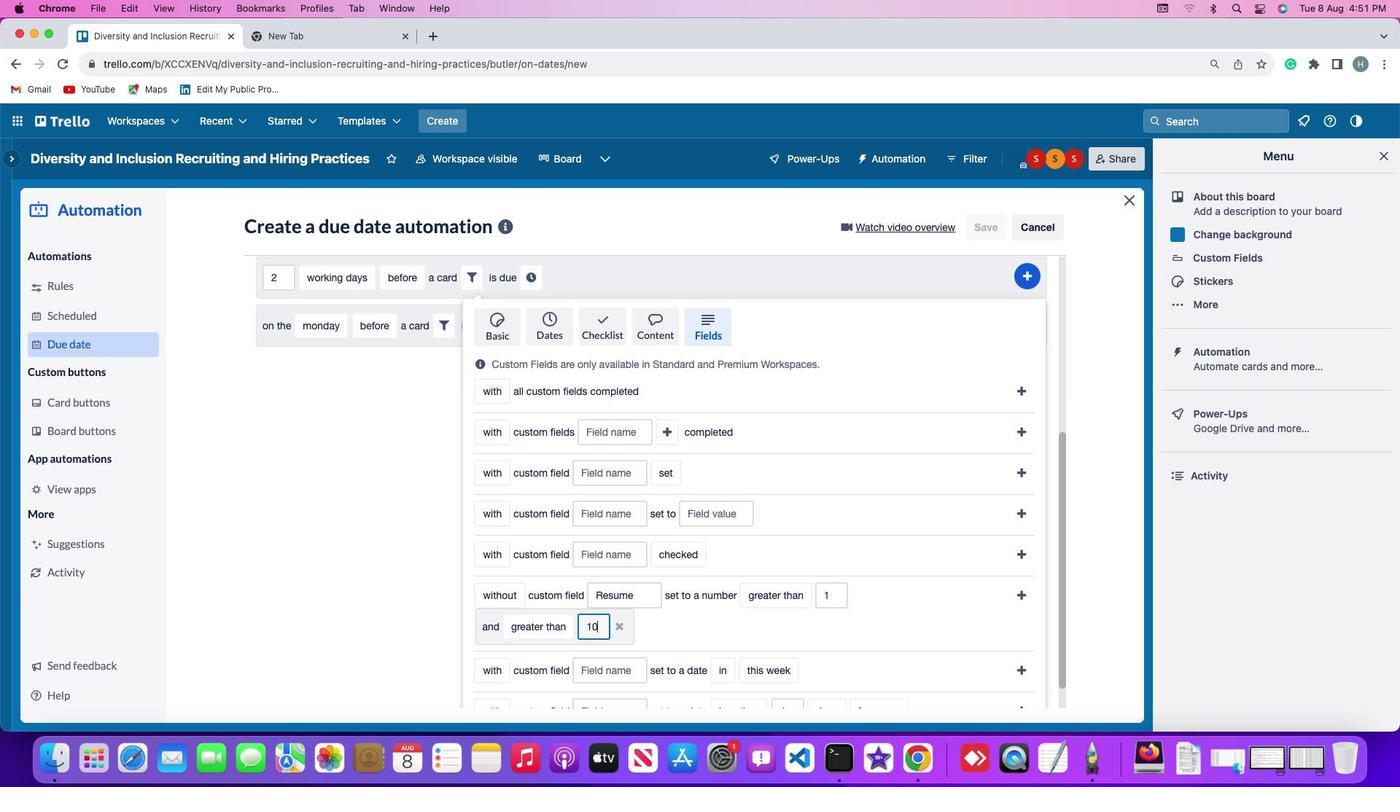 
Action: Mouse moved to (963, 590)
Screenshot: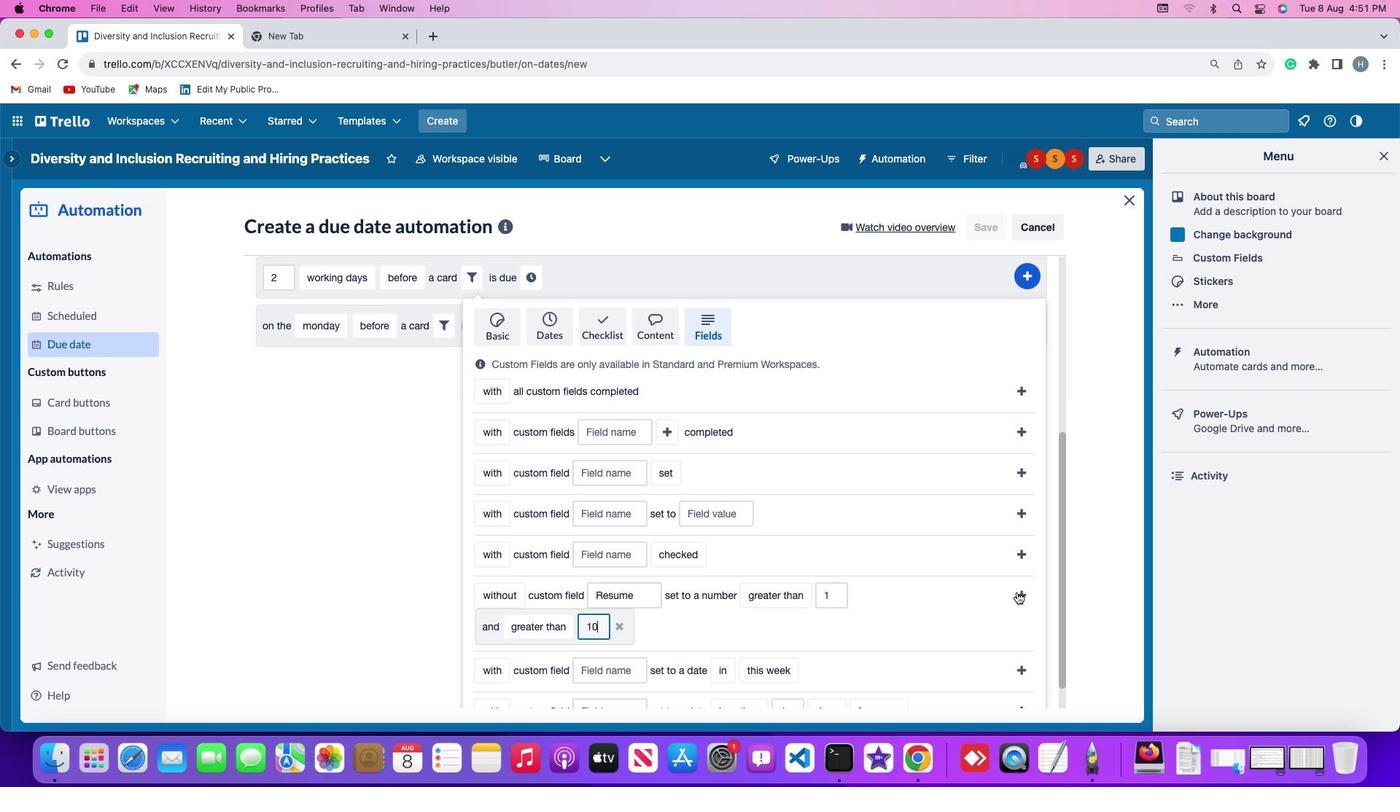 
Action: Mouse pressed left at (963, 590)
Screenshot: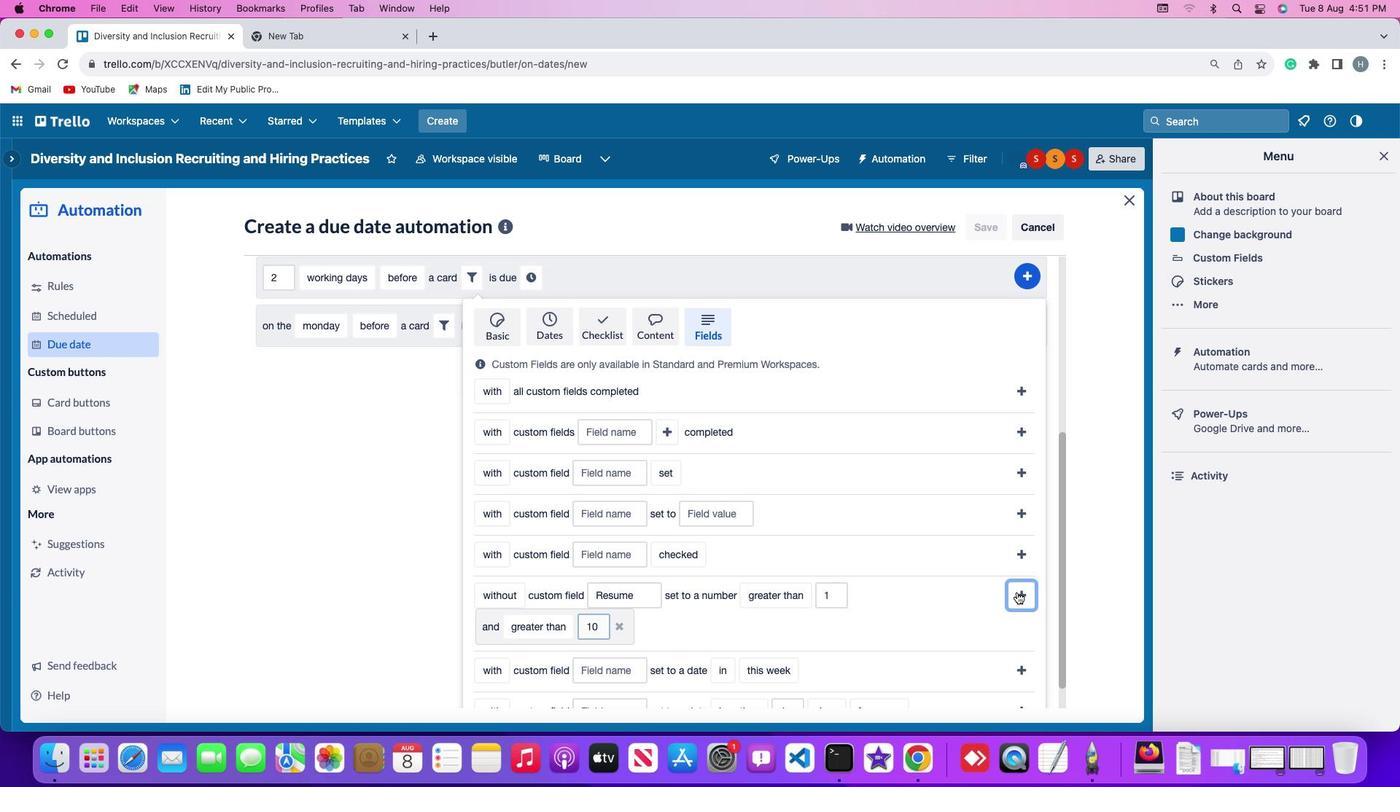 
Action: Mouse moved to (898, 587)
Screenshot: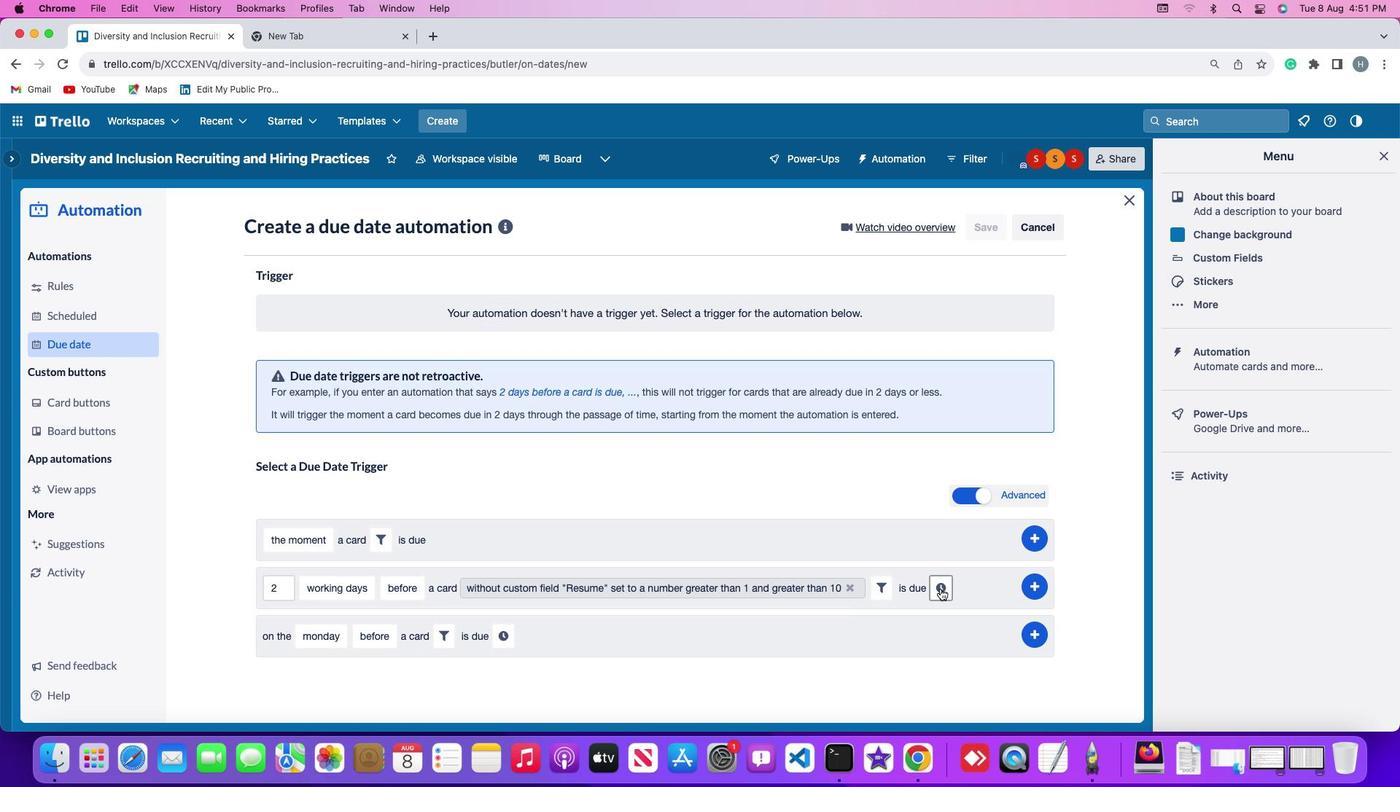 
Action: Mouse pressed left at (898, 587)
Screenshot: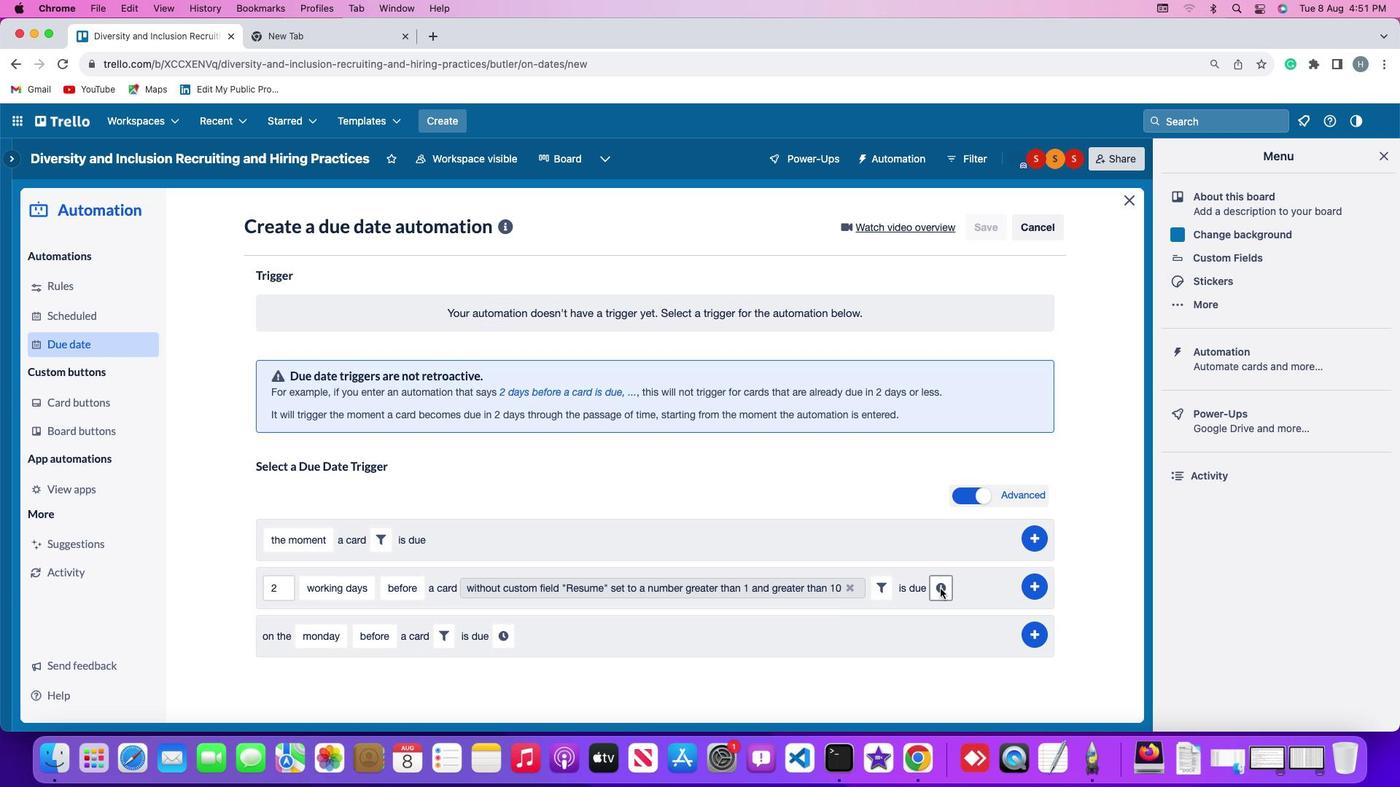 
Action: Mouse moved to (355, 612)
Screenshot: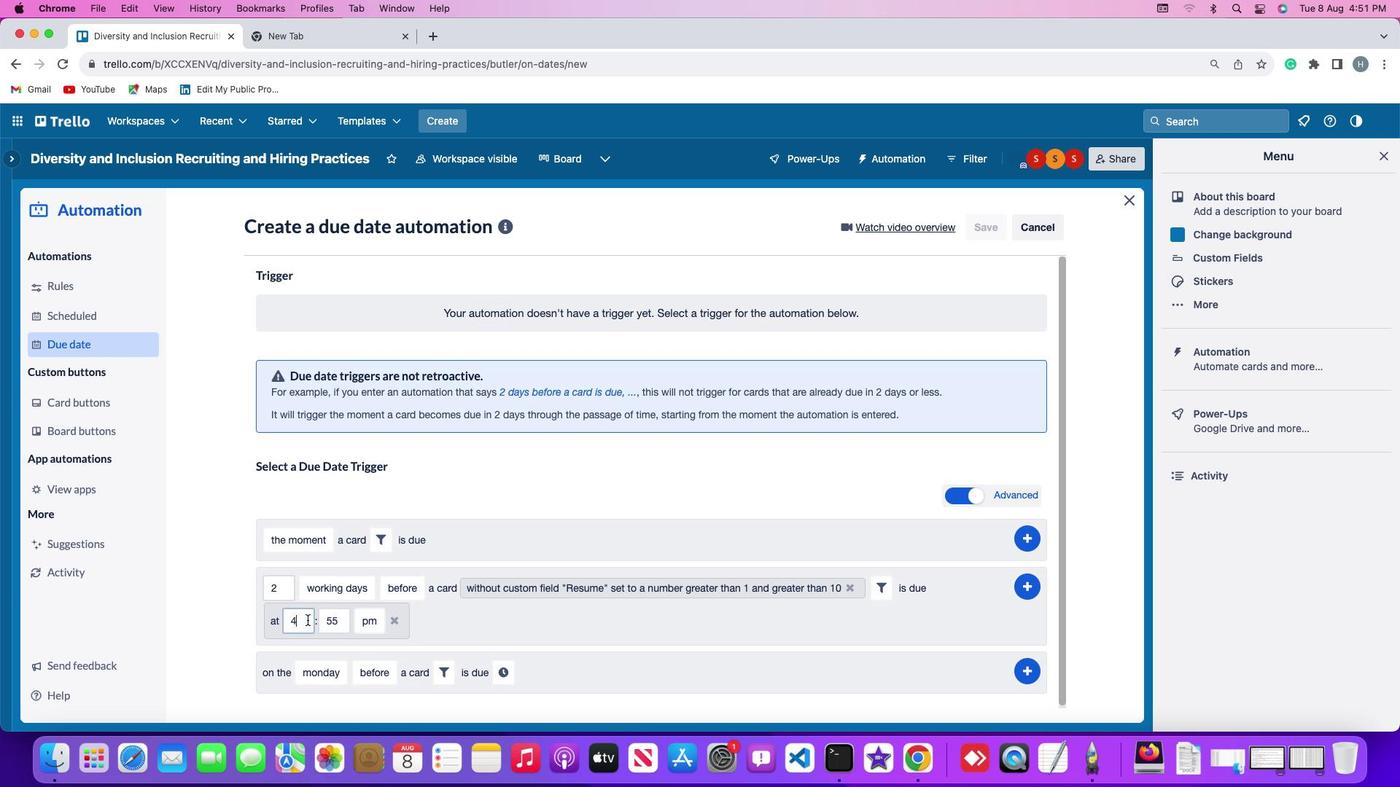 
Action: Mouse pressed left at (355, 612)
Screenshot: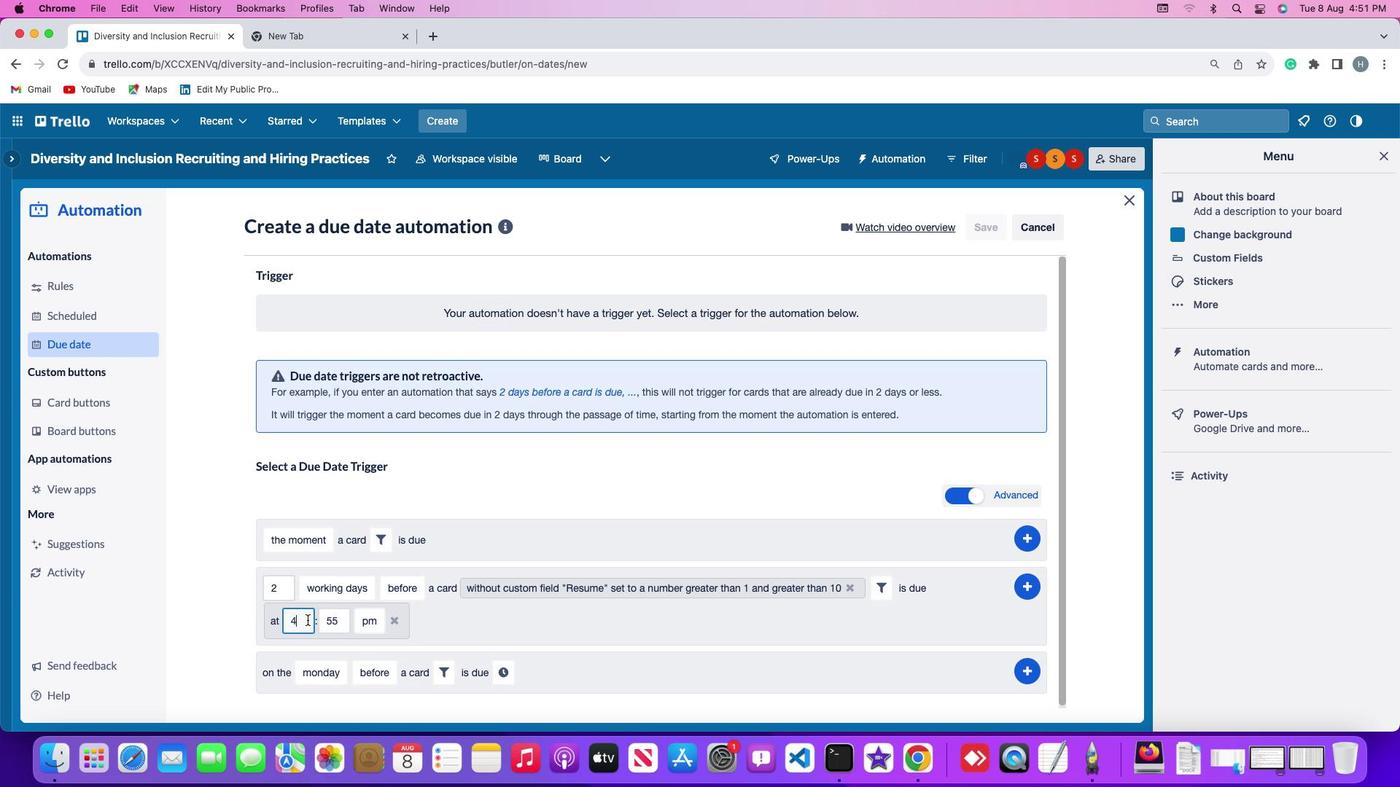 
Action: Key pressed Key.backspace'1''1'
Screenshot: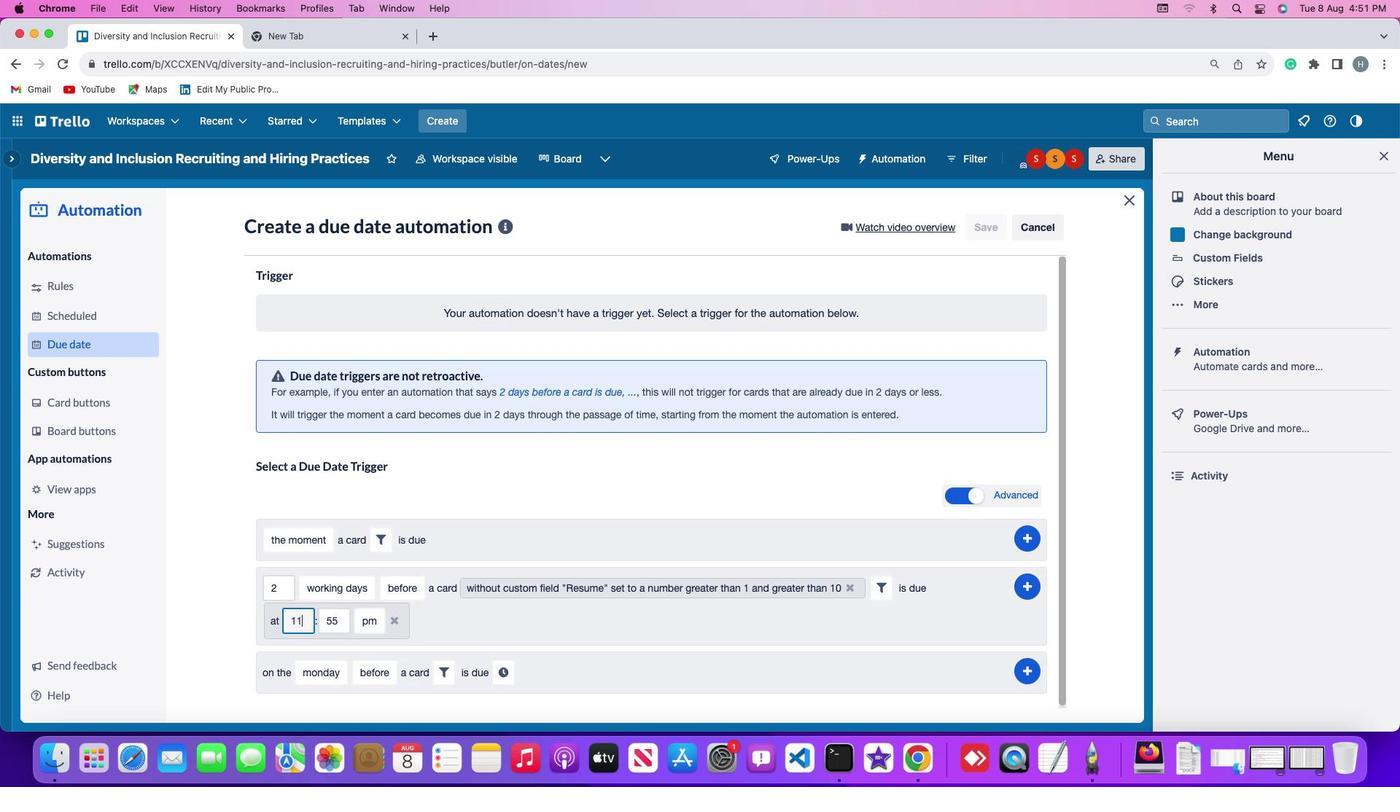 
Action: Mouse moved to (381, 615)
Screenshot: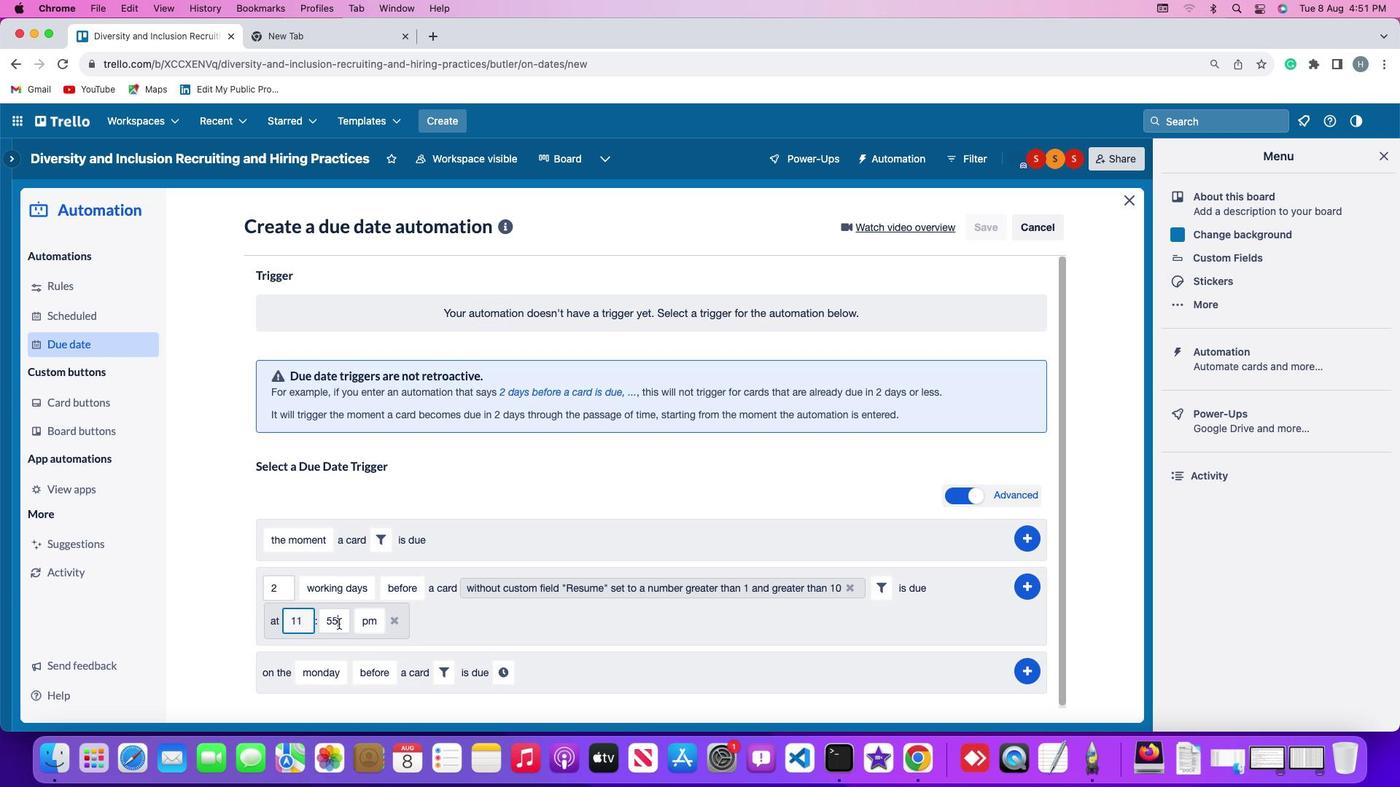 
Action: Mouse pressed left at (381, 615)
Screenshot: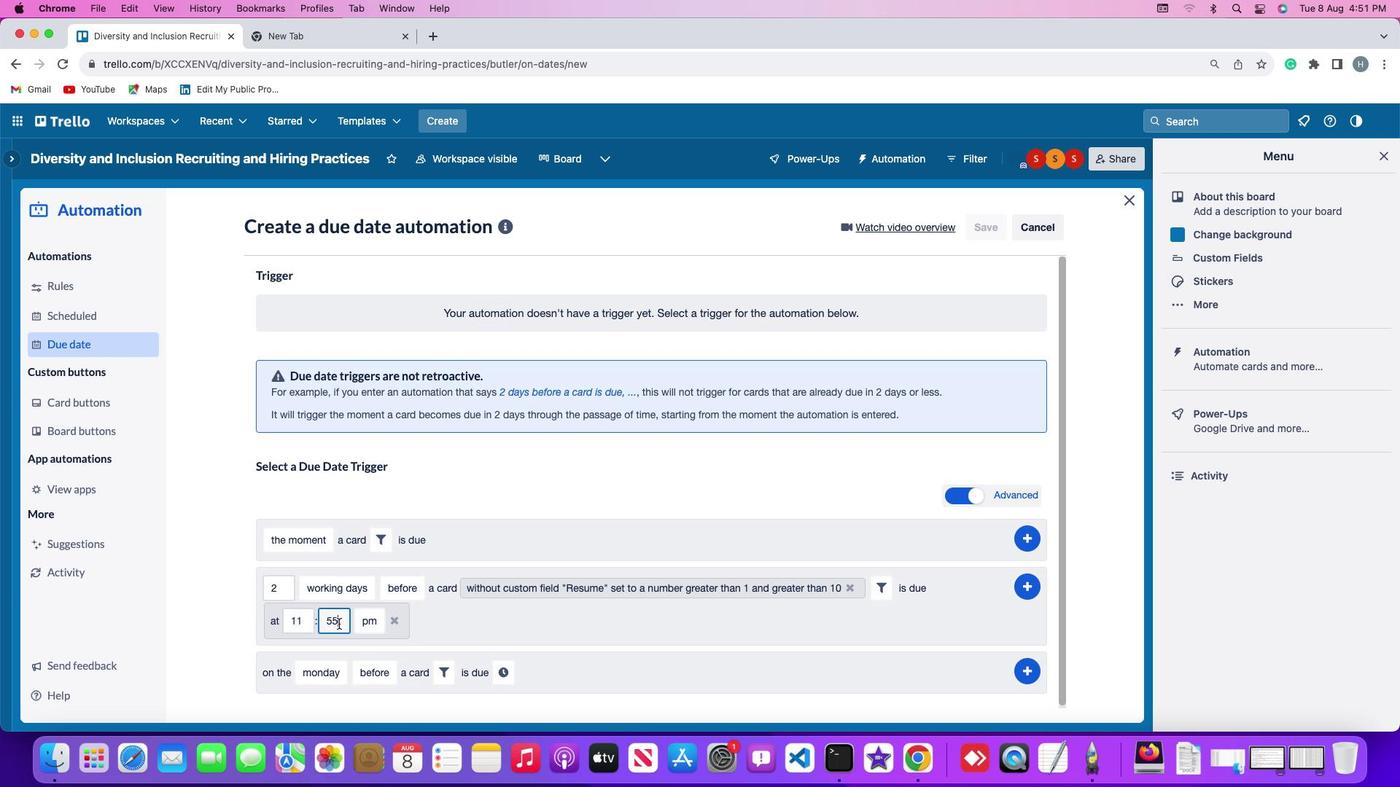 
Action: Mouse moved to (382, 615)
Screenshot: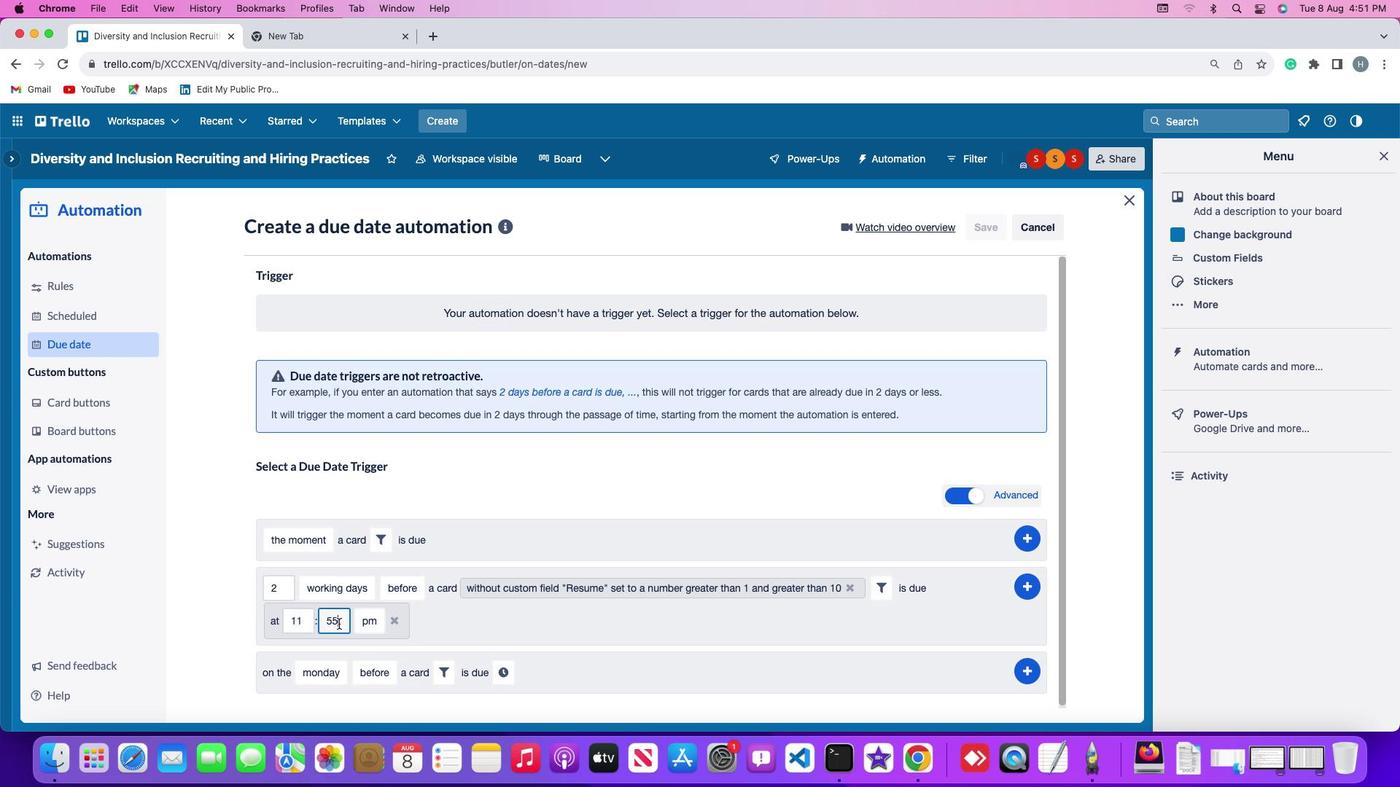 
Action: Key pressed Key.backspaceKey.backspace'0''0'
Screenshot: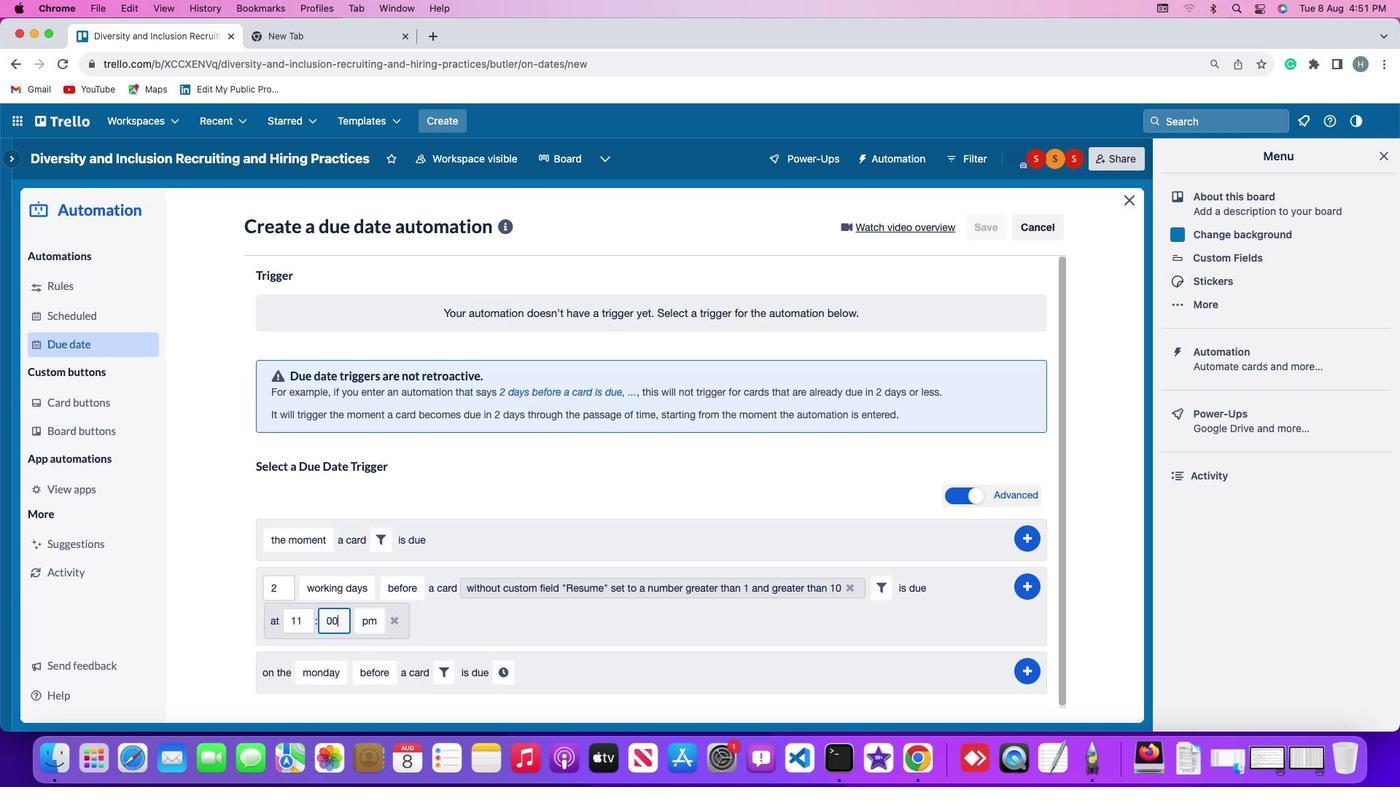 
Action: Mouse moved to (404, 614)
Screenshot: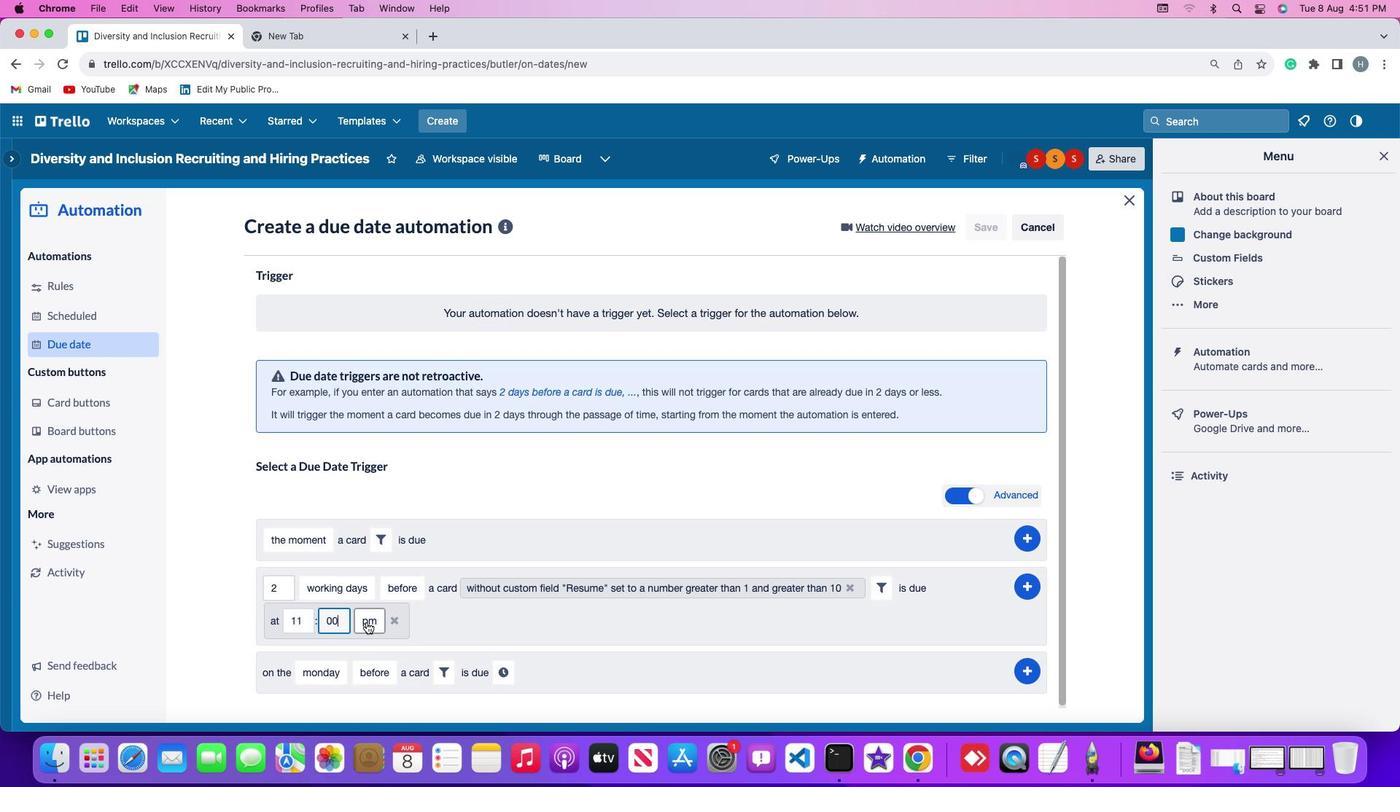 
Action: Mouse pressed left at (404, 614)
Screenshot: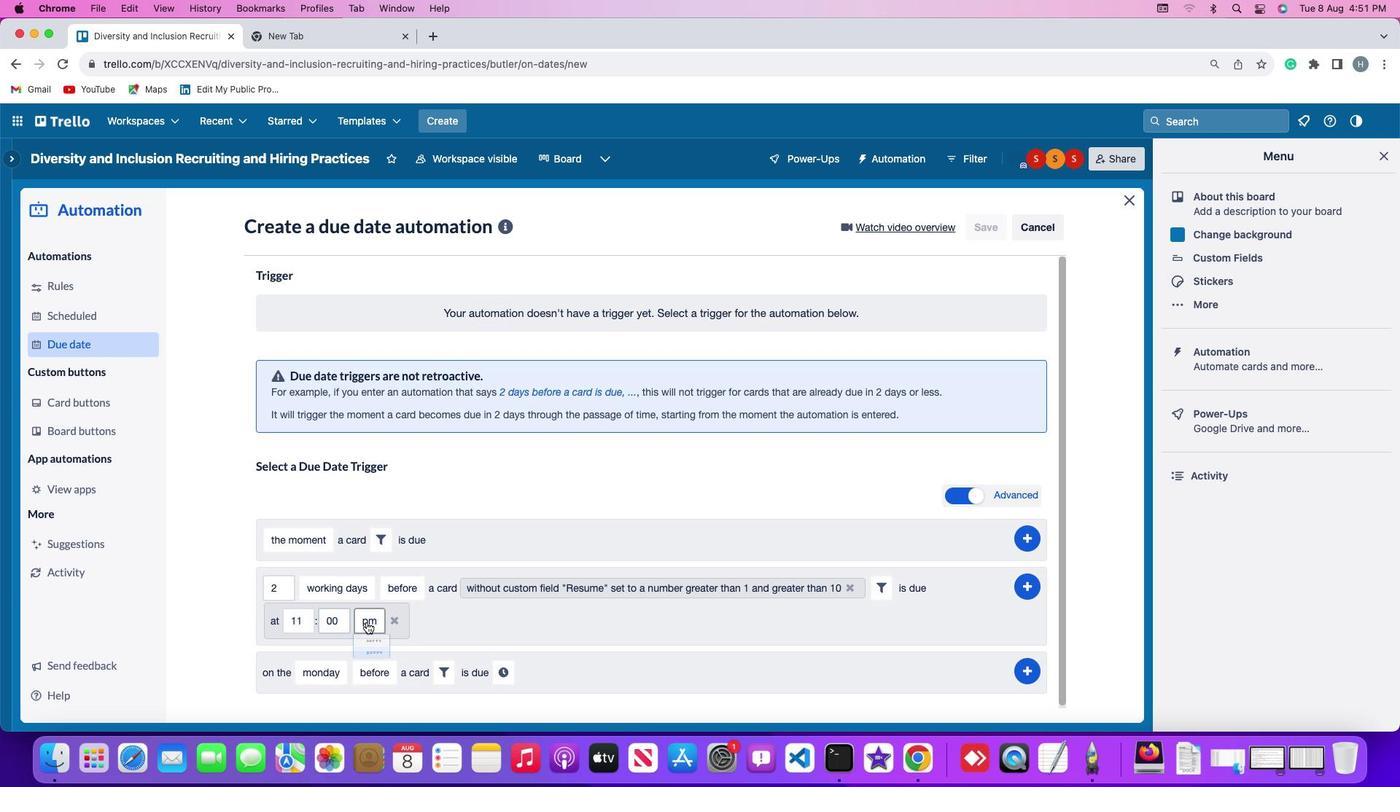 
Action: Mouse moved to (408, 638)
Screenshot: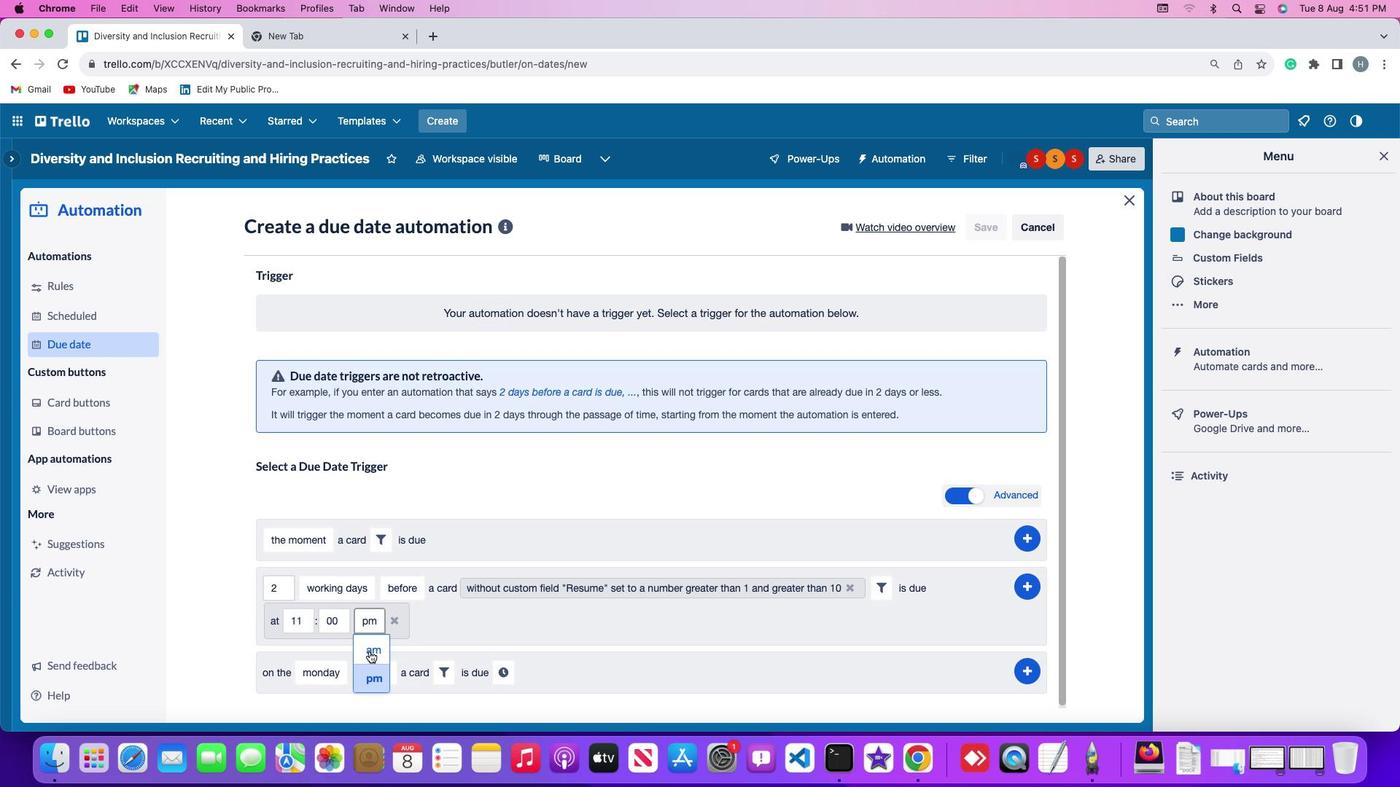 
Action: Mouse pressed left at (408, 638)
Screenshot: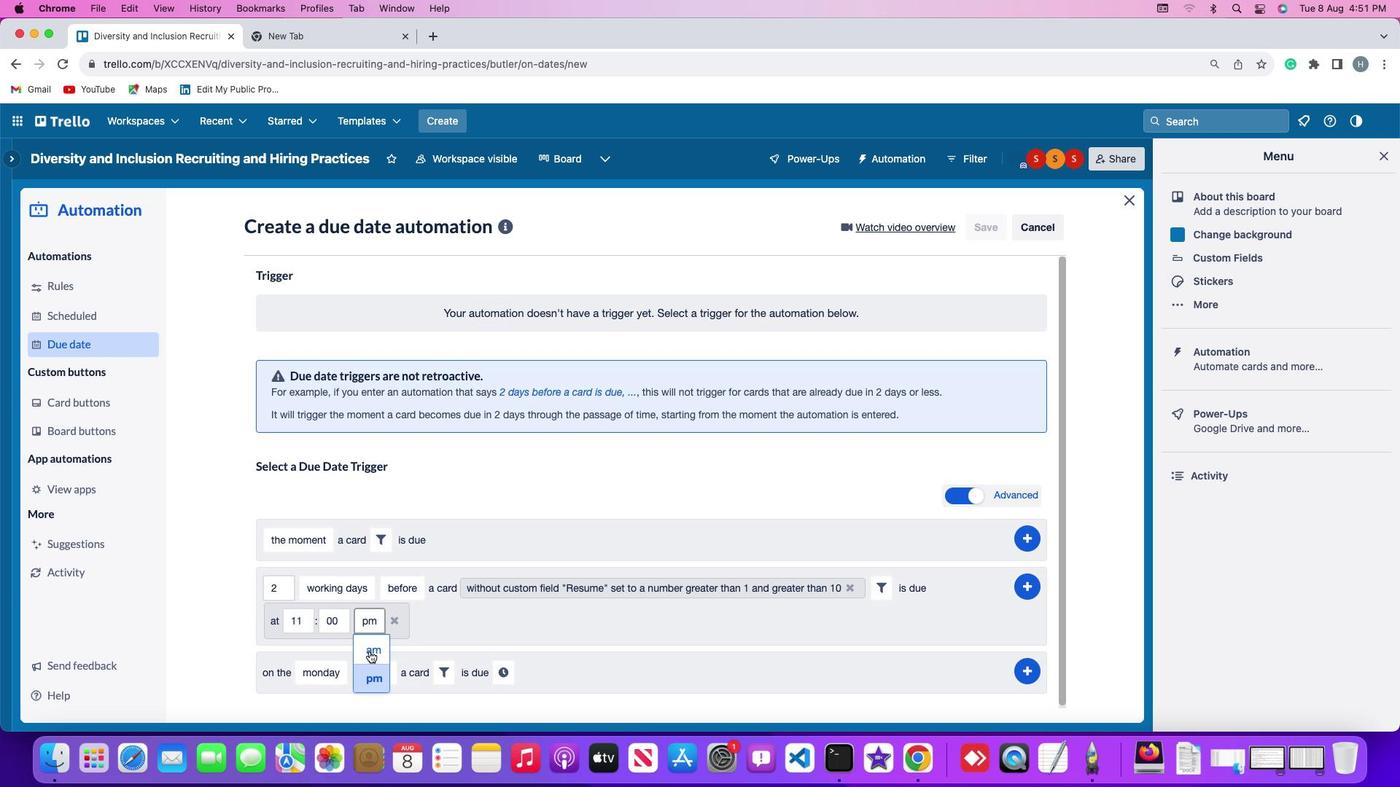 
Action: Mouse moved to (974, 581)
Screenshot: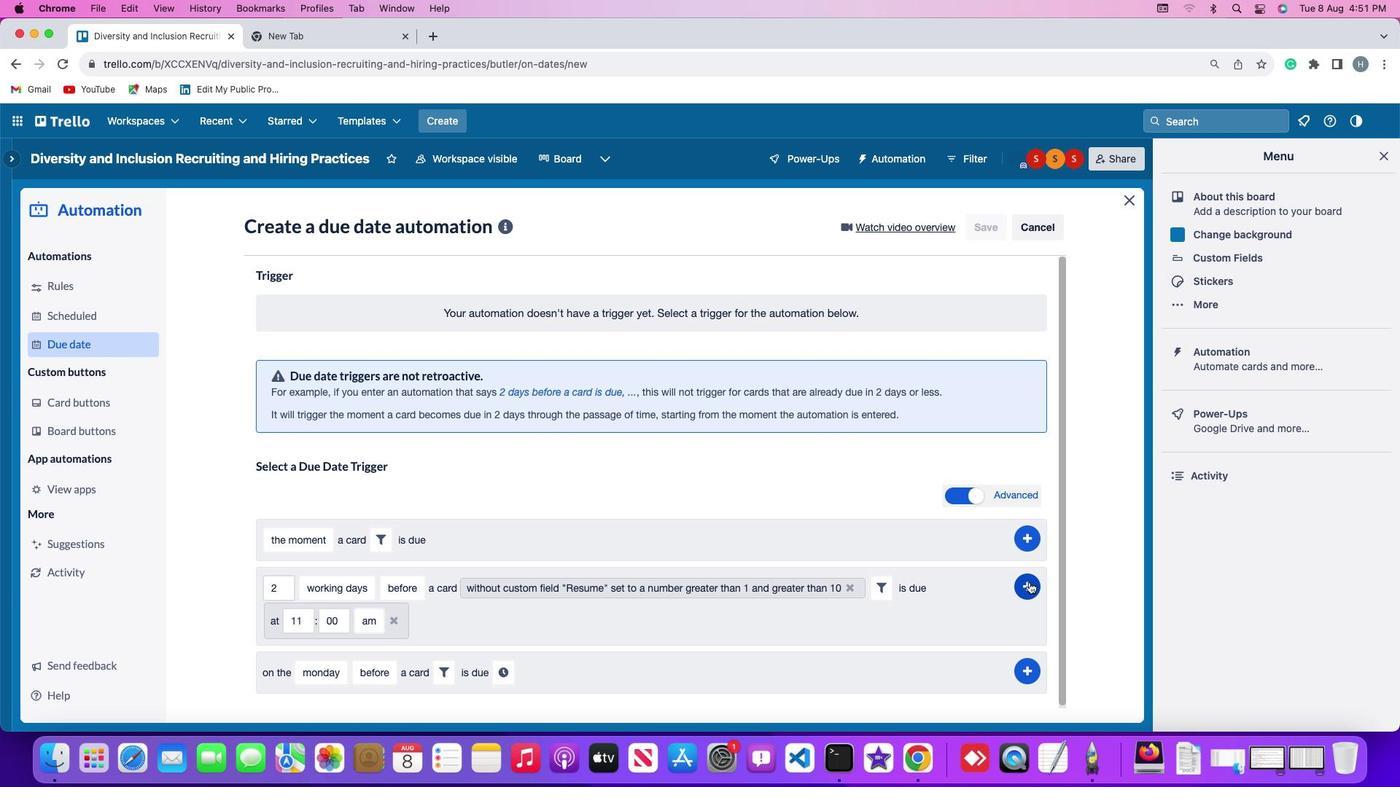 
Action: Mouse pressed left at (974, 581)
Screenshot: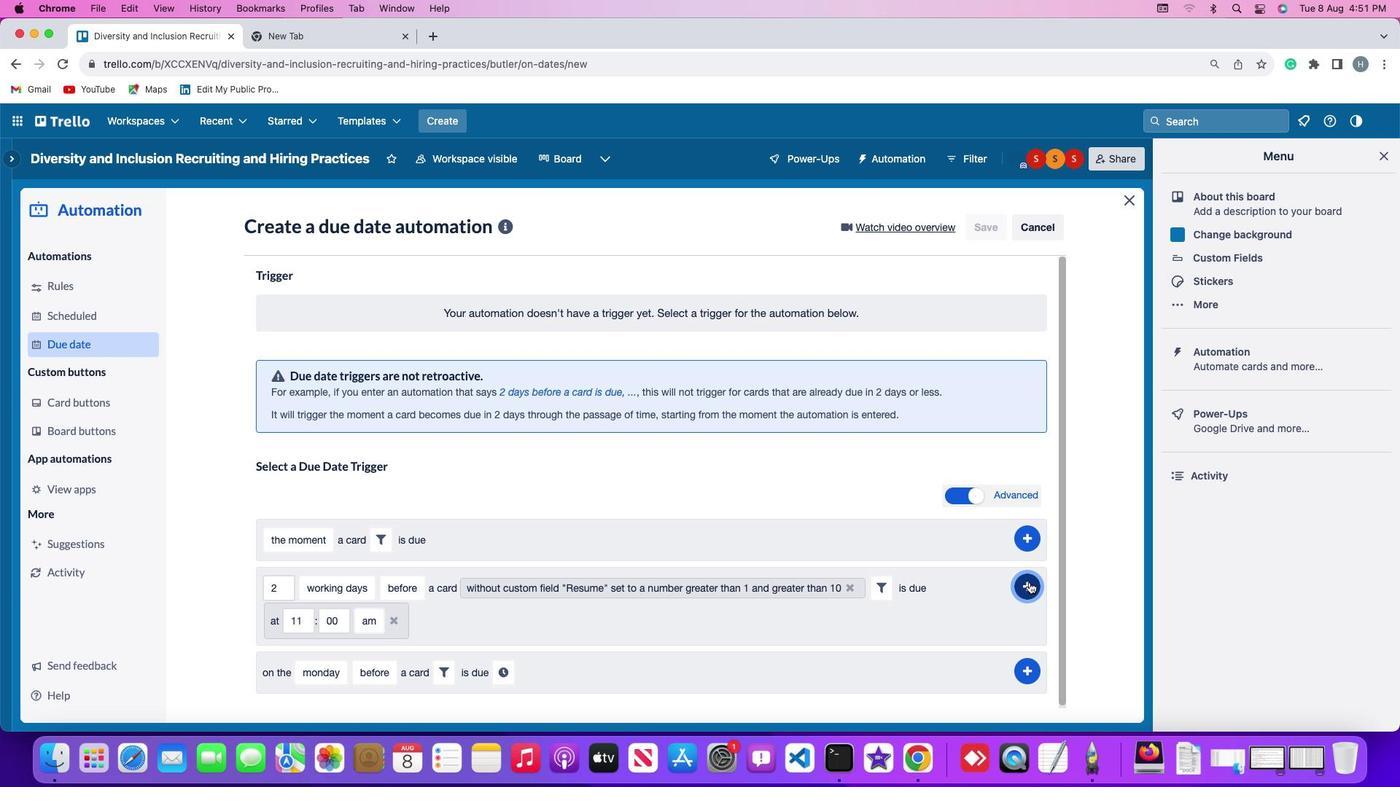
Action: Mouse moved to (1025, 495)
Screenshot: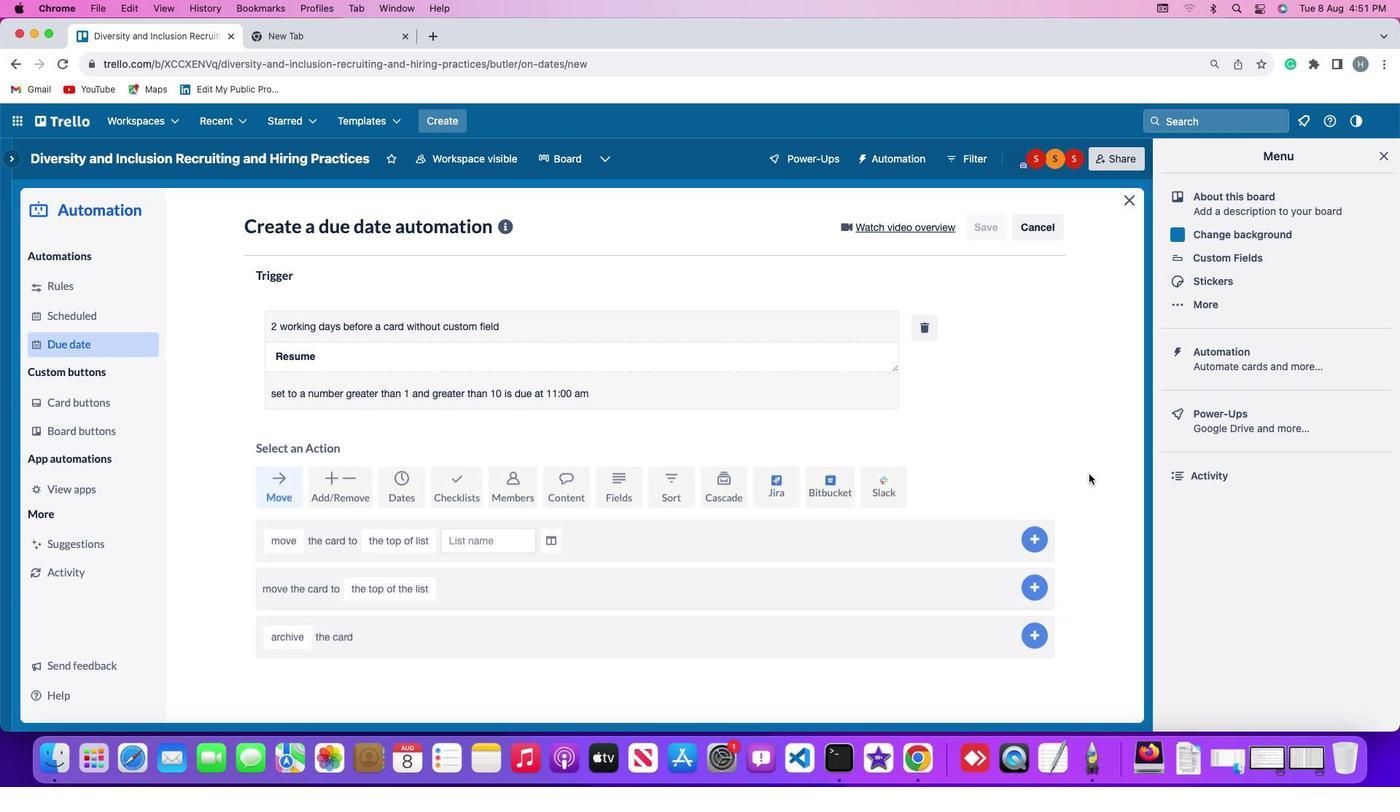 
